 Task: Look for space in Kilifi, Kenya from 2nd September, 2023 to 10th September, 2023 for 1 adult in price range Rs.5000 to Rs.16000. Place can be private room with 1  bedroom having 1 bed and 1 bathroom. Property type can be house, flat, guest house, hotel. Amenities needed are: washing machine. Booking option can be shelf check-in. Required host language is English.
Action: Mouse moved to (582, 148)
Screenshot: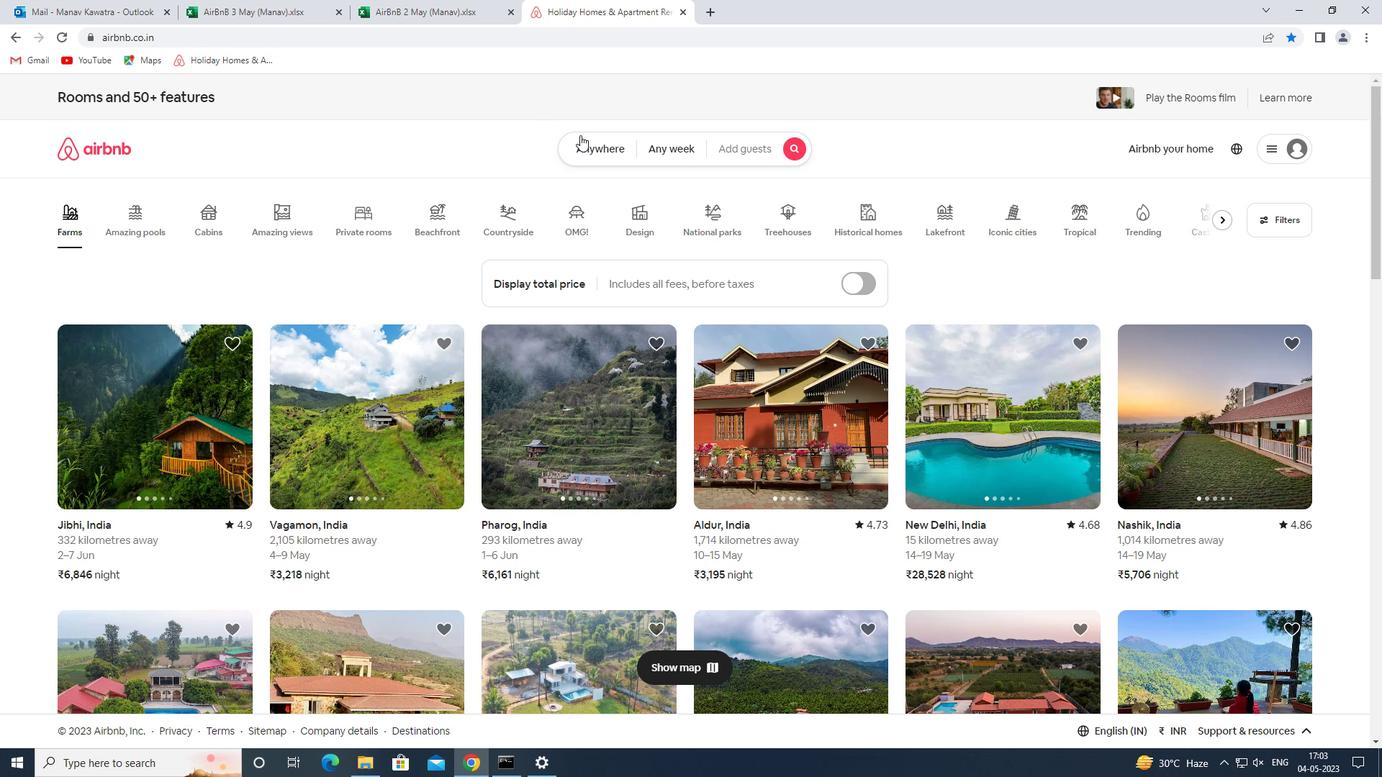 
Action: Mouse pressed left at (582, 148)
Screenshot: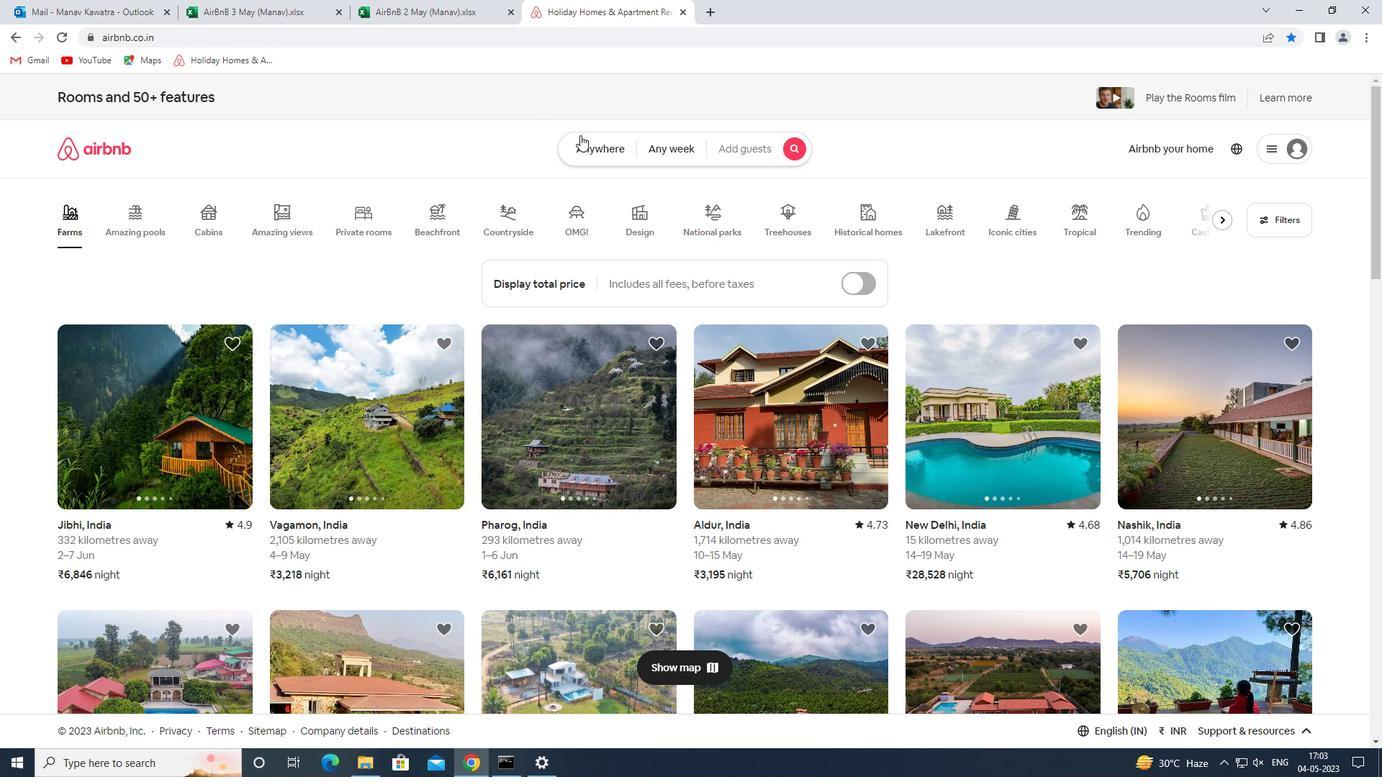 
Action: Mouse moved to (540, 205)
Screenshot: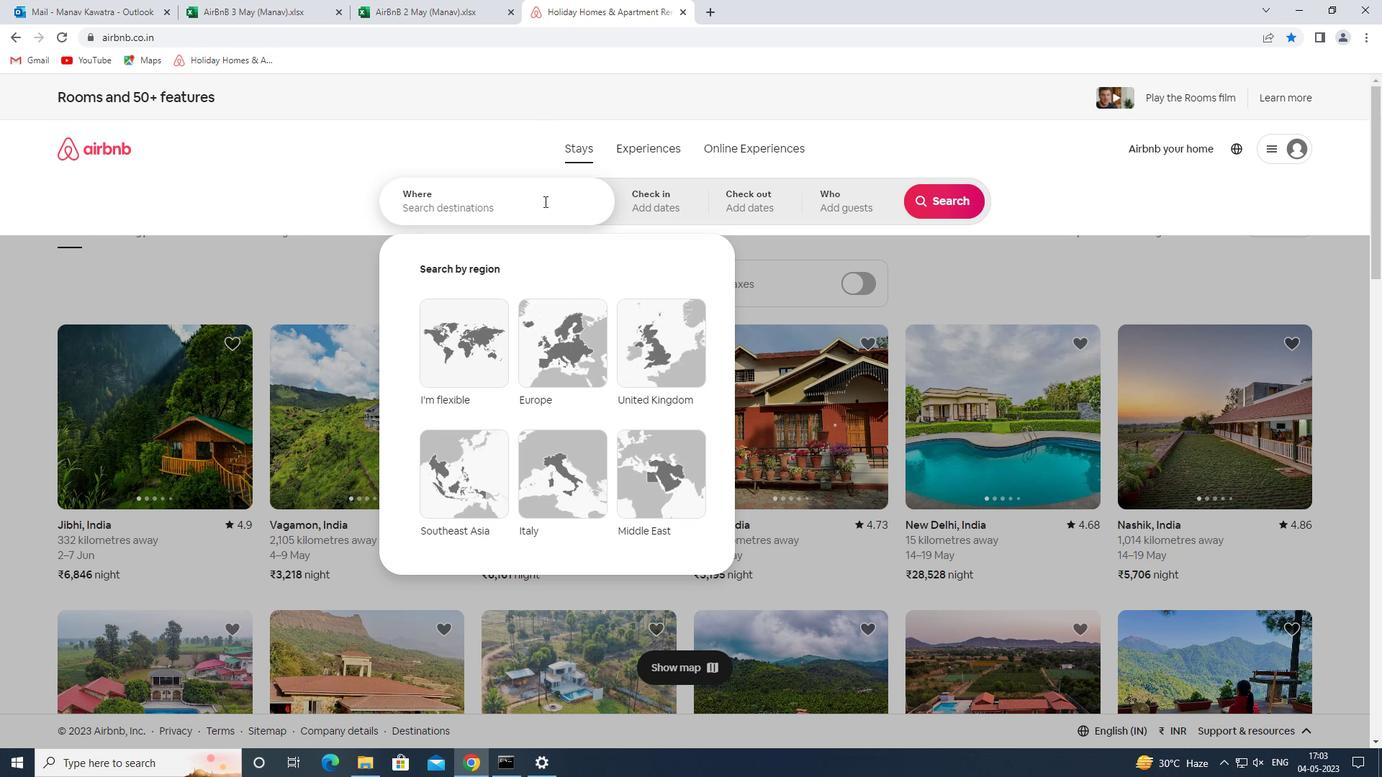 
Action: Mouse pressed left at (540, 205)
Screenshot: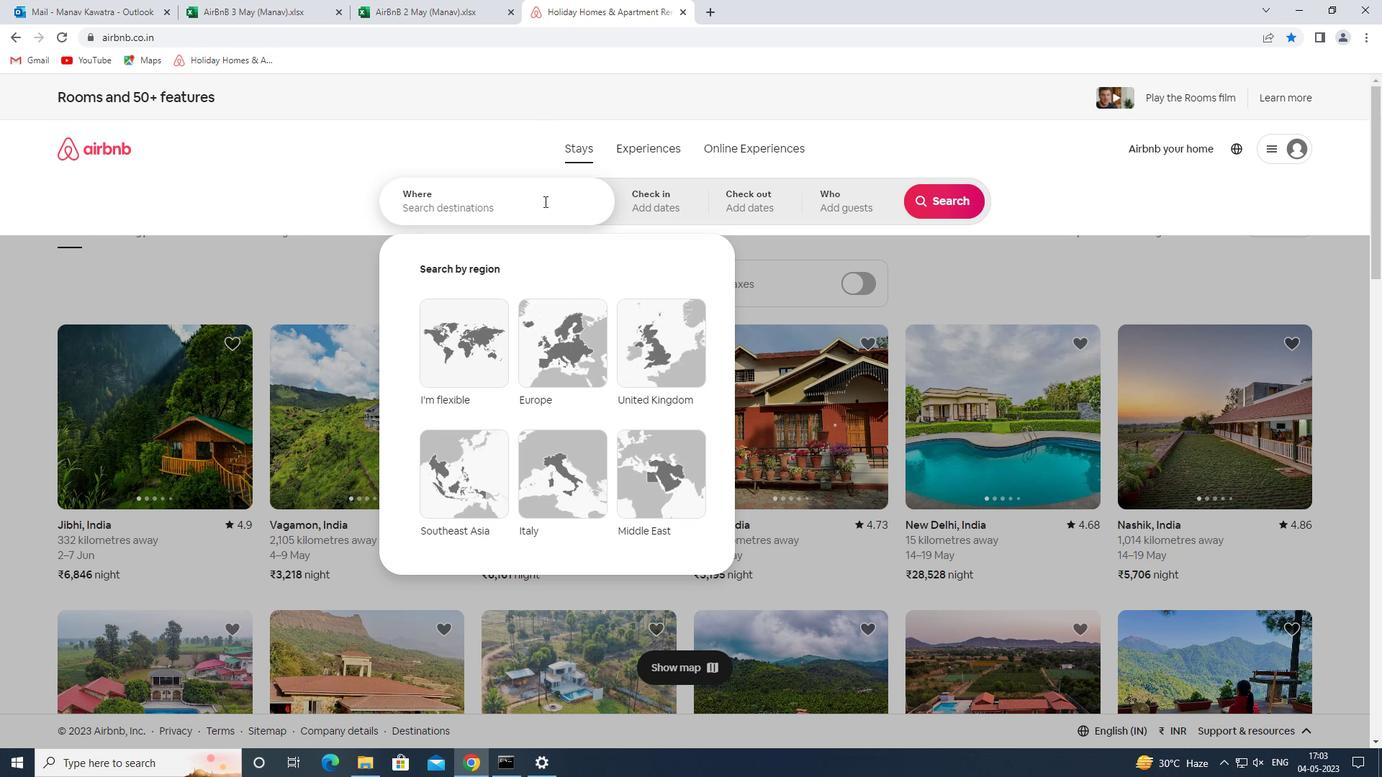 
Action: Key pressed li<Key.backspace><Key.backspace>kilifi<Key.space>kenya<Key.space>
Screenshot: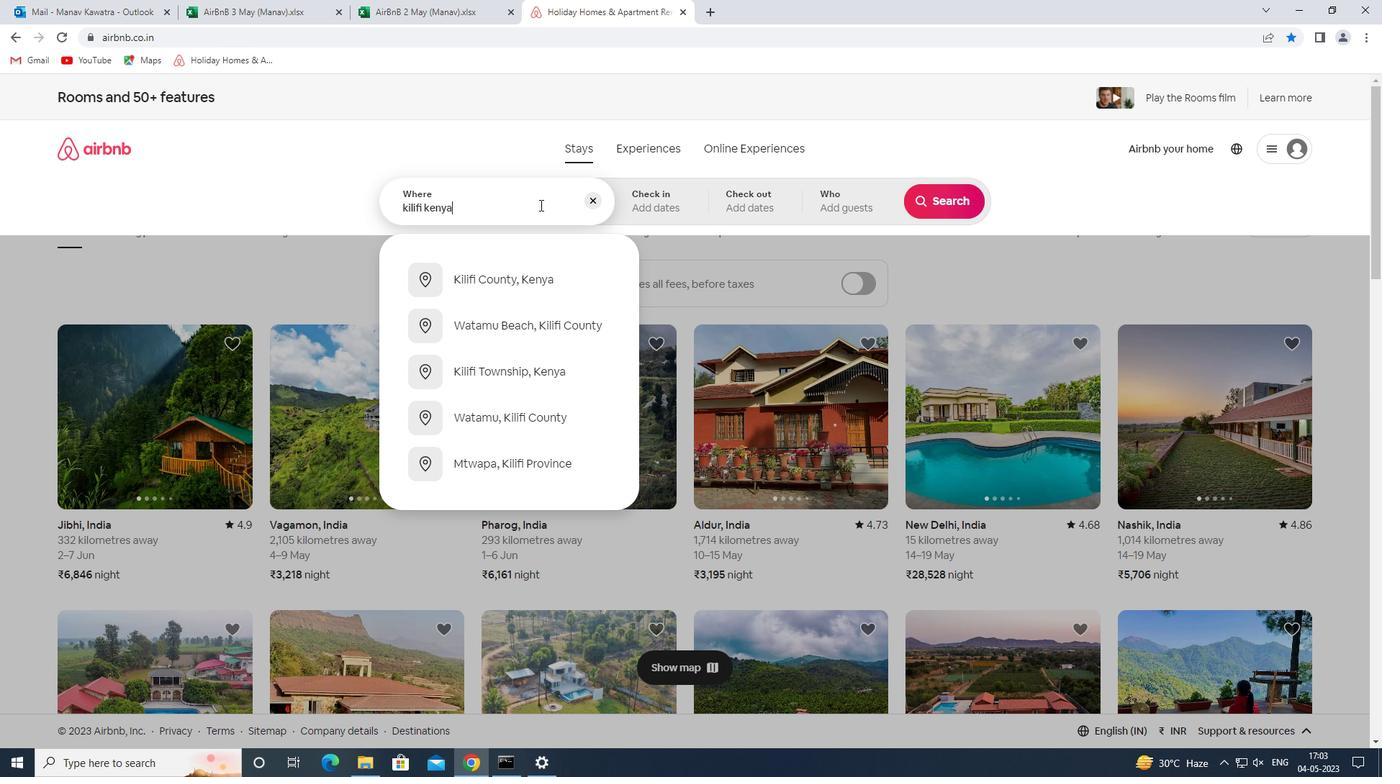 
Action: Mouse moved to (665, 203)
Screenshot: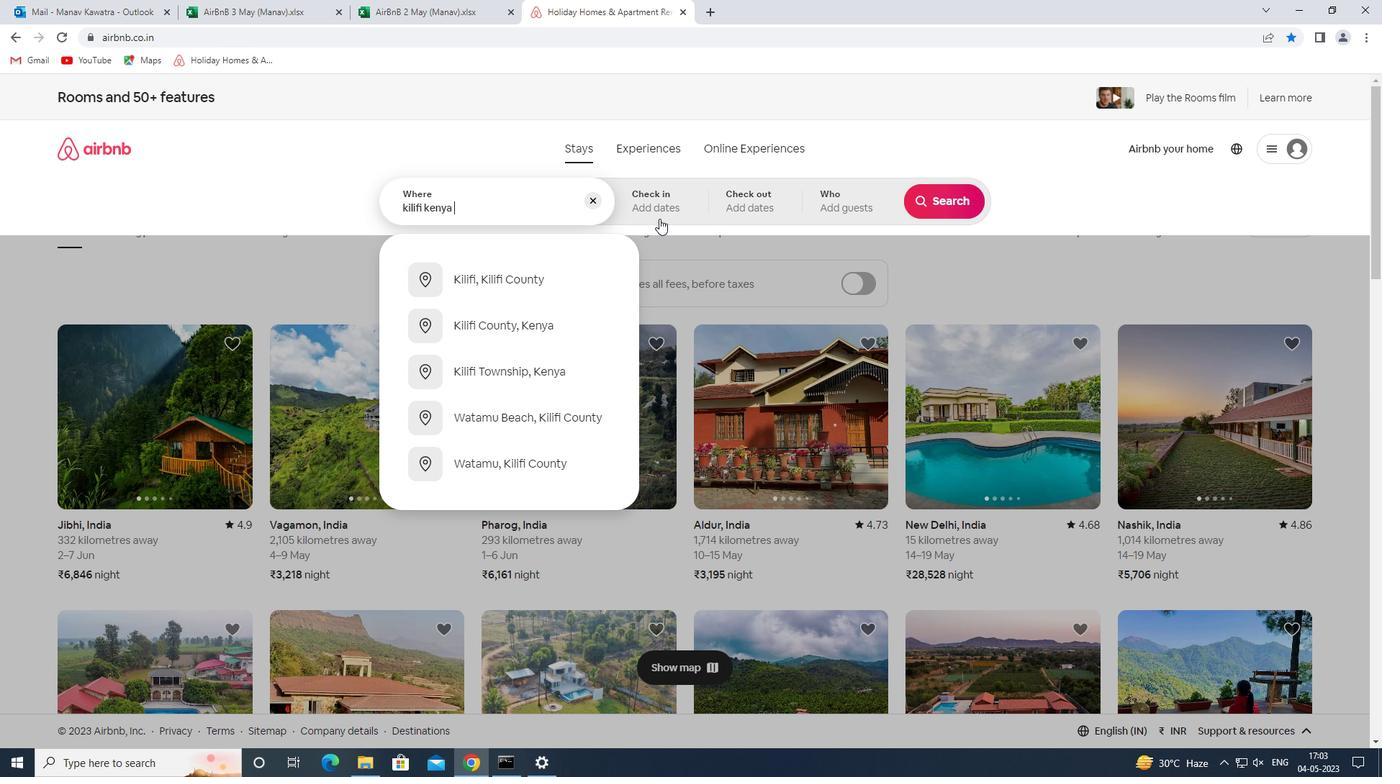 
Action: Mouse pressed left at (665, 203)
Screenshot: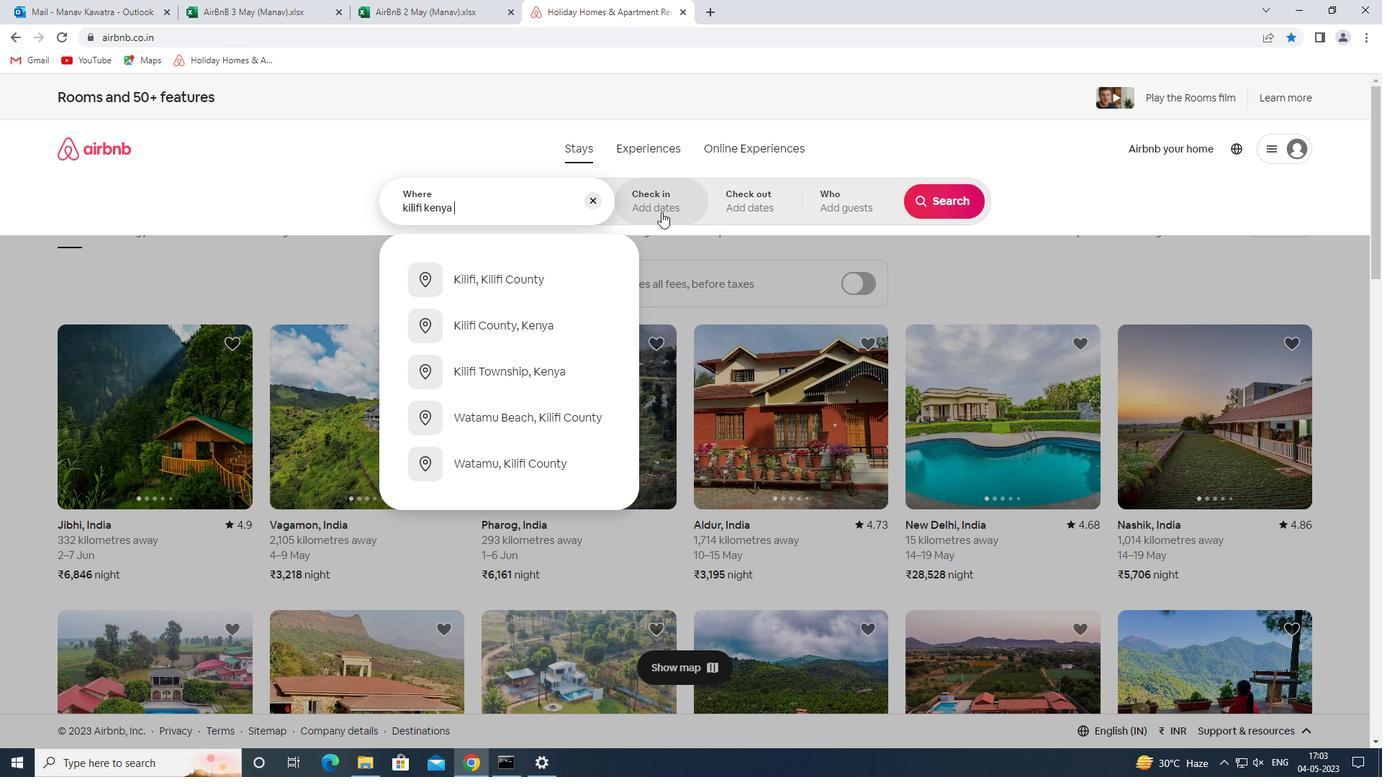 
Action: Mouse moved to (934, 315)
Screenshot: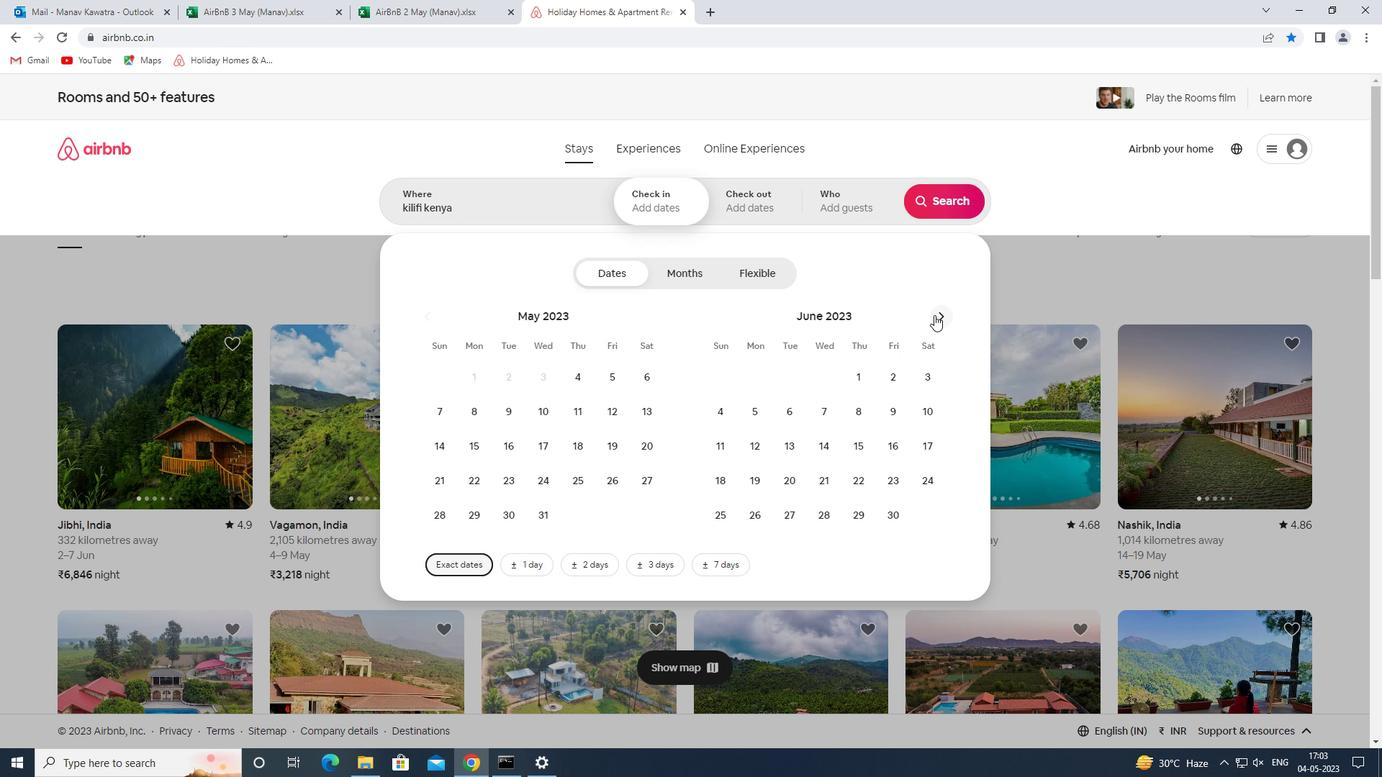 
Action: Mouse pressed left at (934, 315)
Screenshot: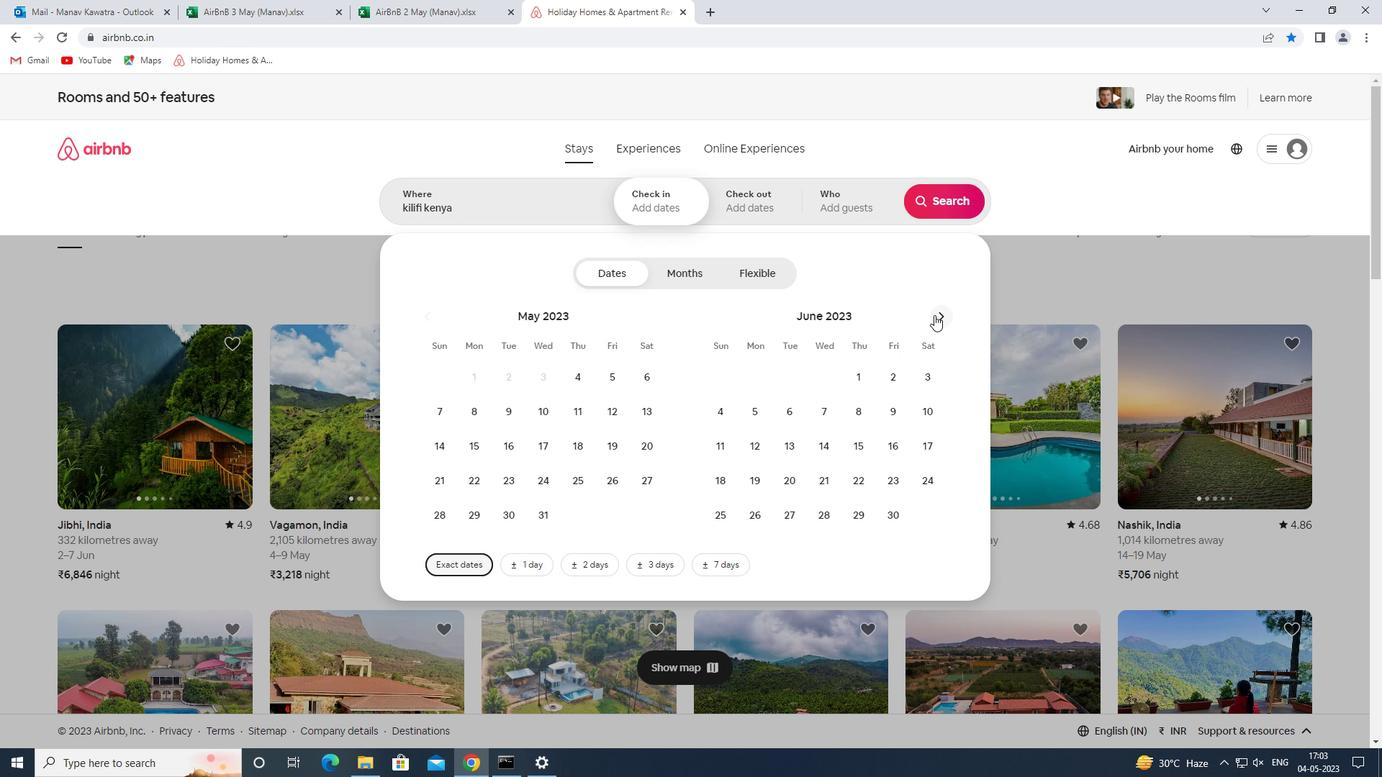 
Action: Mouse moved to (937, 315)
Screenshot: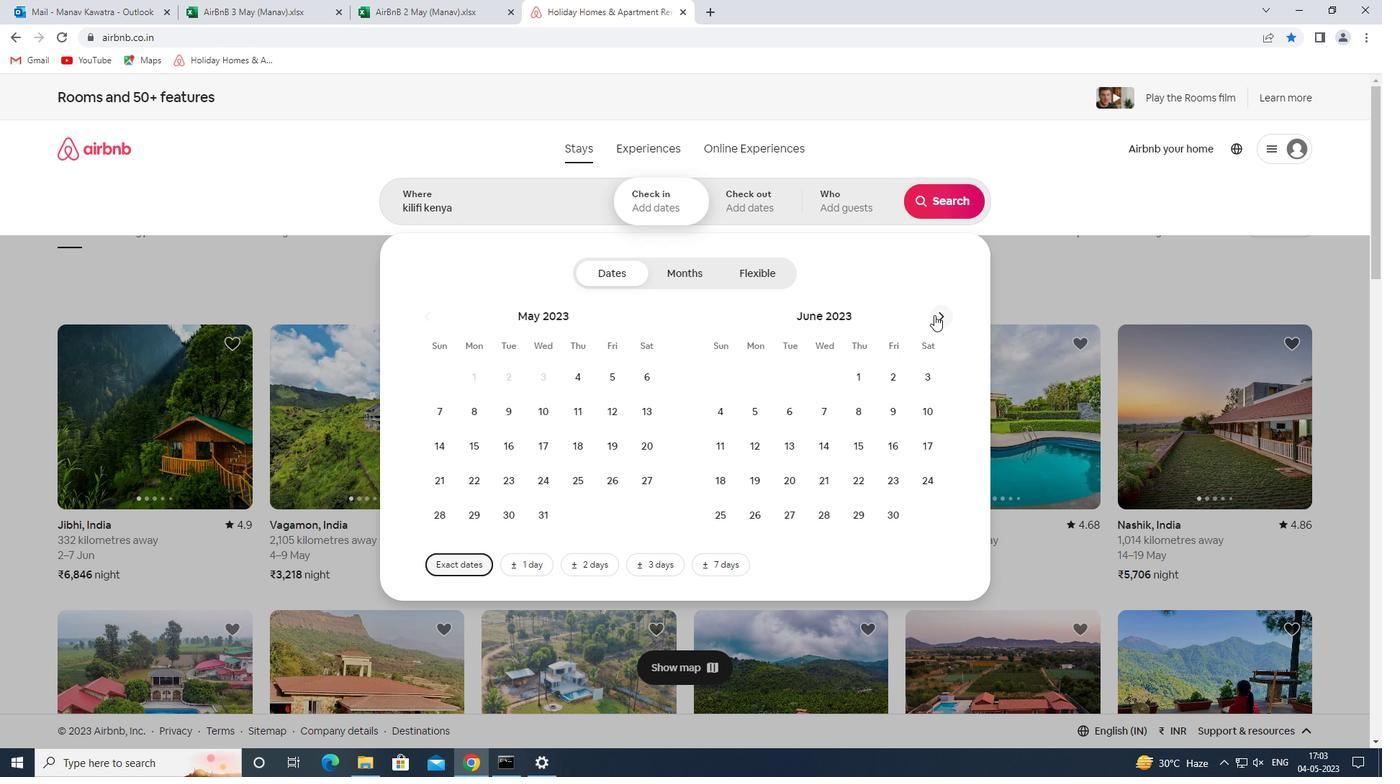 
Action: Mouse pressed left at (937, 315)
Screenshot: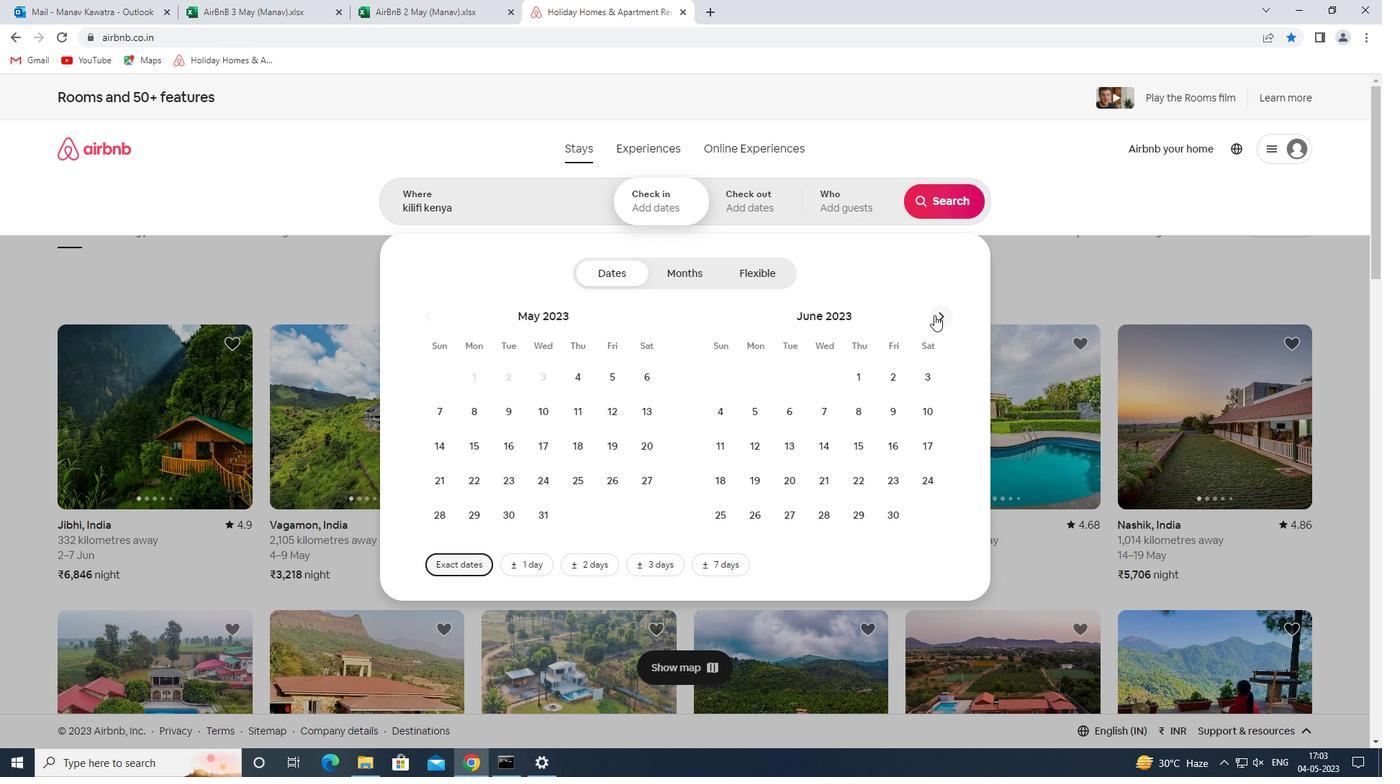 
Action: Mouse pressed left at (937, 315)
Screenshot: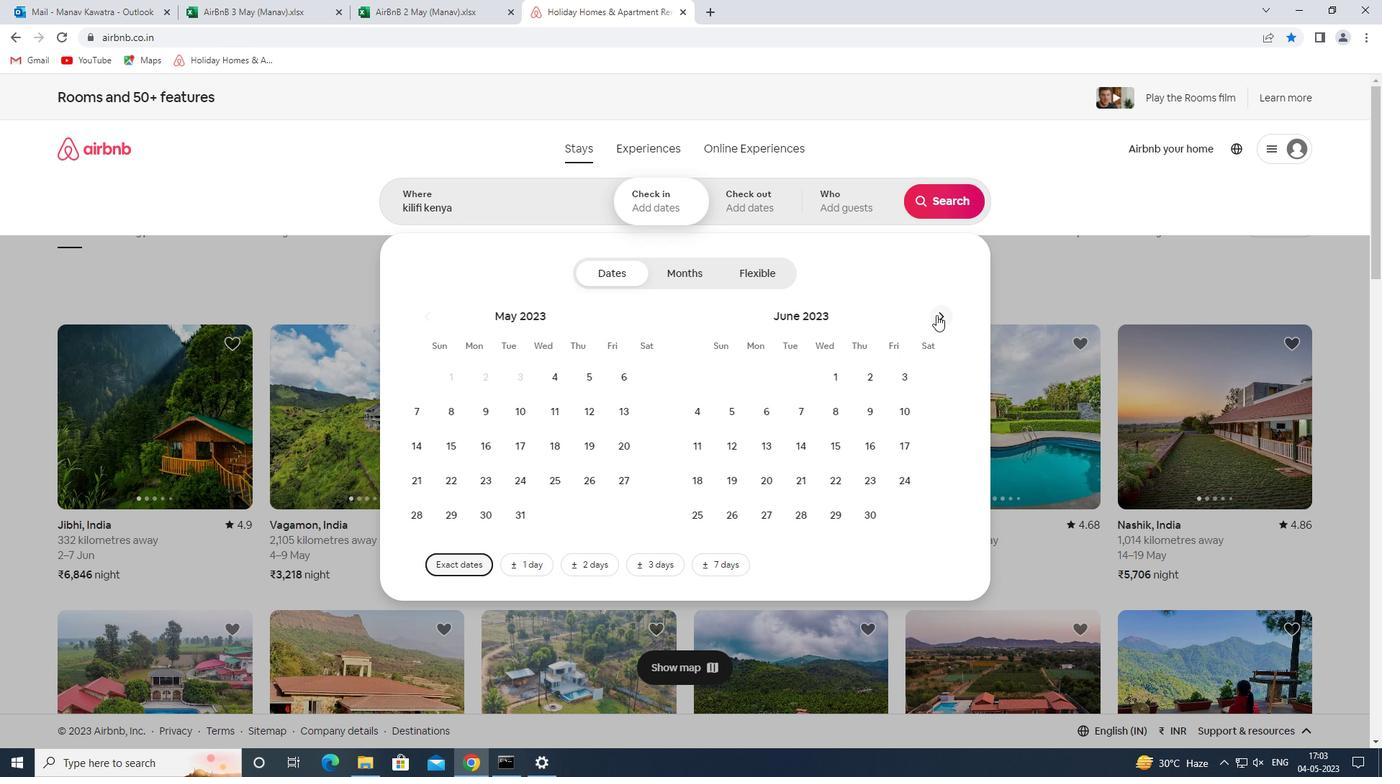 
Action: Mouse pressed left at (937, 315)
Screenshot: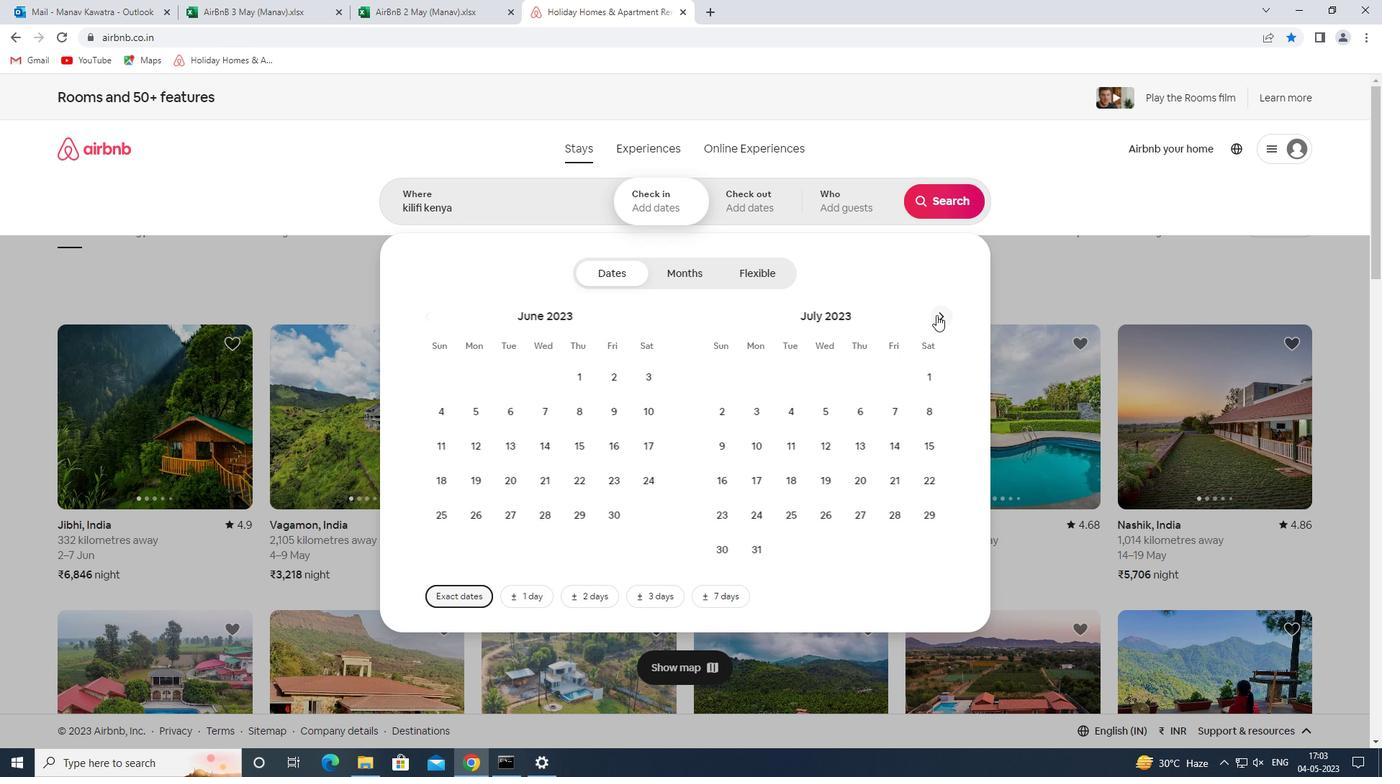 
Action: Mouse moved to (937, 315)
Screenshot: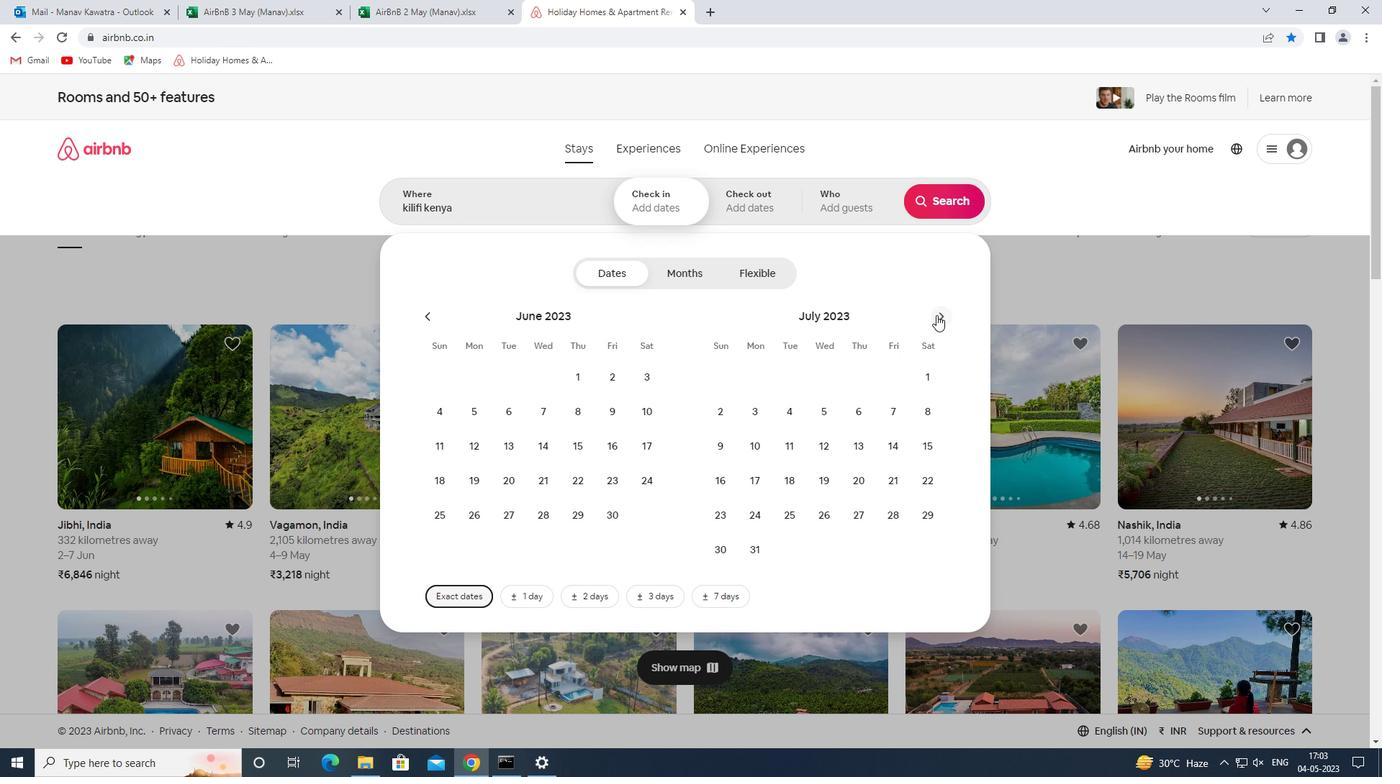 
Action: Mouse pressed left at (937, 315)
Screenshot: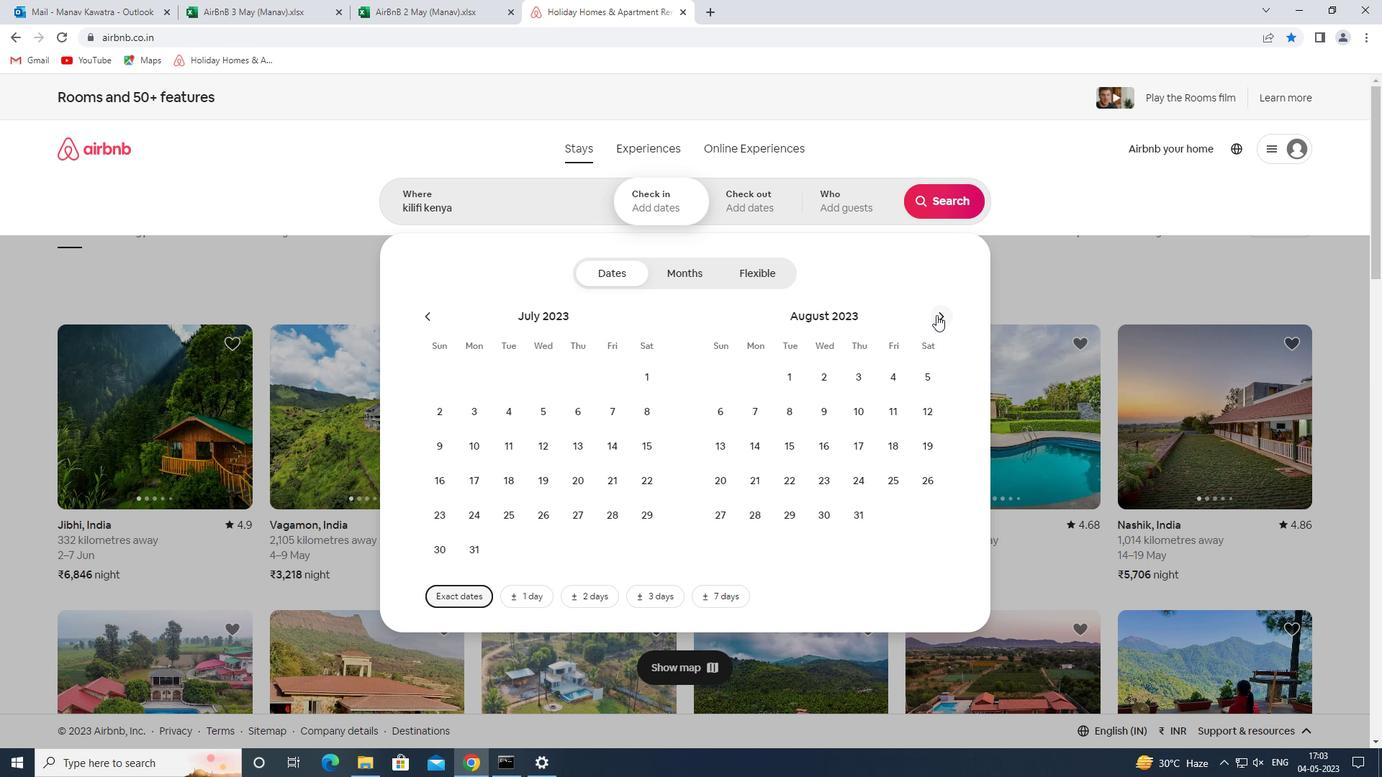 
Action: Mouse moved to (929, 383)
Screenshot: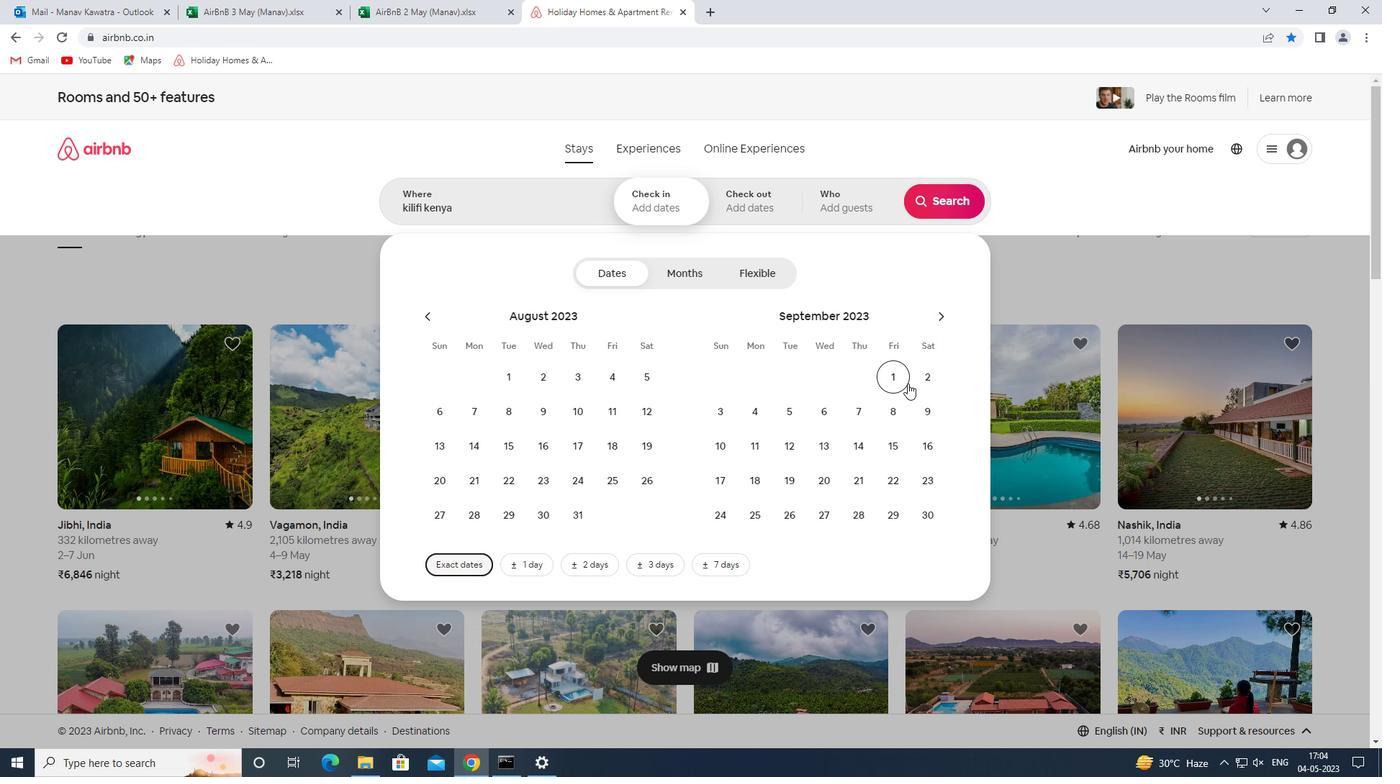 
Action: Mouse pressed left at (929, 383)
Screenshot: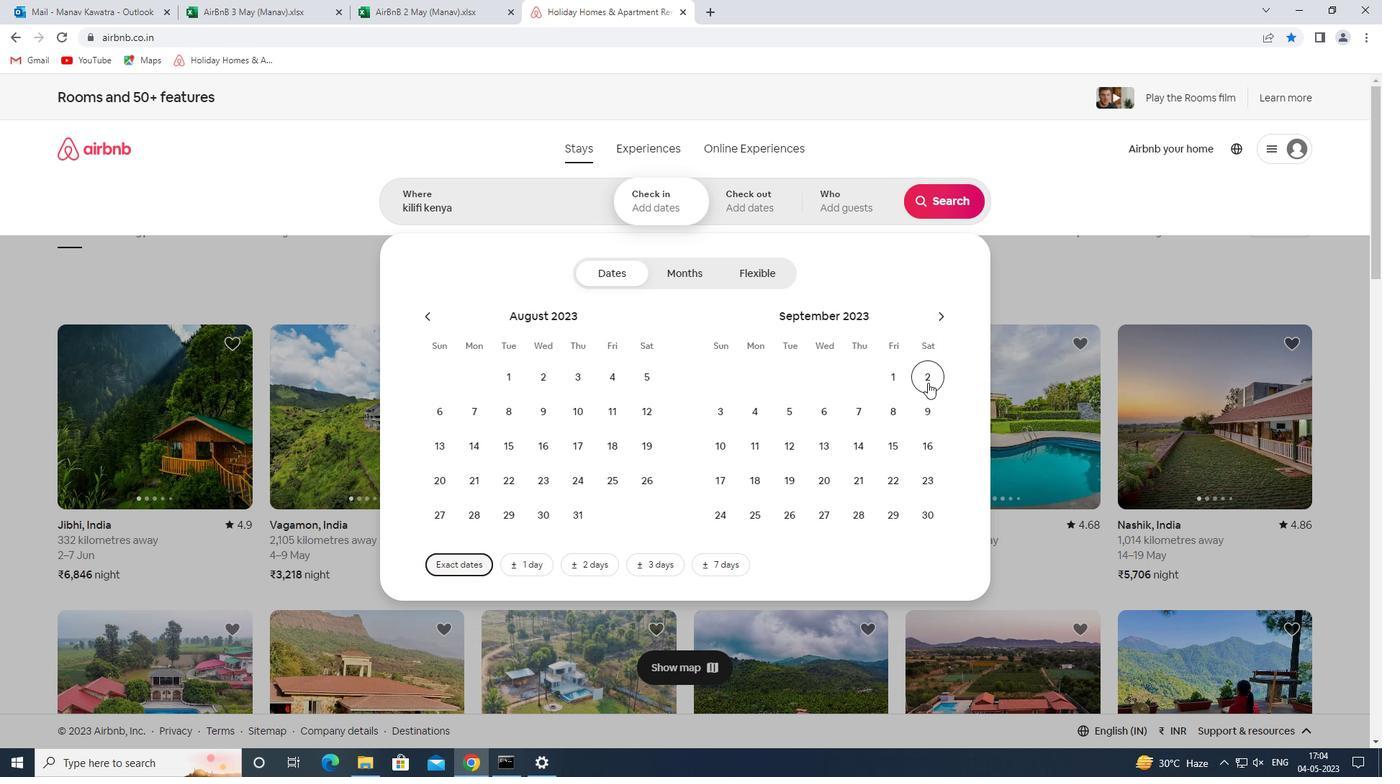 
Action: Mouse moved to (723, 451)
Screenshot: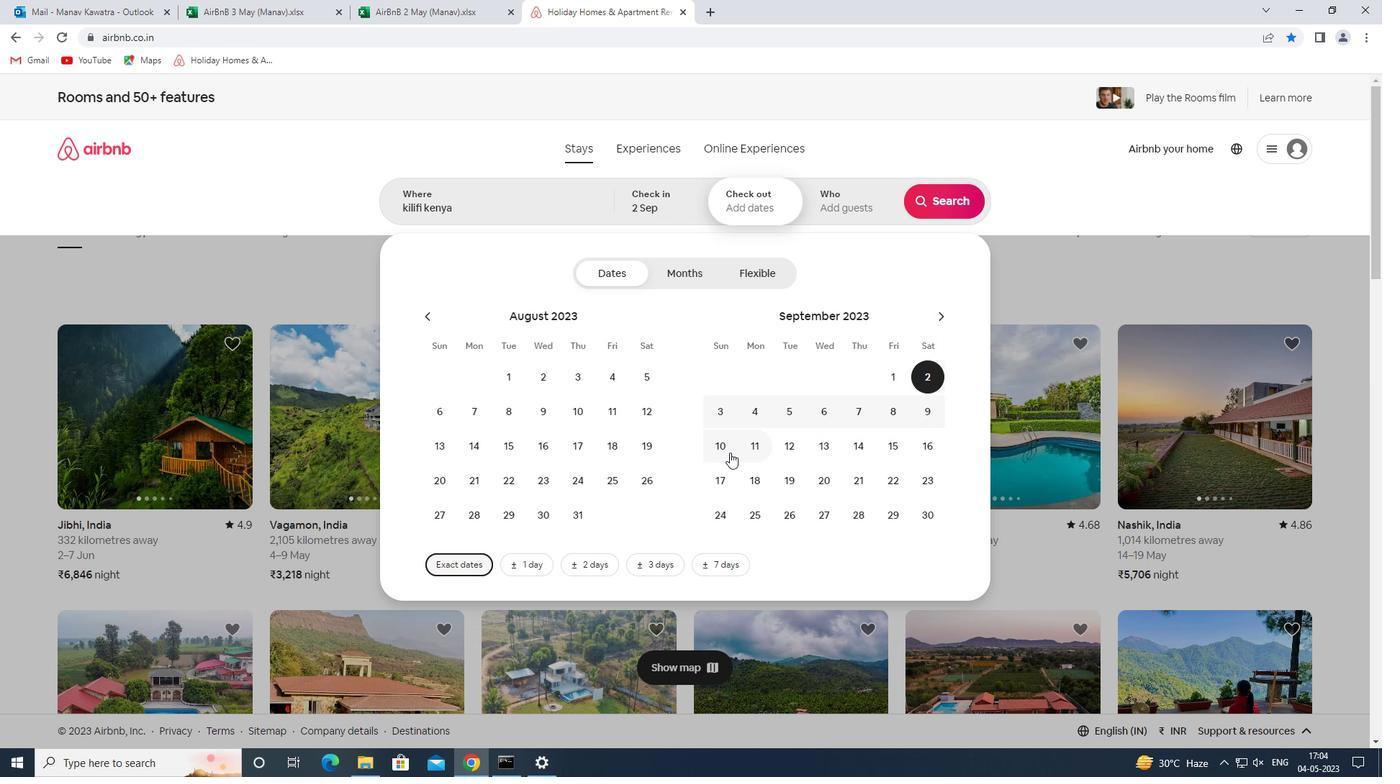 
Action: Mouse pressed left at (723, 451)
Screenshot: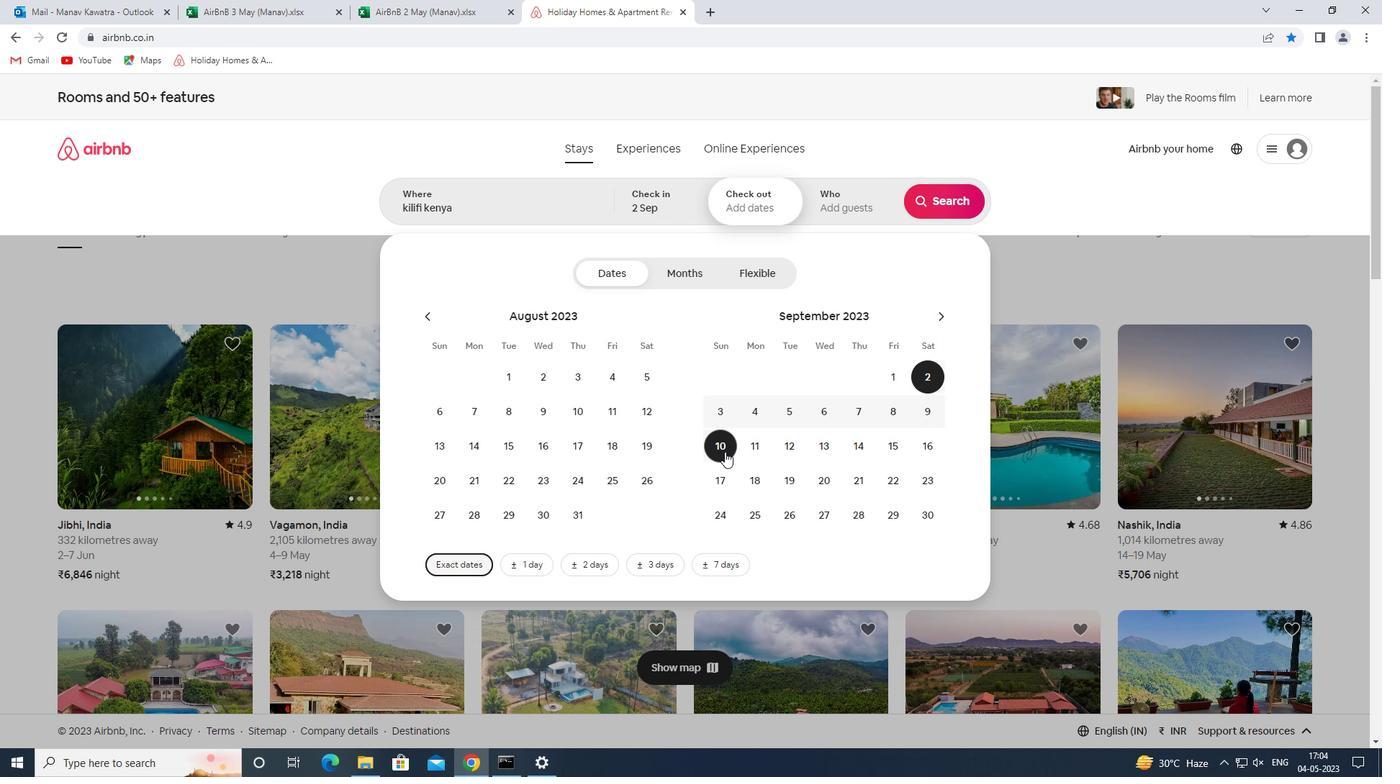 
Action: Mouse moved to (860, 204)
Screenshot: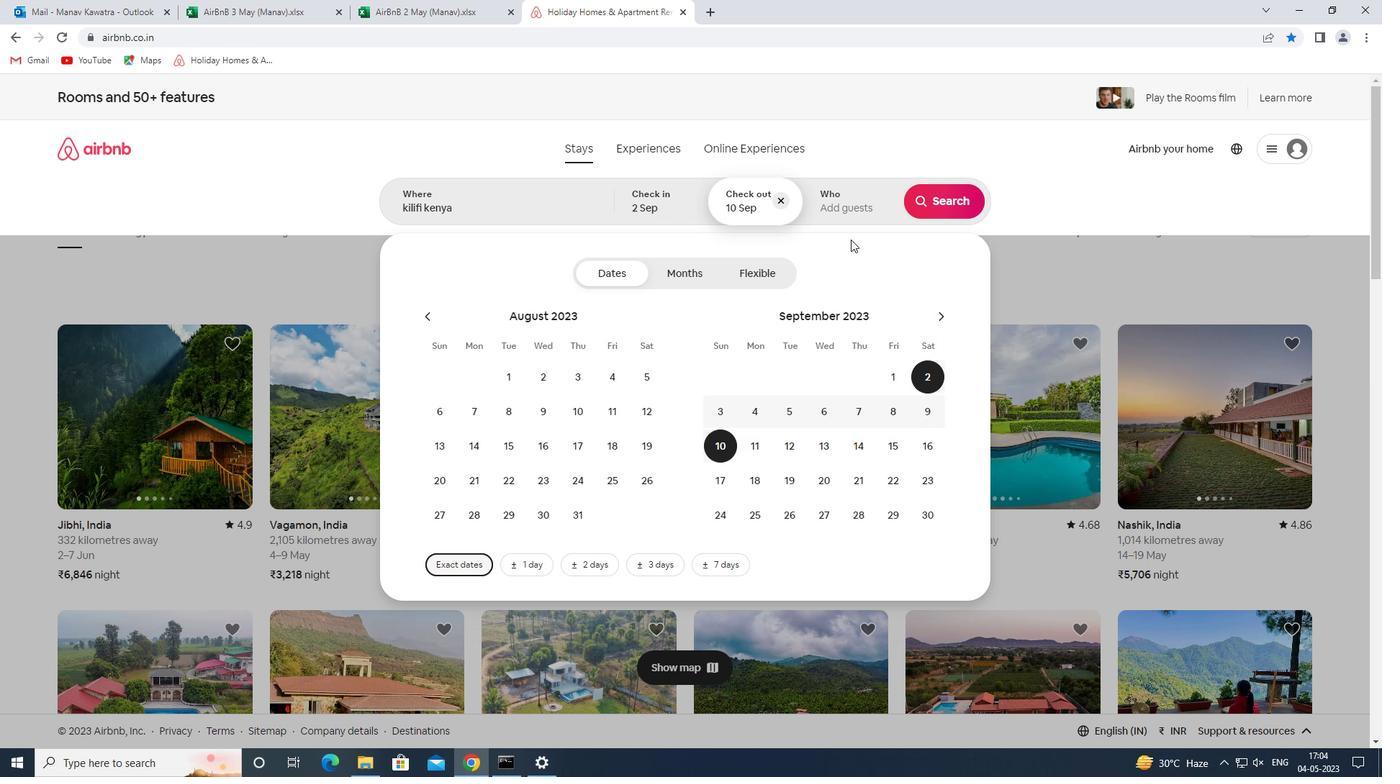 
Action: Mouse pressed left at (860, 204)
Screenshot: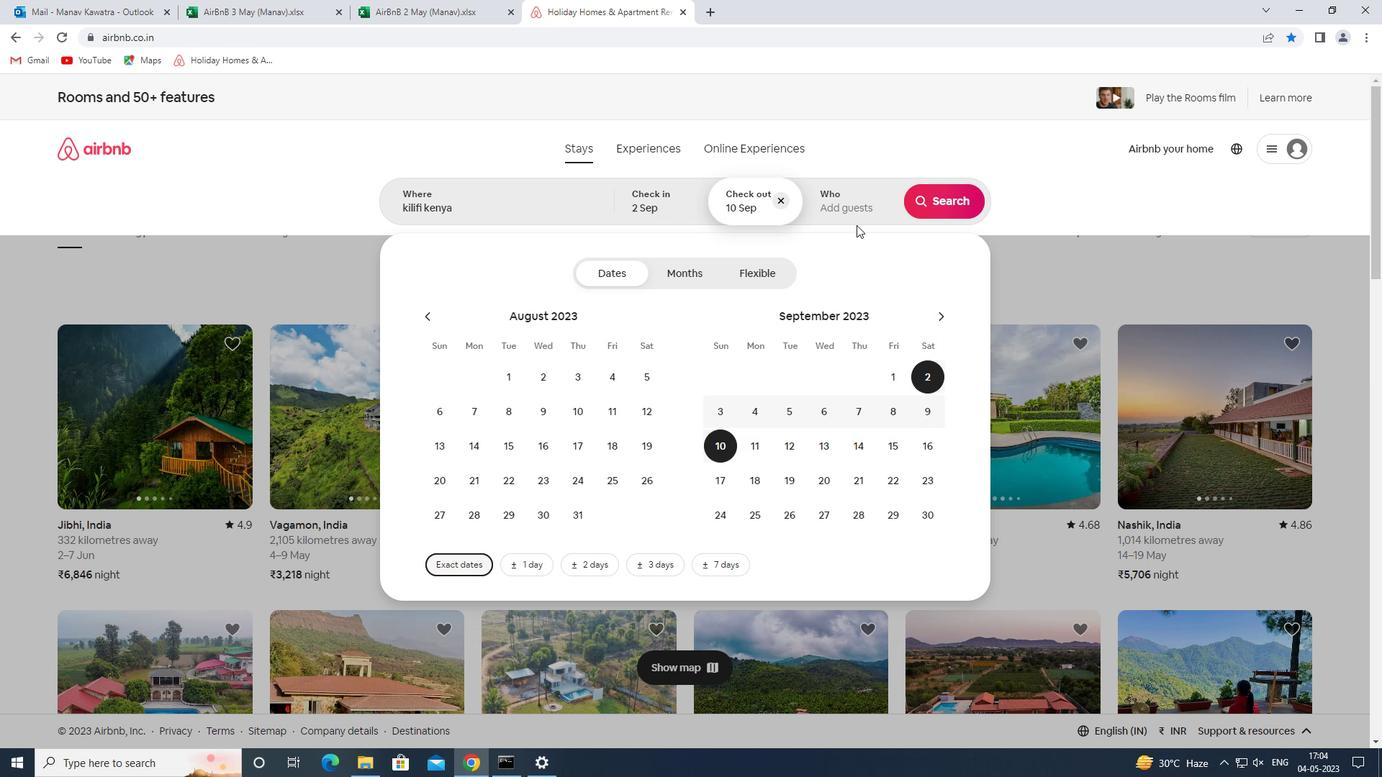 
Action: Mouse moved to (945, 275)
Screenshot: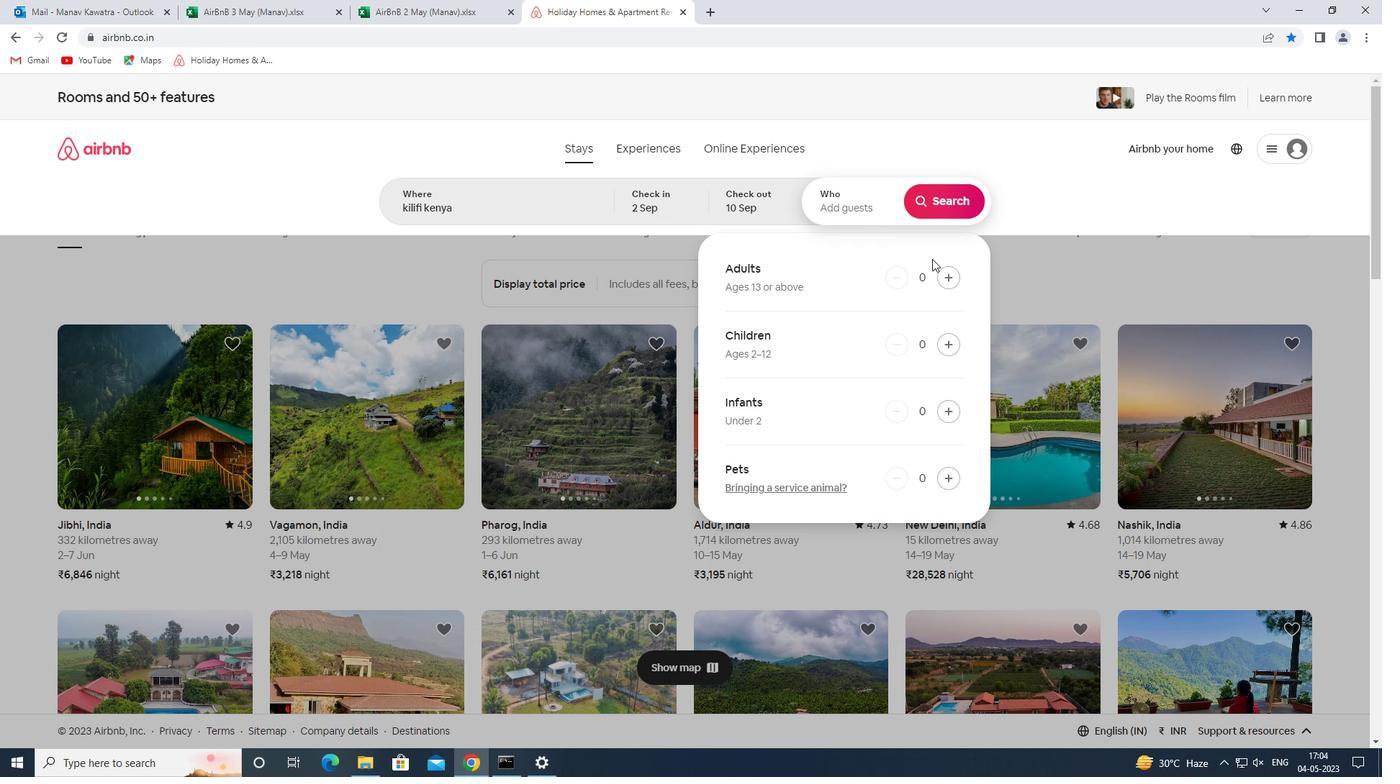 
Action: Mouse pressed left at (945, 275)
Screenshot: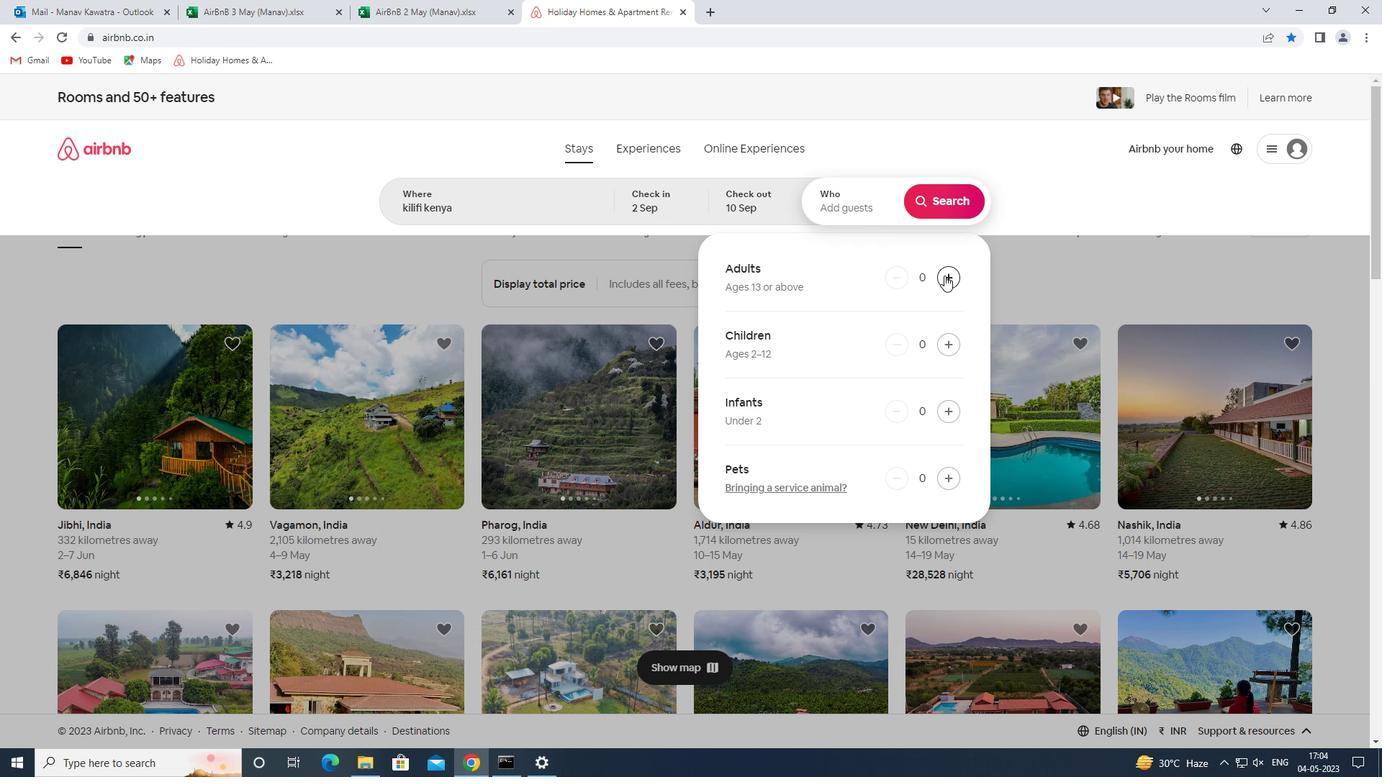 
Action: Mouse pressed left at (945, 275)
Screenshot: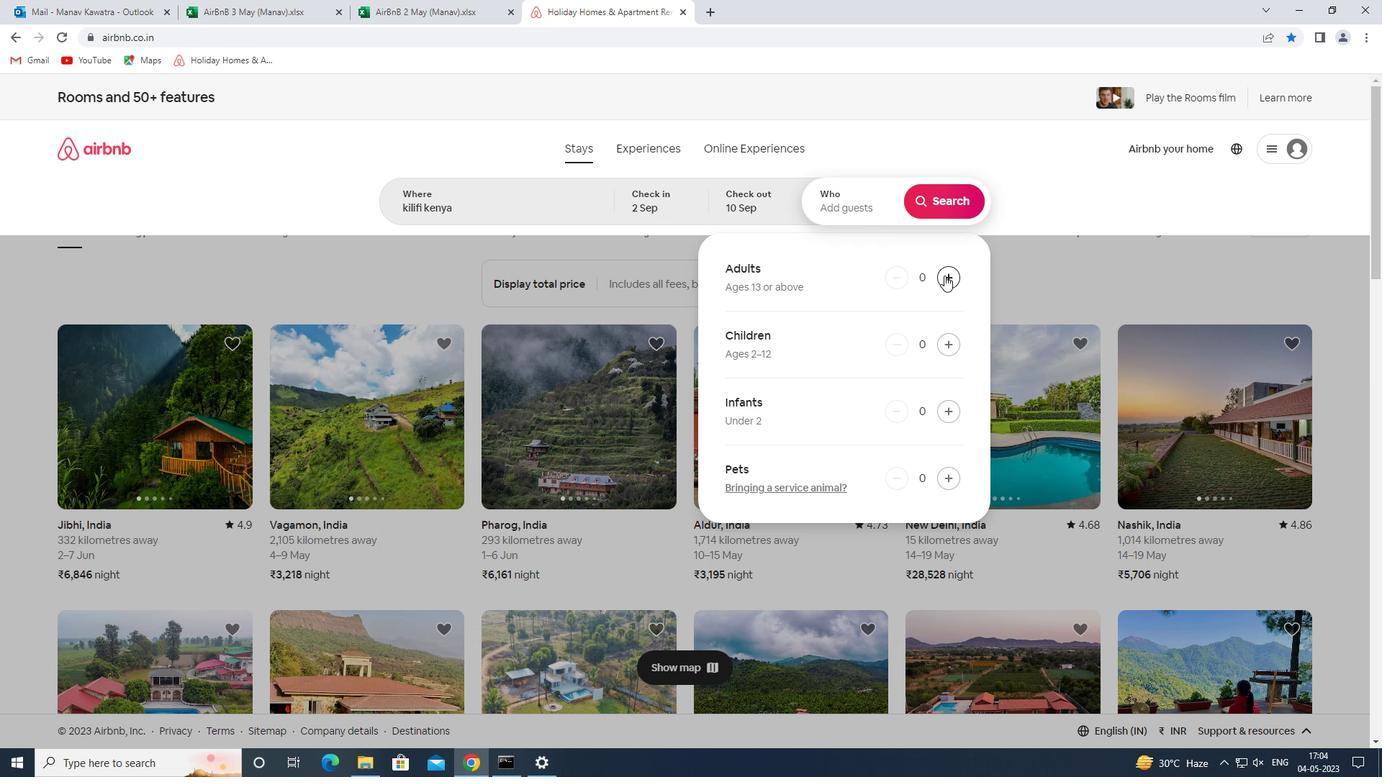 
Action: Mouse moved to (901, 279)
Screenshot: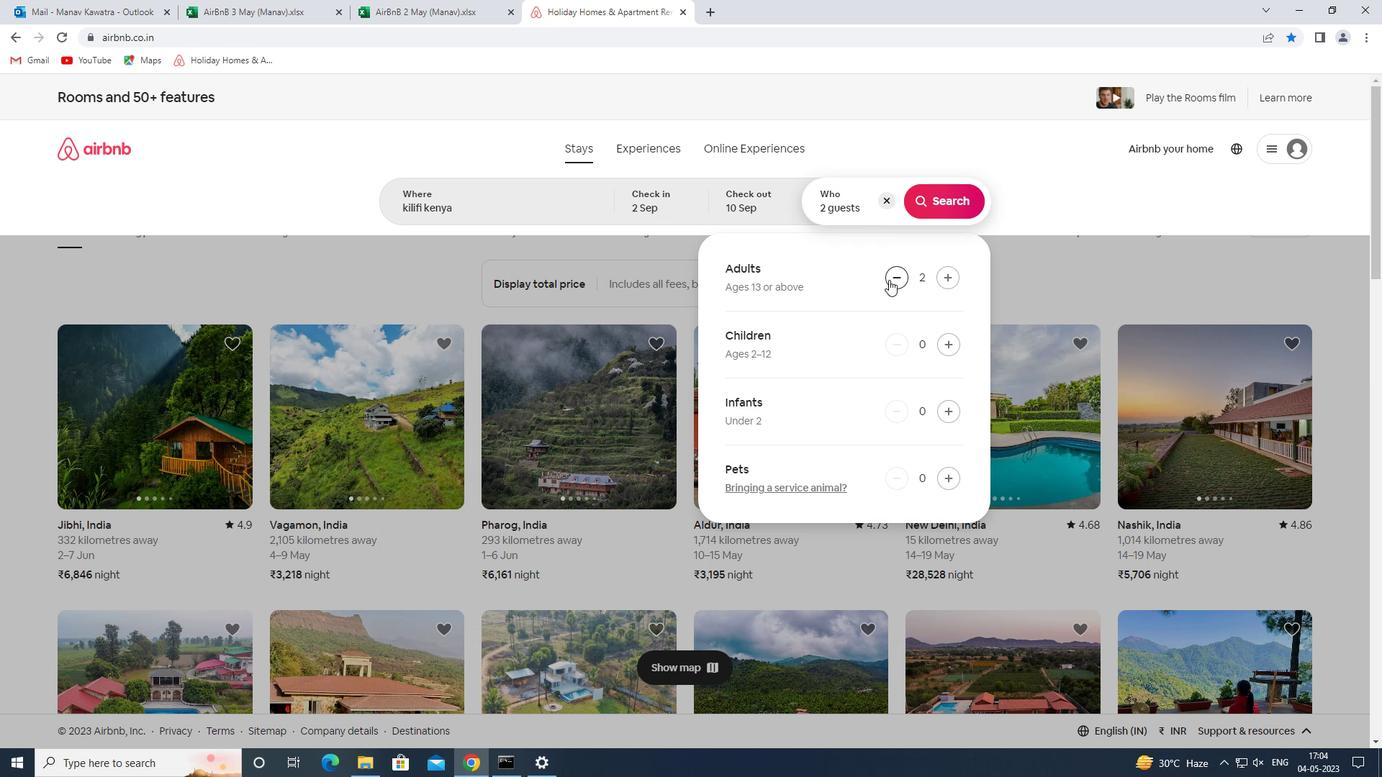 
Action: Mouse pressed left at (901, 279)
Screenshot: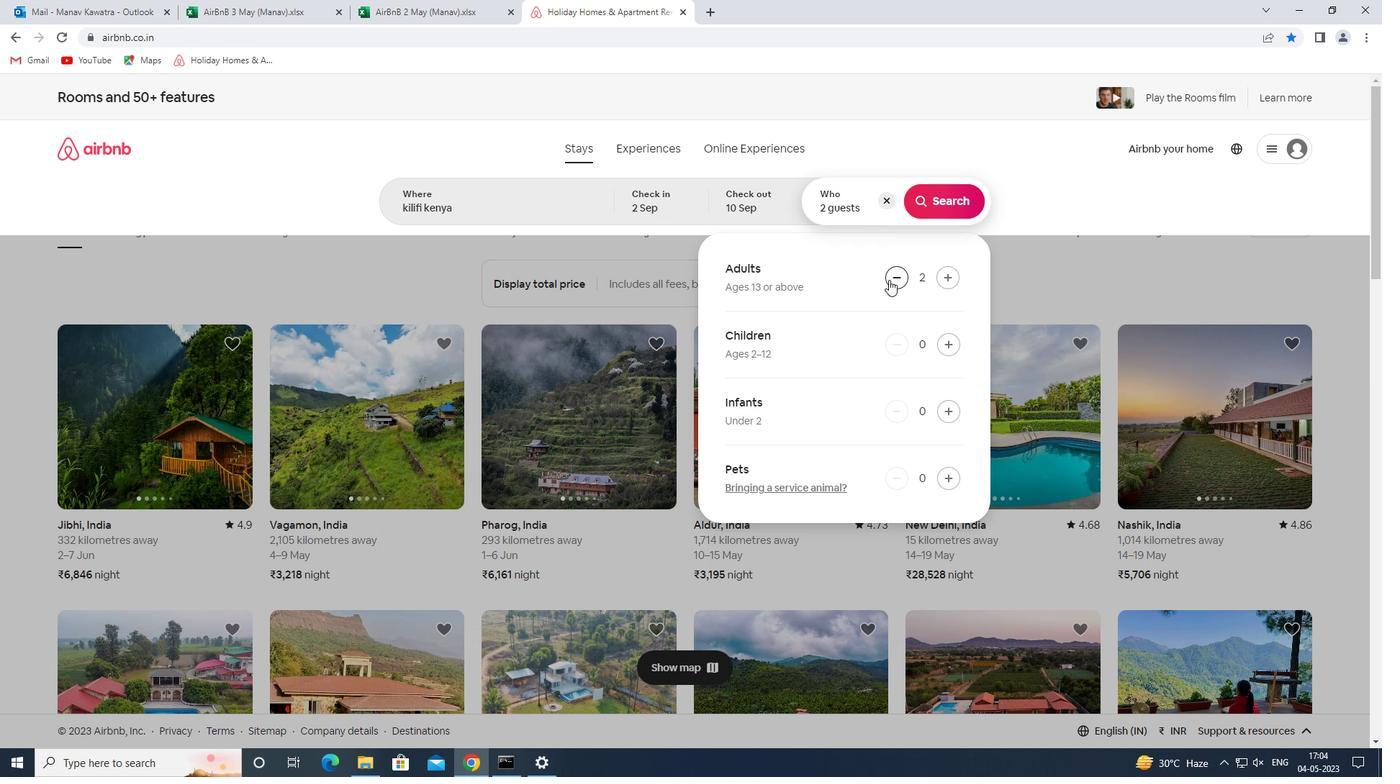 
Action: Mouse moved to (950, 206)
Screenshot: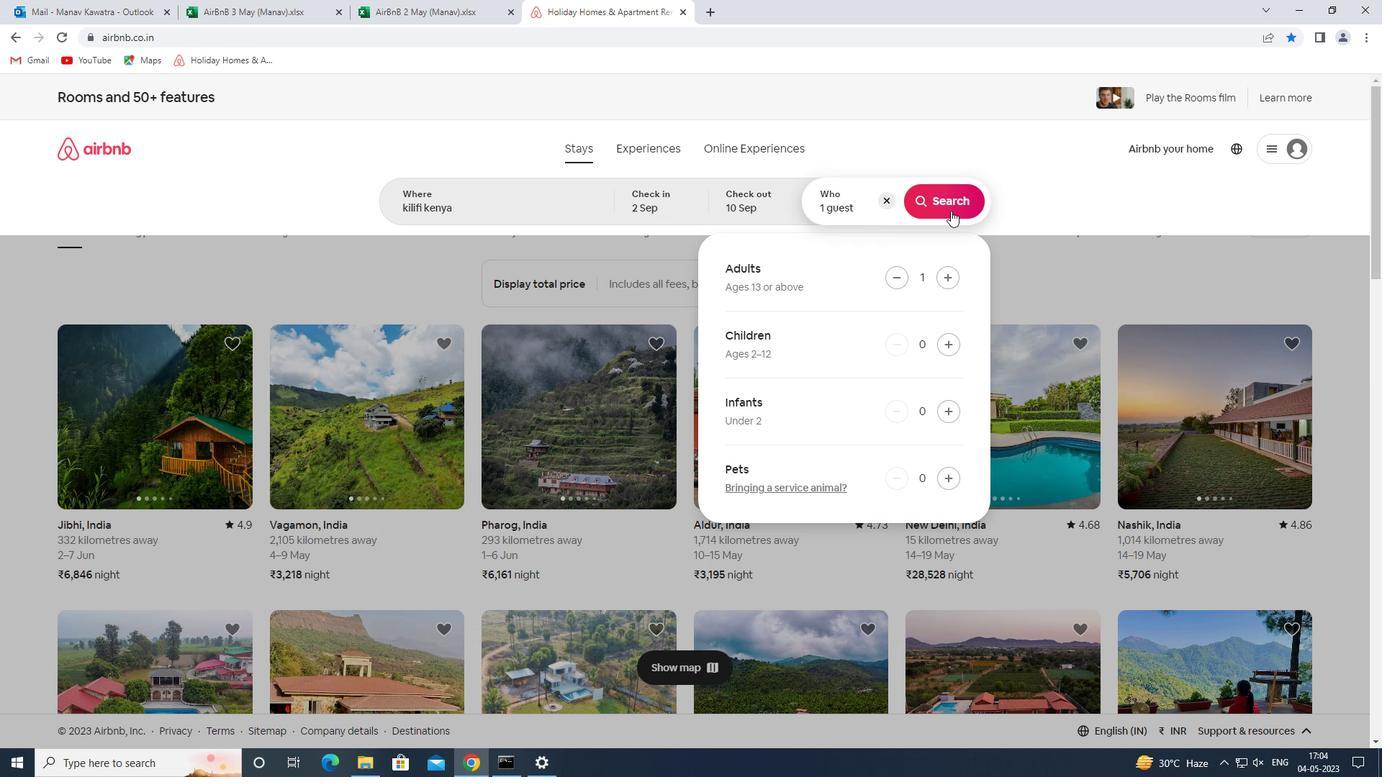 
Action: Mouse pressed left at (950, 206)
Screenshot: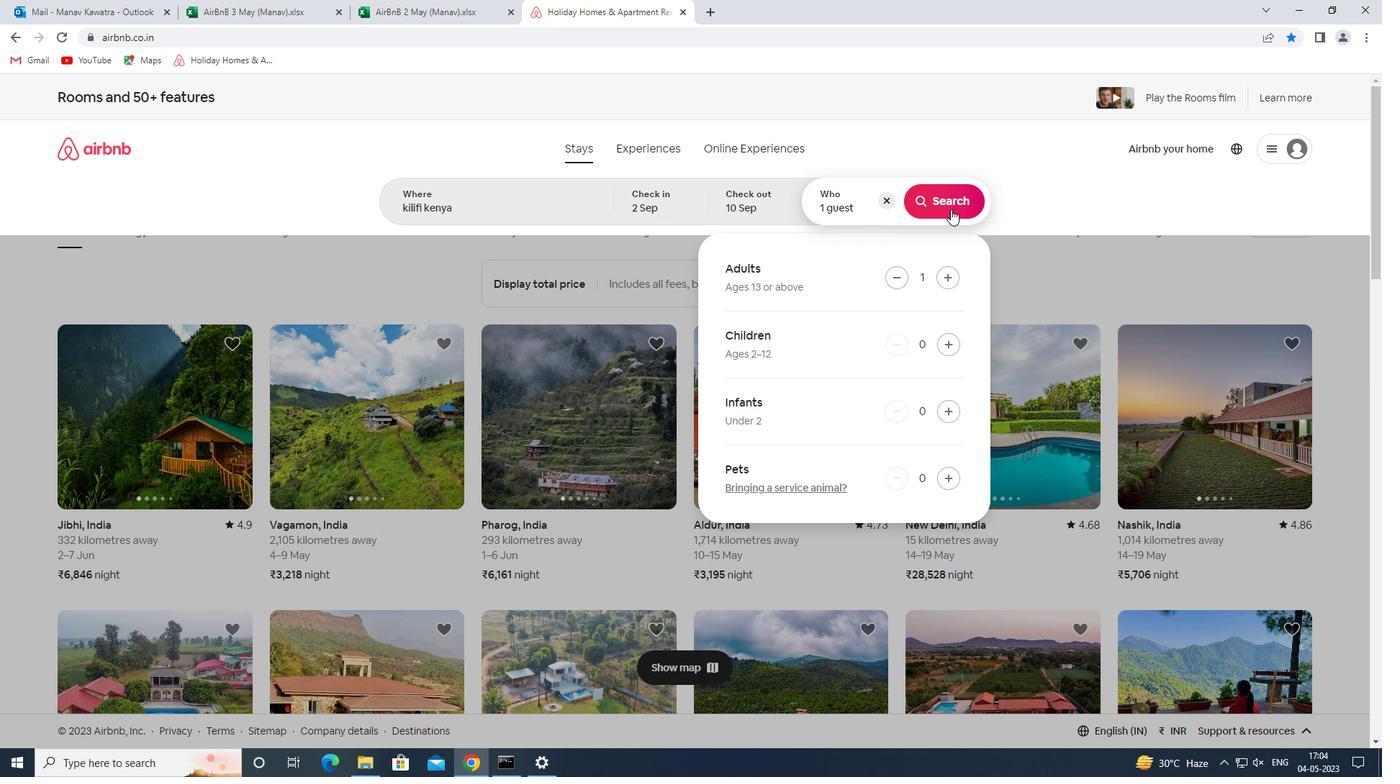 
Action: Mouse moved to (1308, 170)
Screenshot: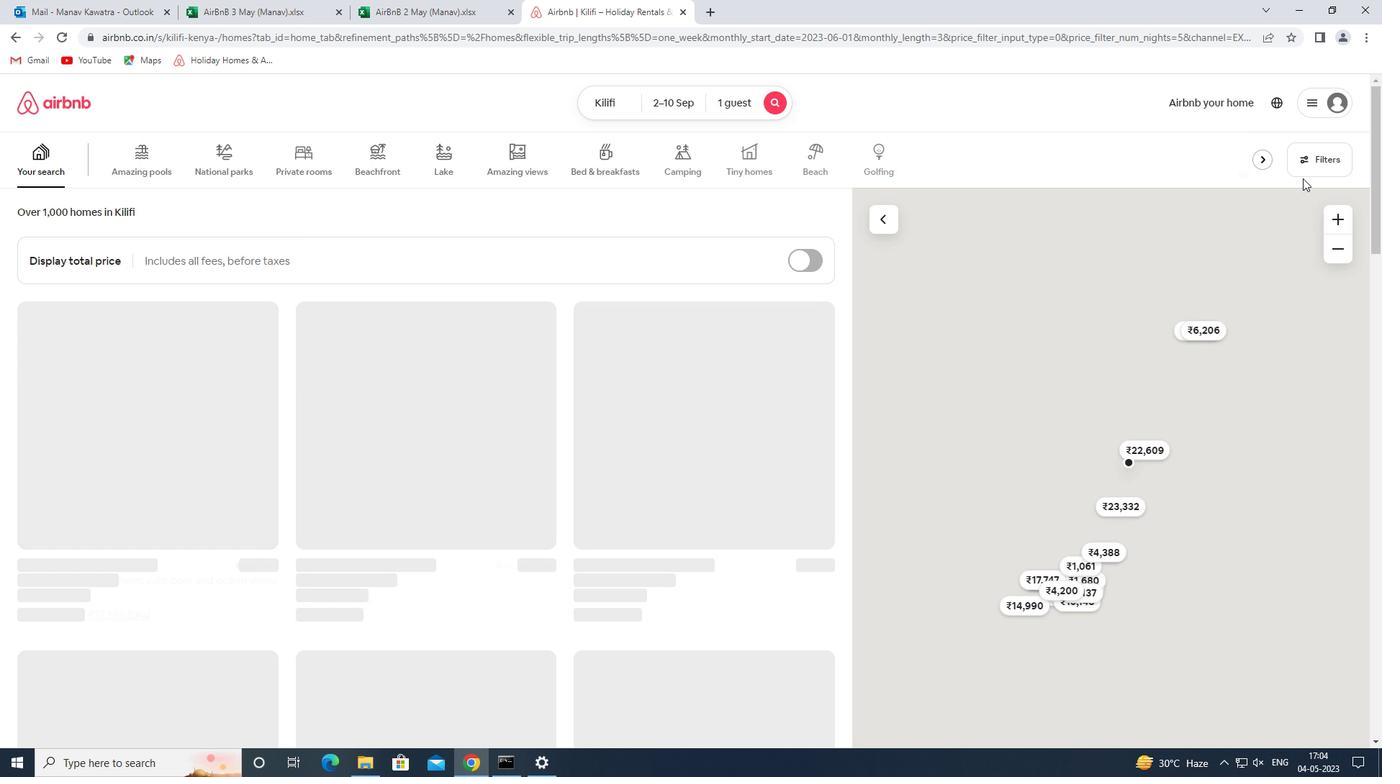 
Action: Mouse pressed left at (1308, 170)
Screenshot: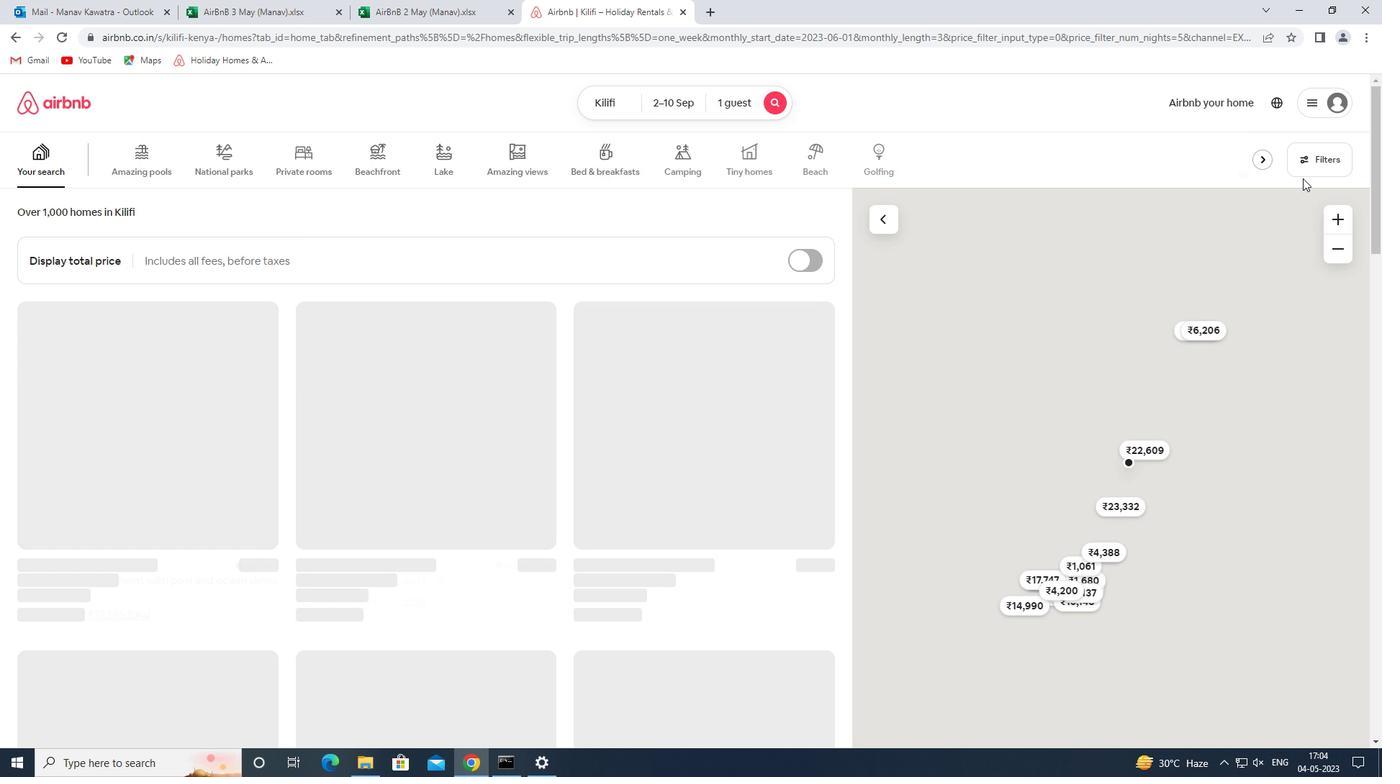 
Action: Mouse moved to (540, 345)
Screenshot: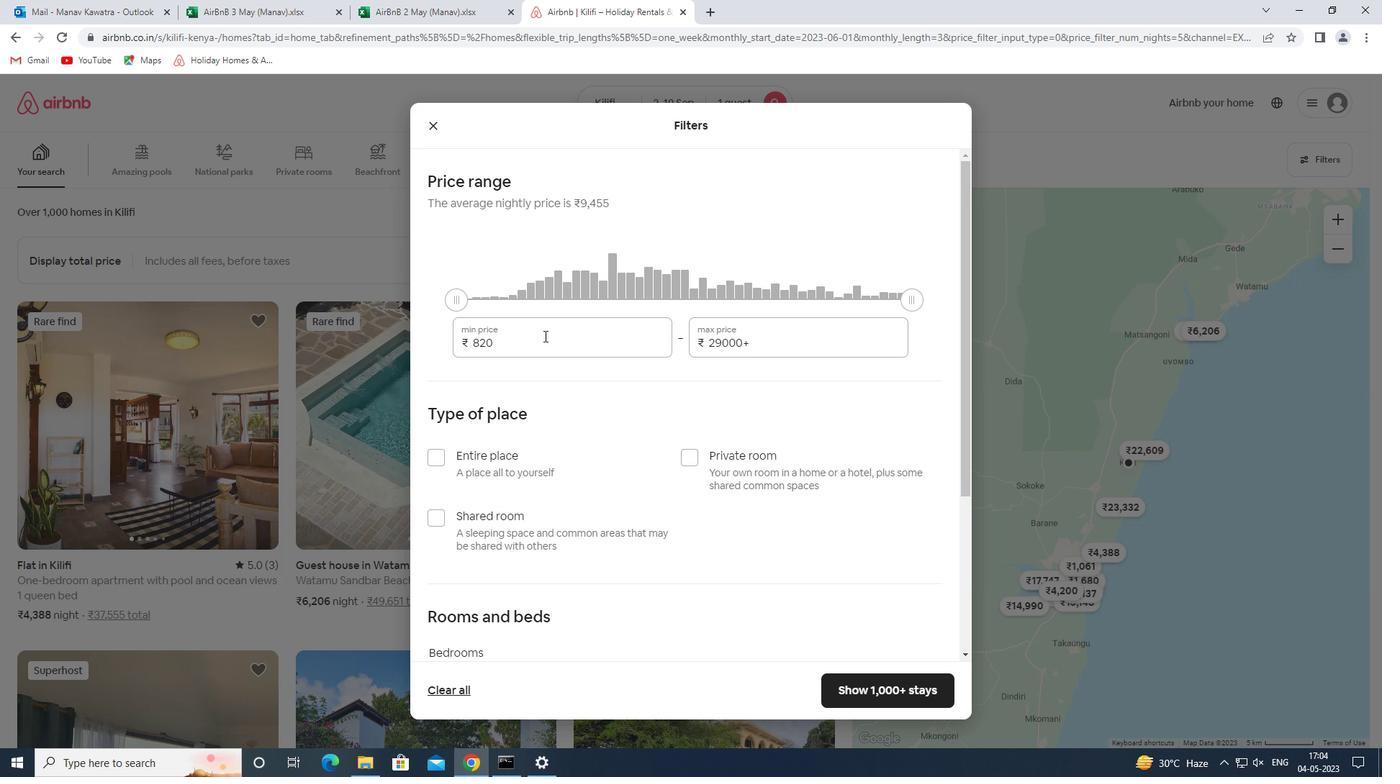 
Action: Mouse pressed left at (540, 345)
Screenshot: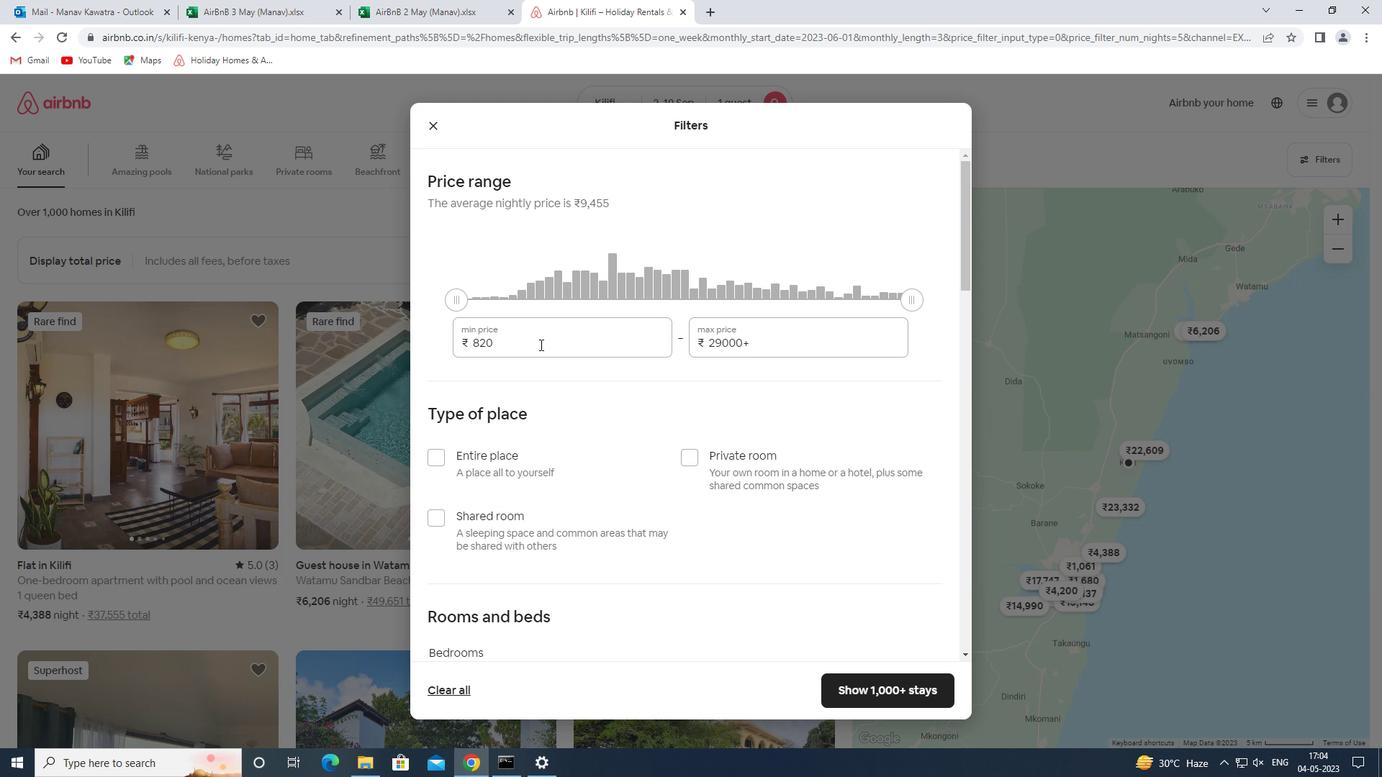 
Action: Mouse pressed left at (540, 345)
Screenshot: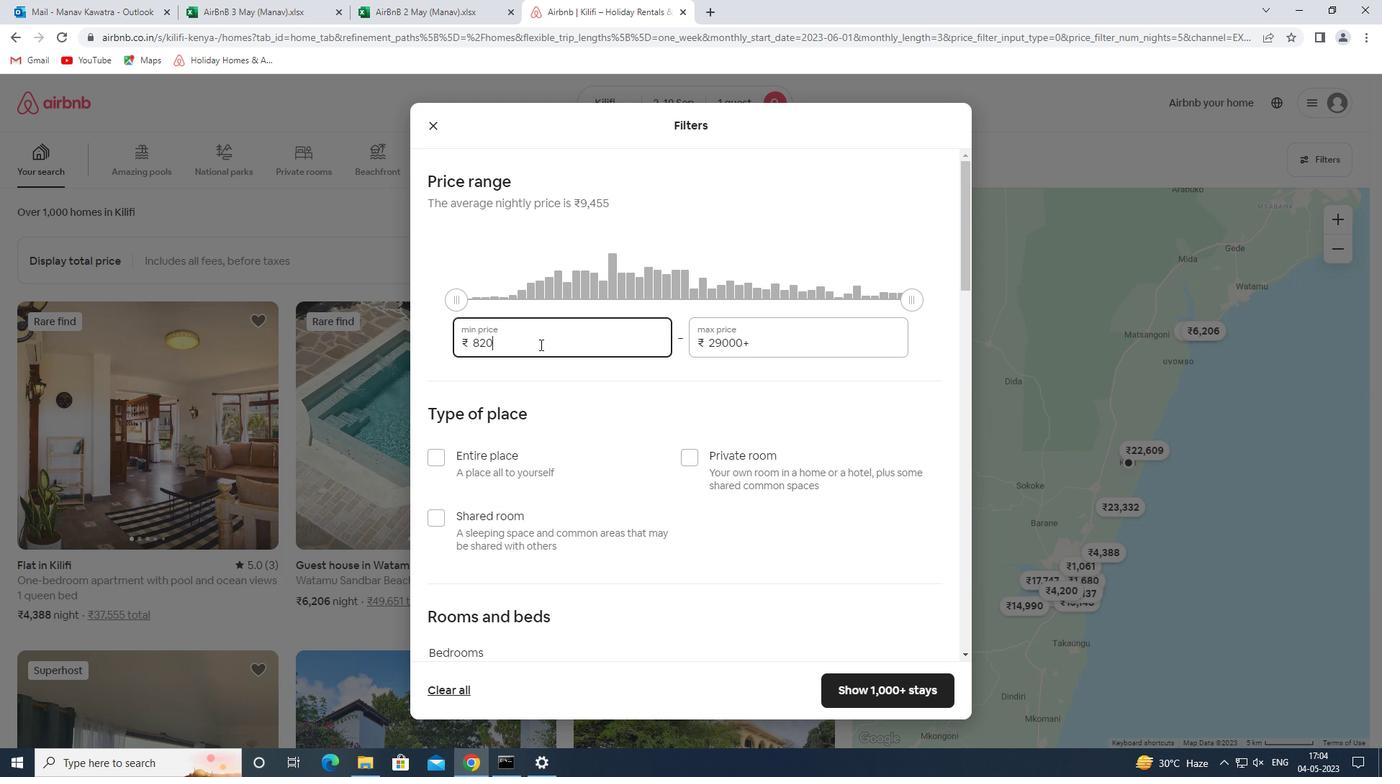 
Action: Key pressed 5000<Key.tab>16000
Screenshot: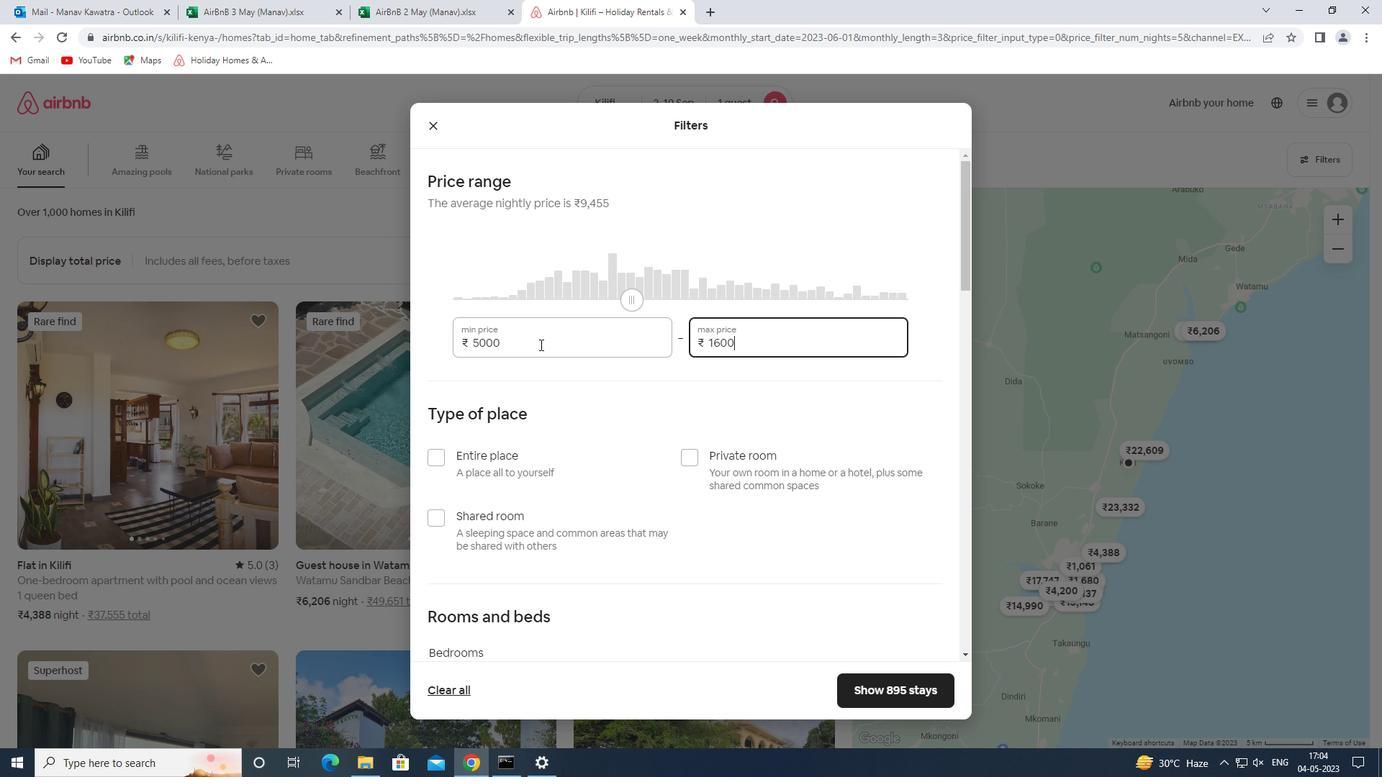 
Action: Mouse moved to (736, 464)
Screenshot: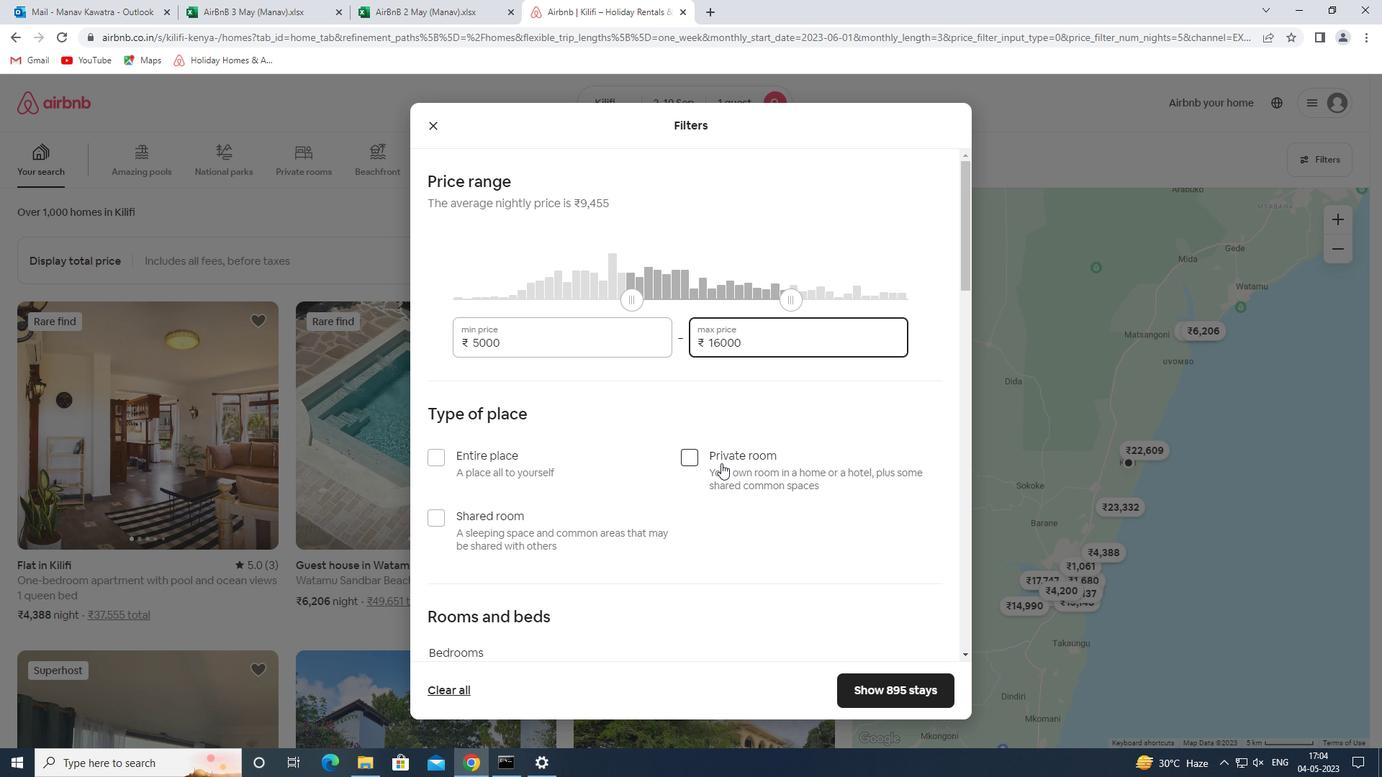 
Action: Mouse pressed left at (736, 464)
Screenshot: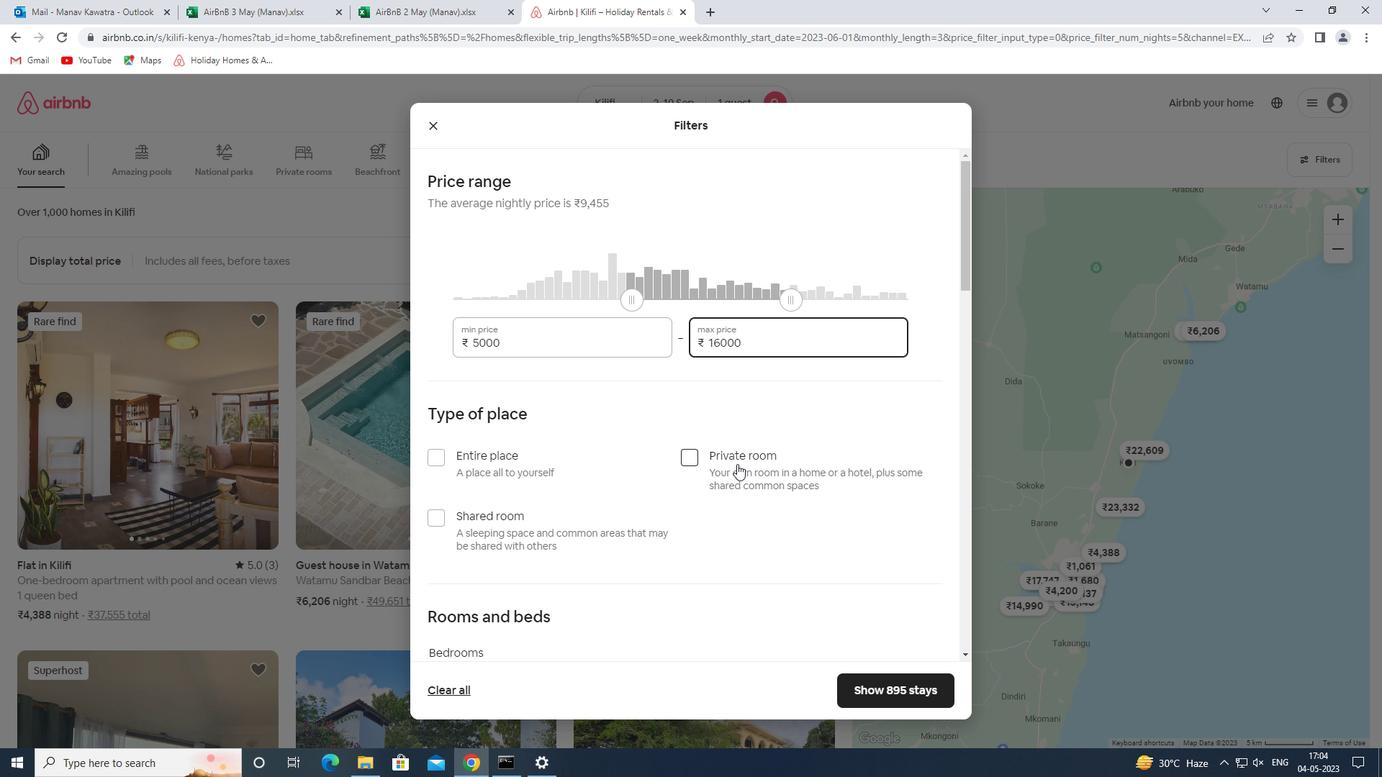 
Action: Mouse moved to (748, 419)
Screenshot: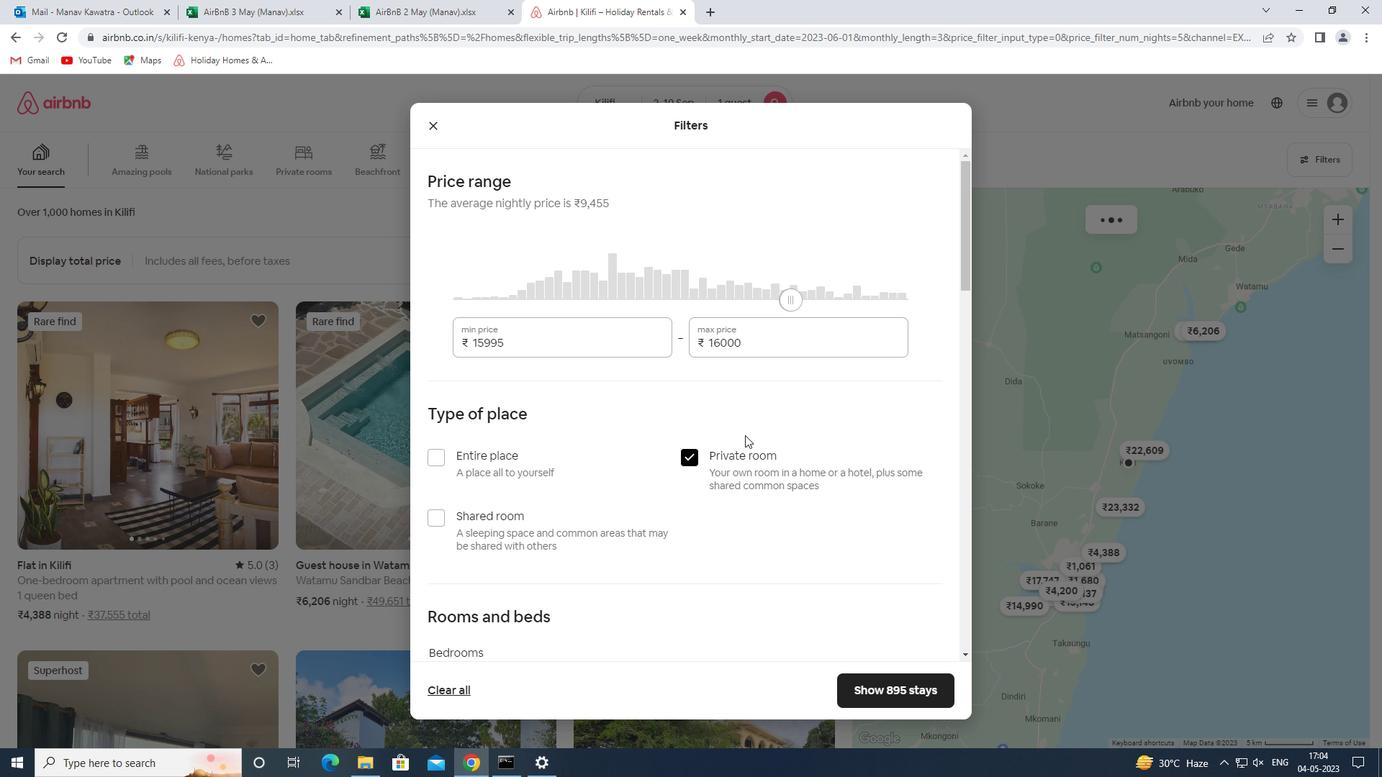 
Action: Mouse scrolled (748, 418) with delta (0, 0)
Screenshot: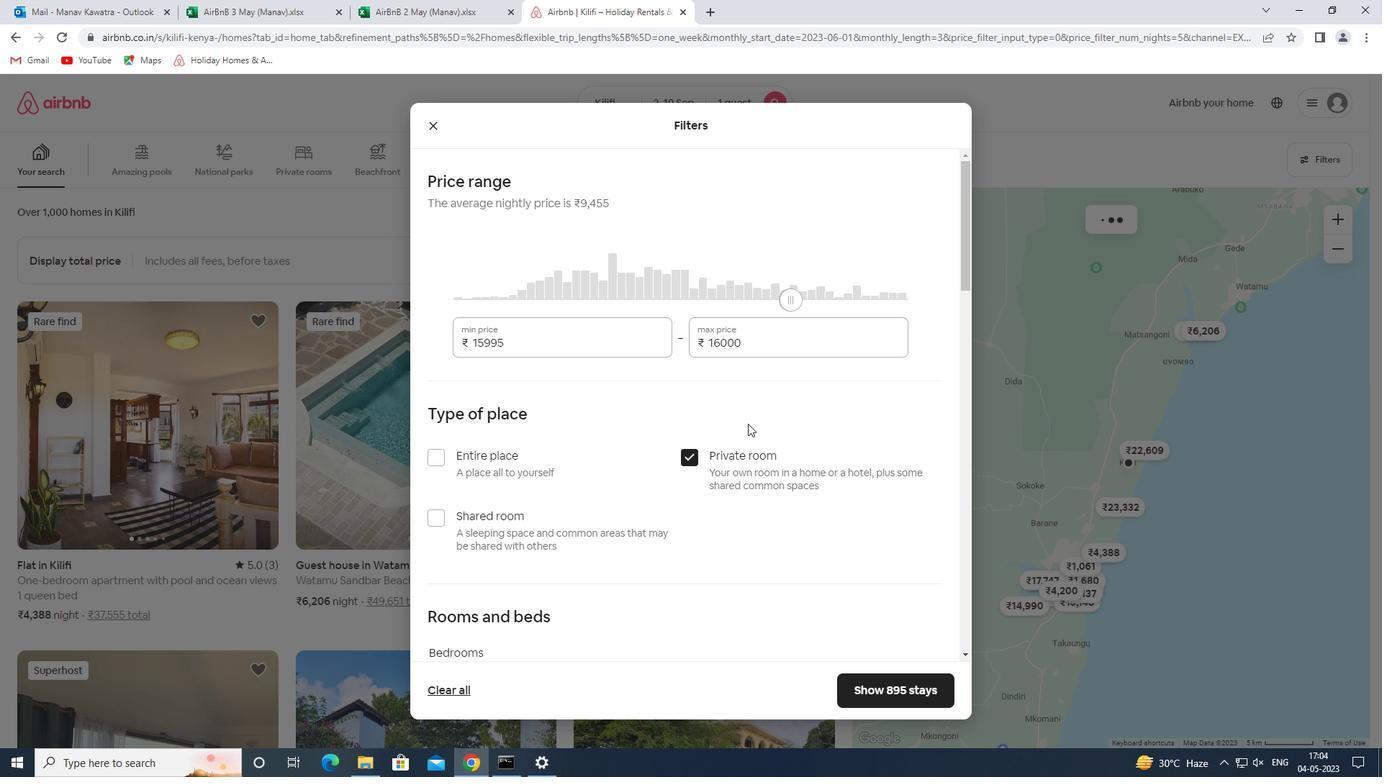 
Action: Mouse scrolled (748, 418) with delta (0, 0)
Screenshot: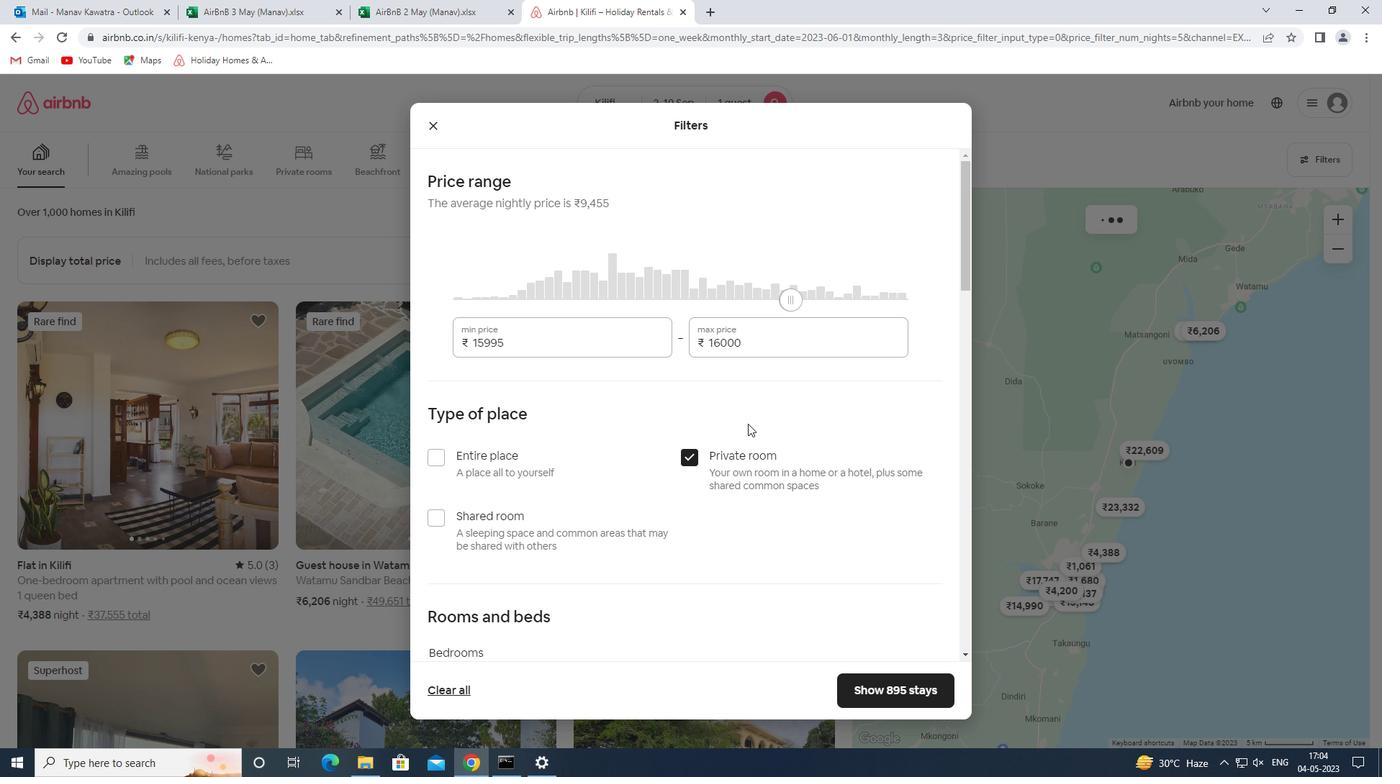 
Action: Mouse scrolled (748, 418) with delta (0, 0)
Screenshot: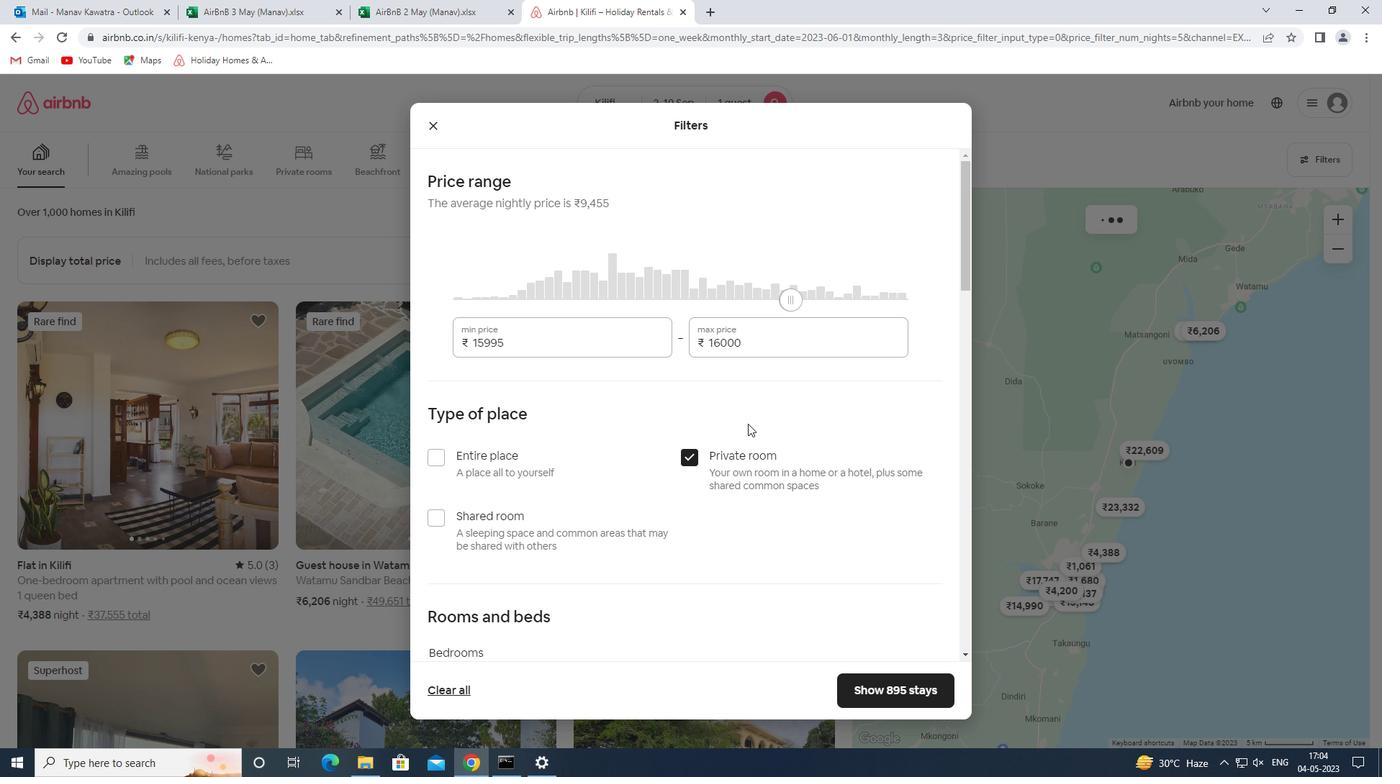 
Action: Mouse scrolled (748, 418) with delta (0, 0)
Screenshot: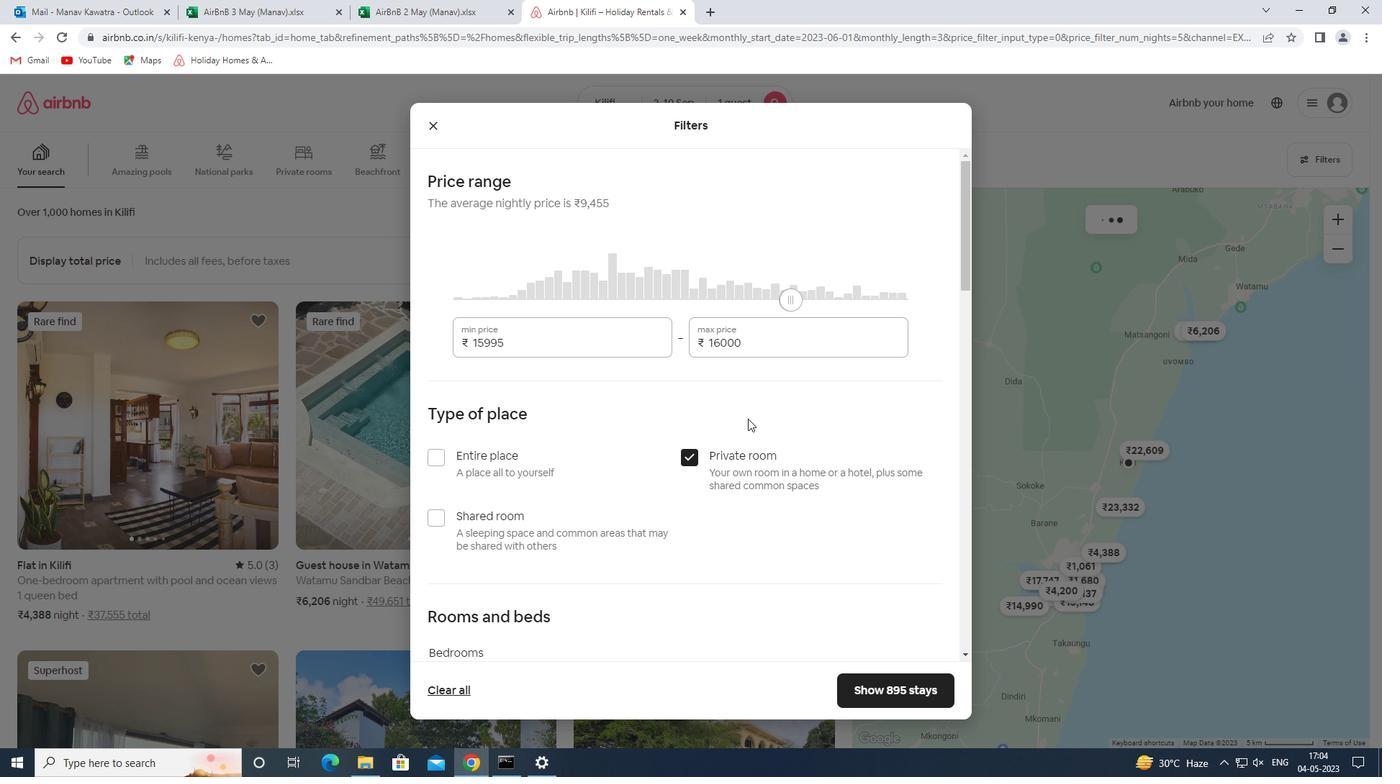 
Action: Mouse scrolled (748, 418) with delta (0, 0)
Screenshot: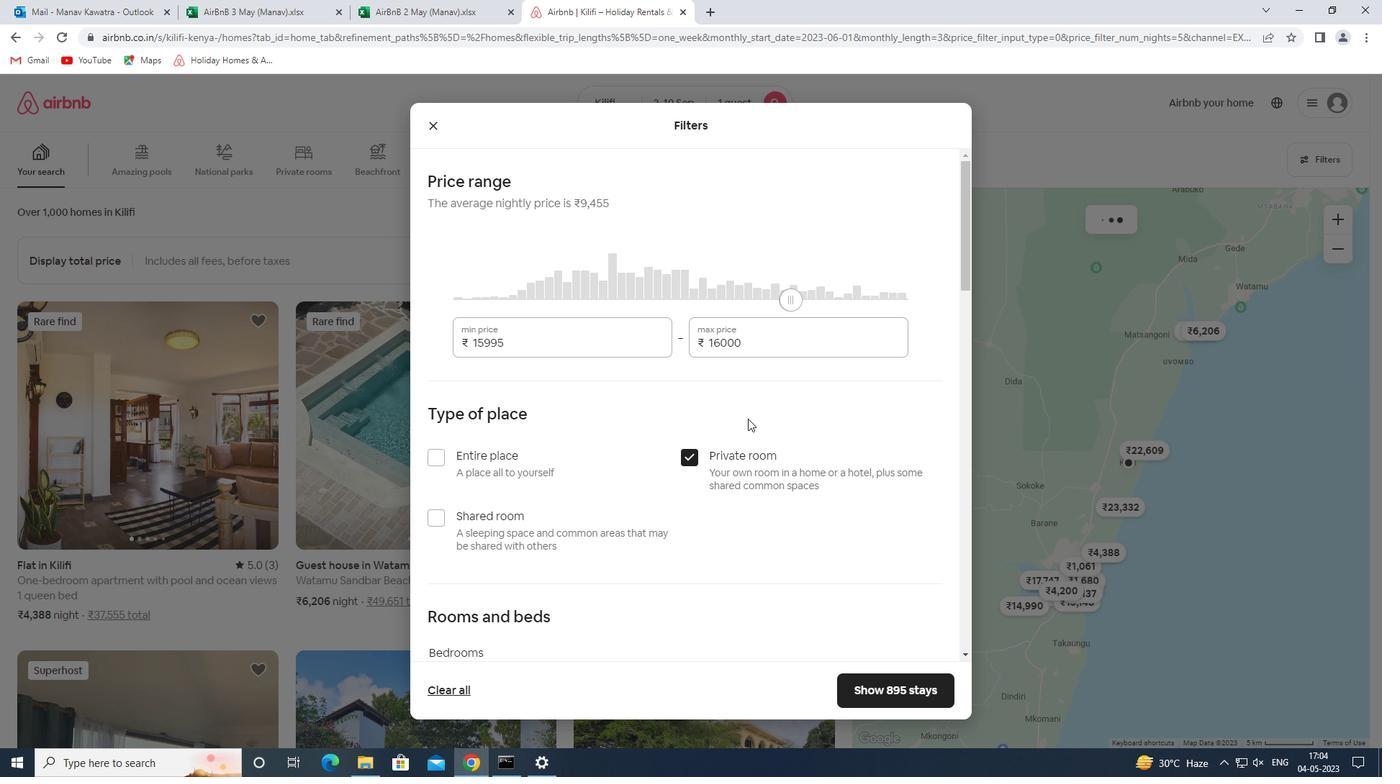 
Action: Mouse scrolled (748, 418) with delta (0, 0)
Screenshot: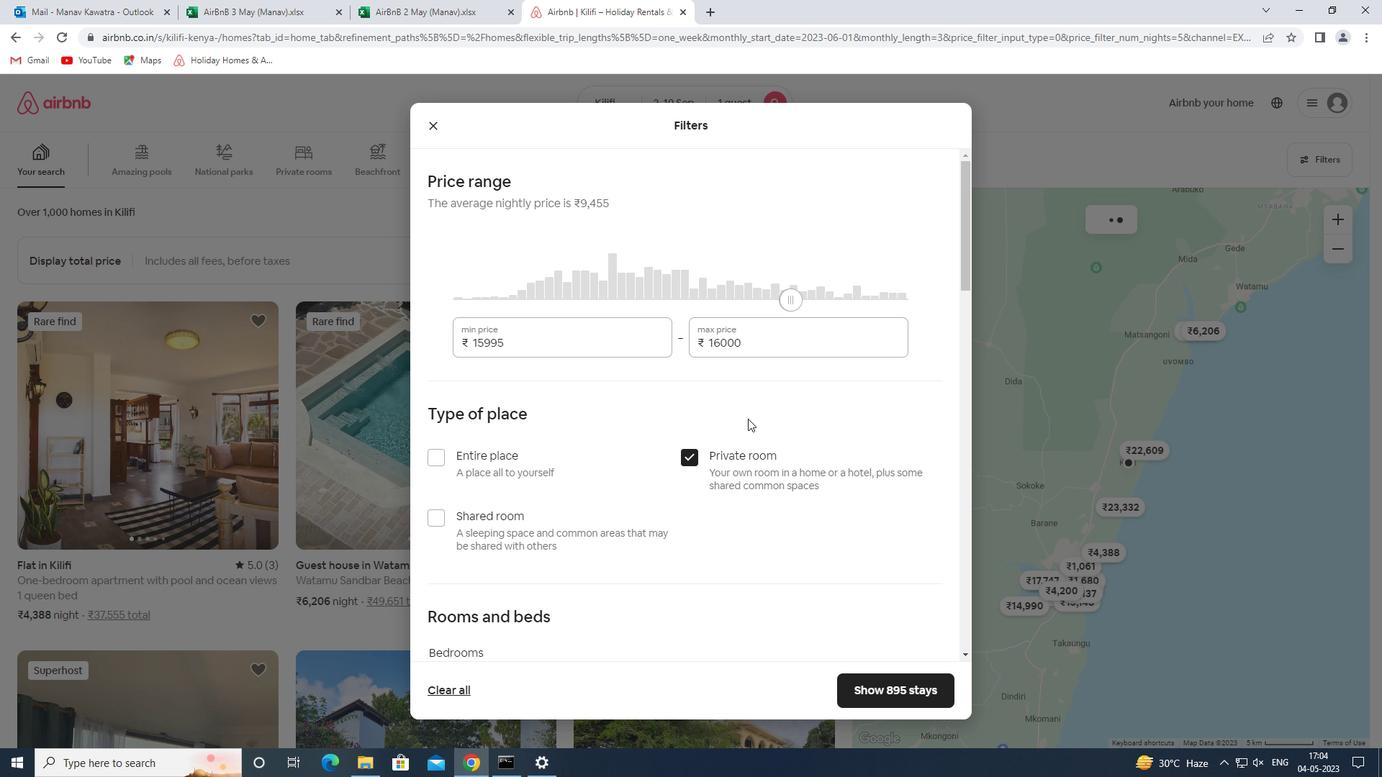
Action: Mouse scrolled (748, 418) with delta (0, 0)
Screenshot: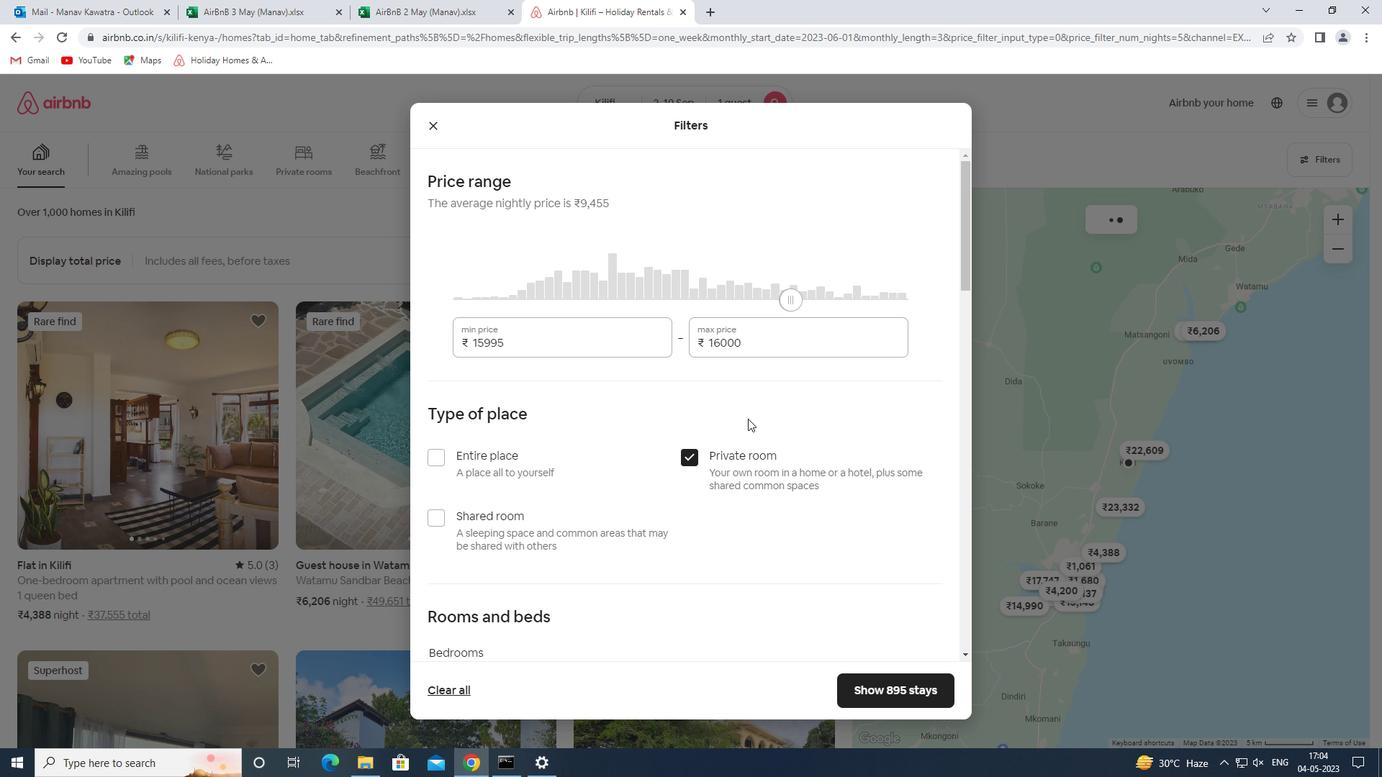 
Action: Mouse moved to (518, 196)
Screenshot: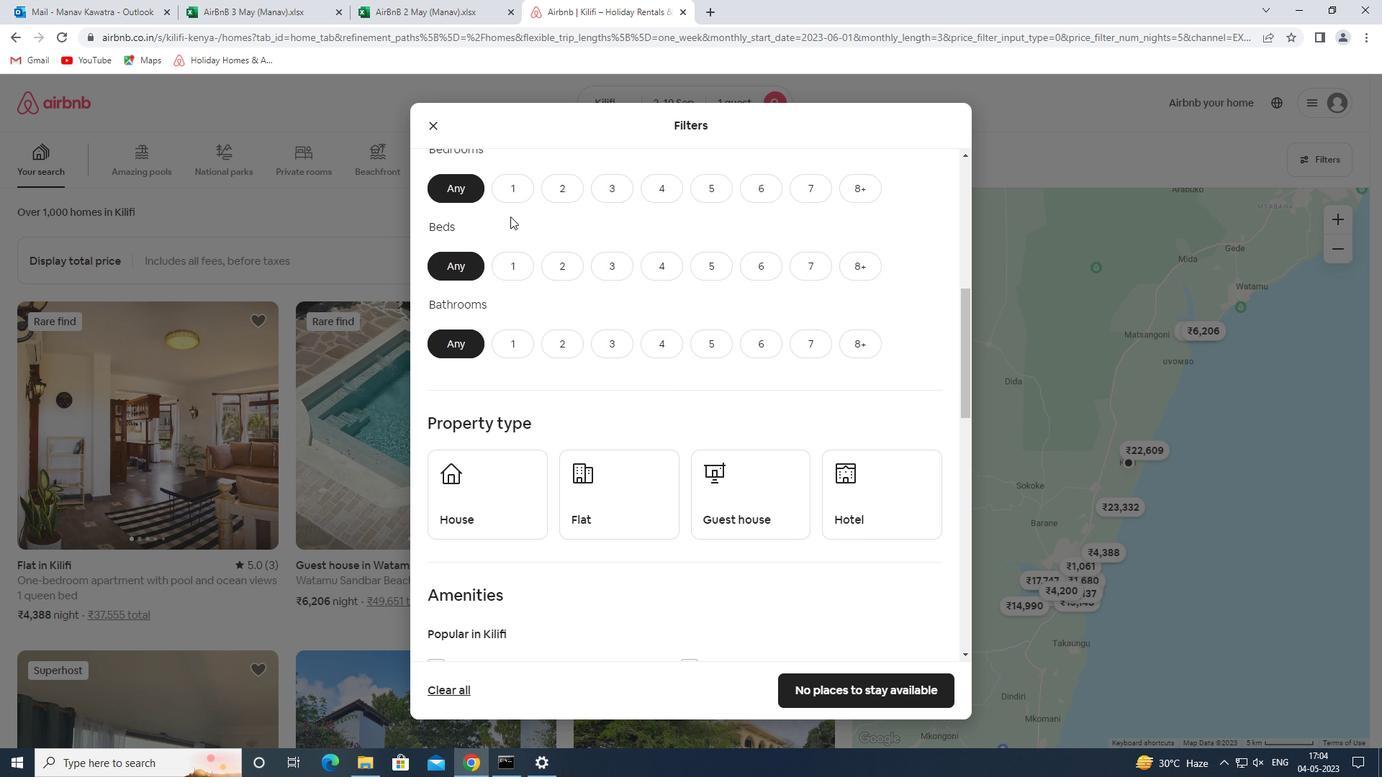 
Action: Mouse pressed left at (518, 196)
Screenshot: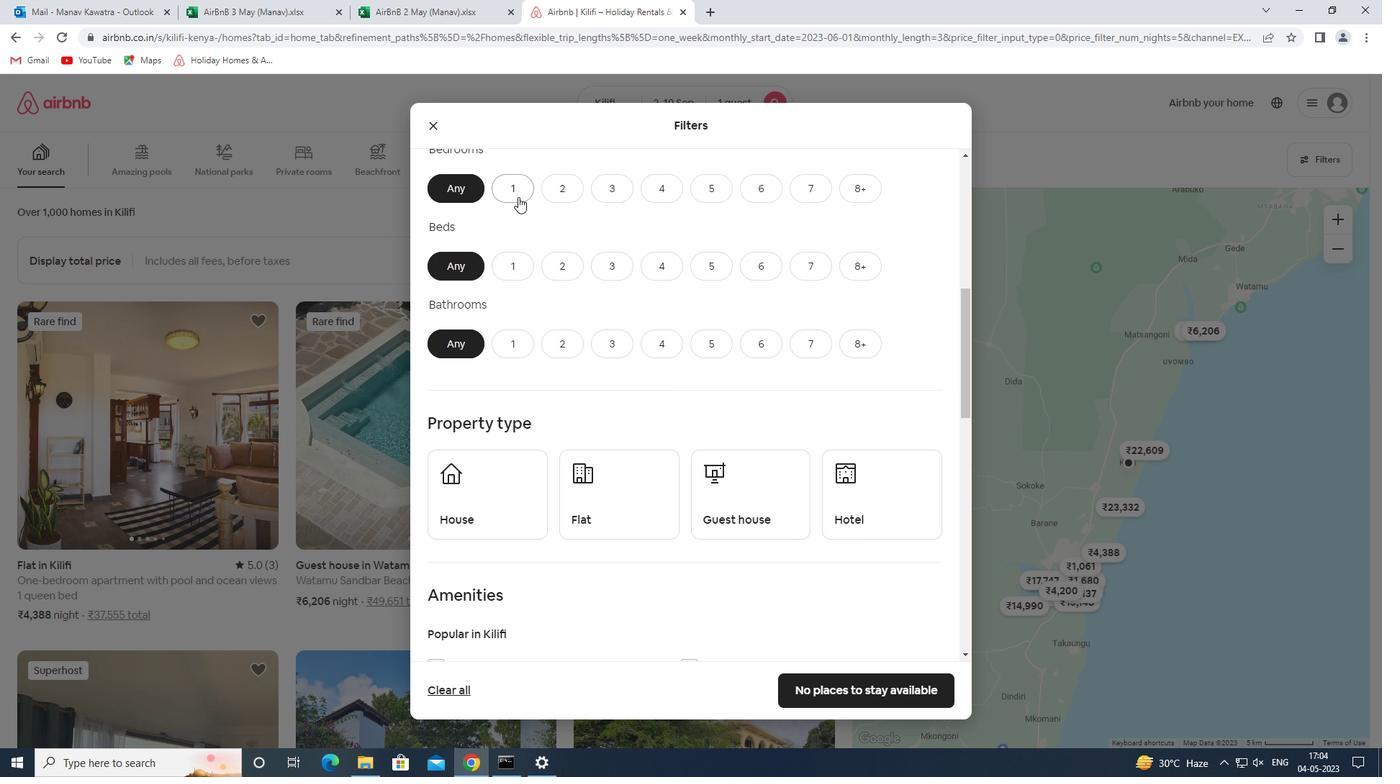 
Action: Mouse moved to (521, 259)
Screenshot: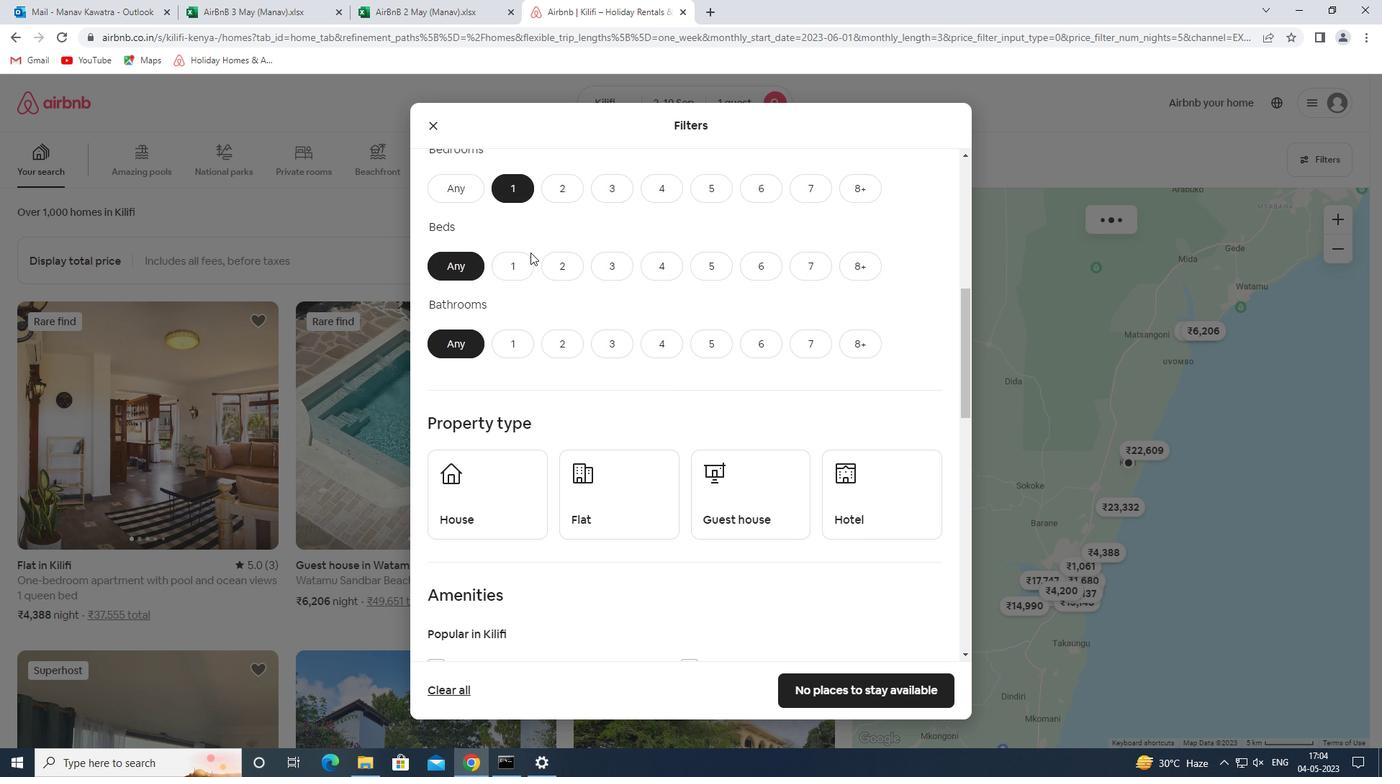 
Action: Mouse pressed left at (521, 259)
Screenshot: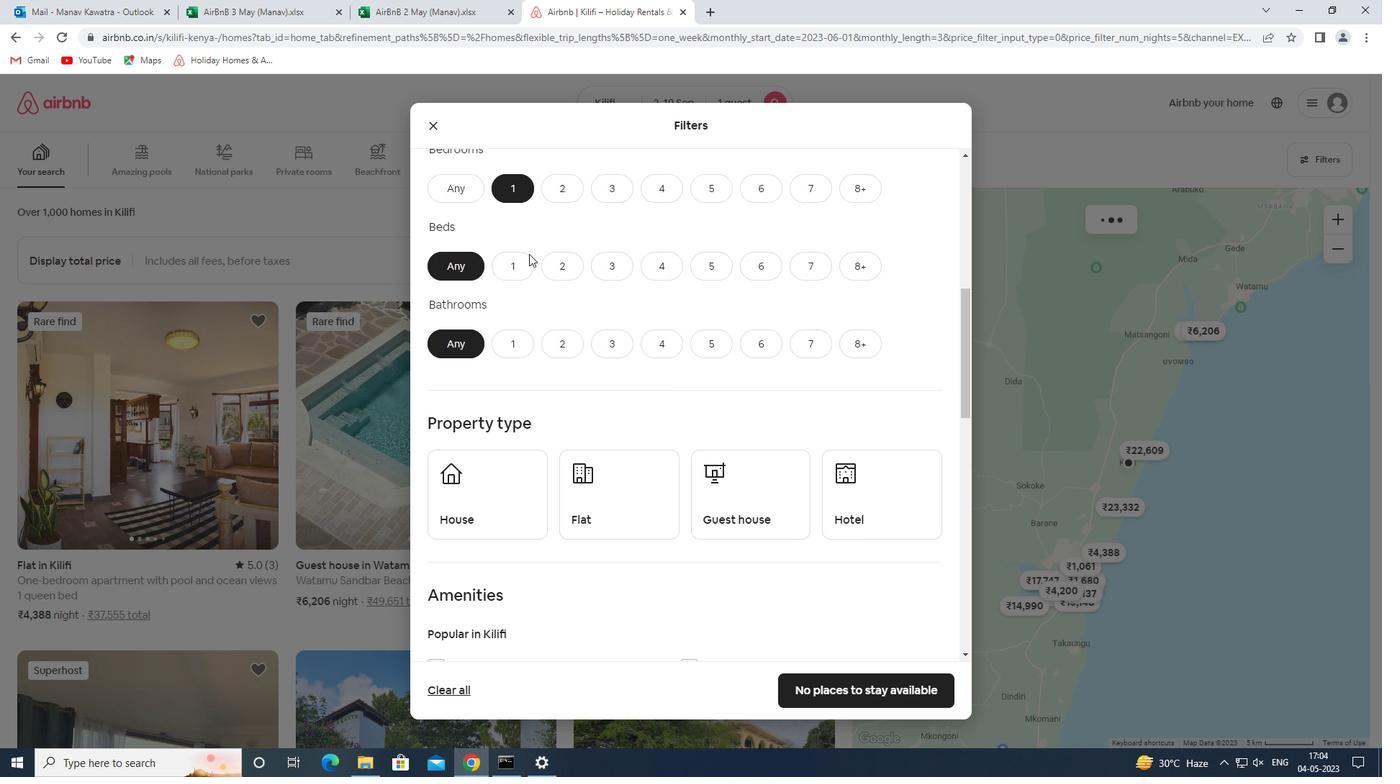 
Action: Mouse moved to (520, 352)
Screenshot: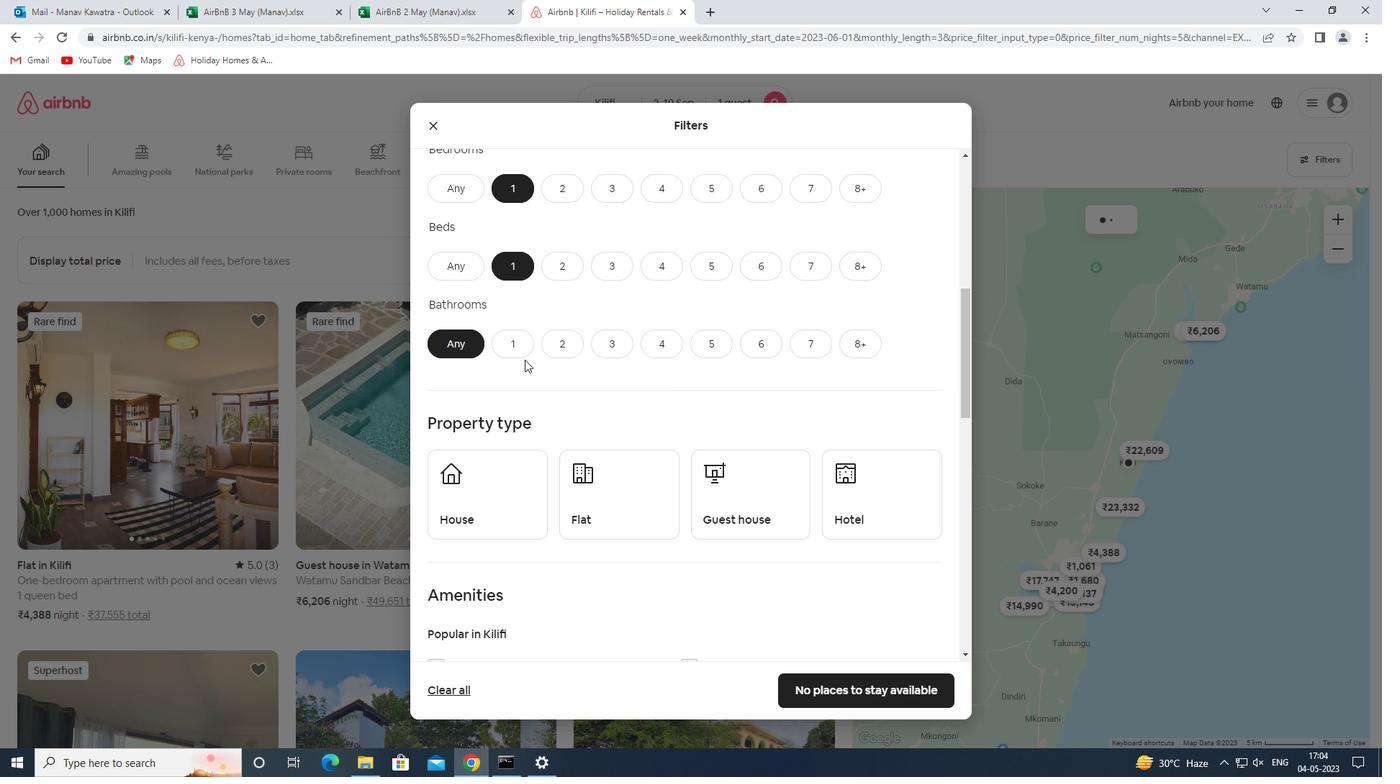 
Action: Mouse pressed left at (520, 352)
Screenshot: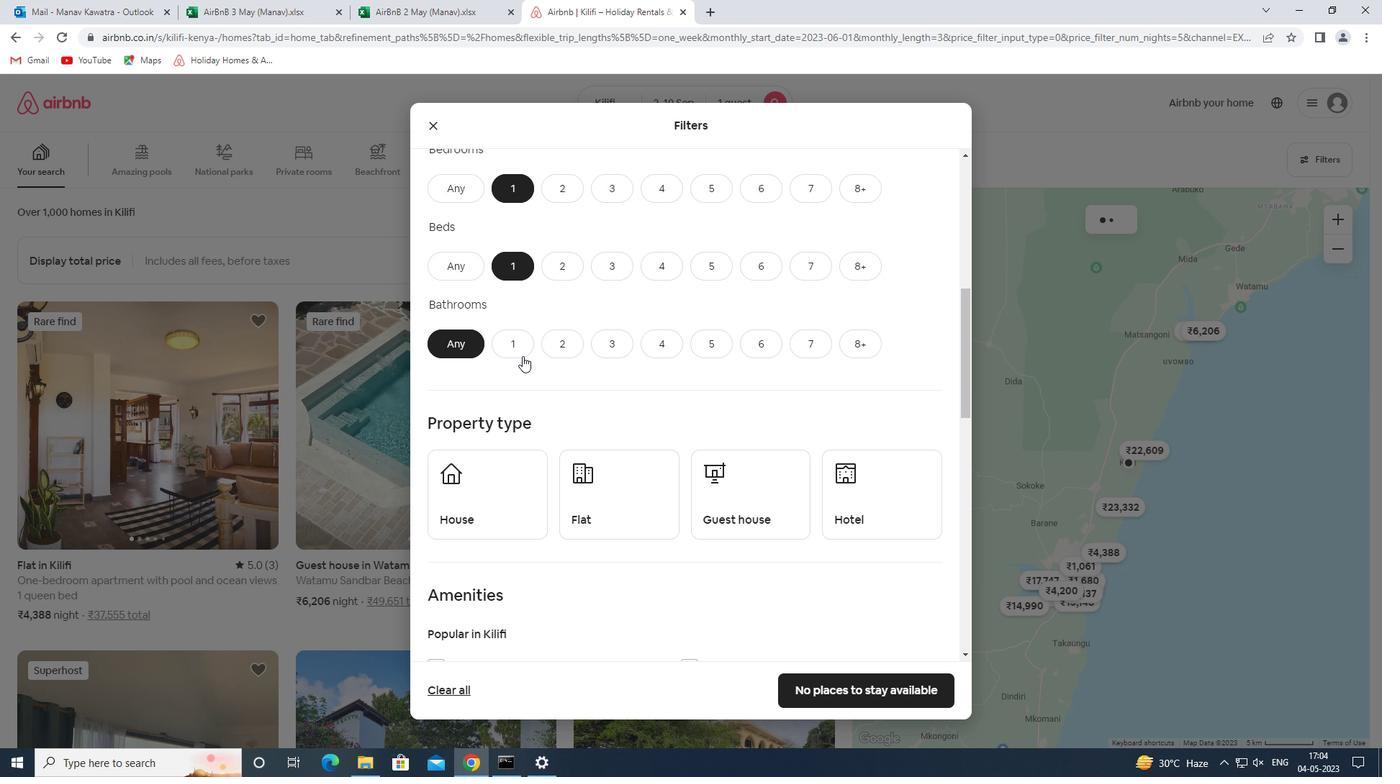 
Action: Mouse moved to (508, 461)
Screenshot: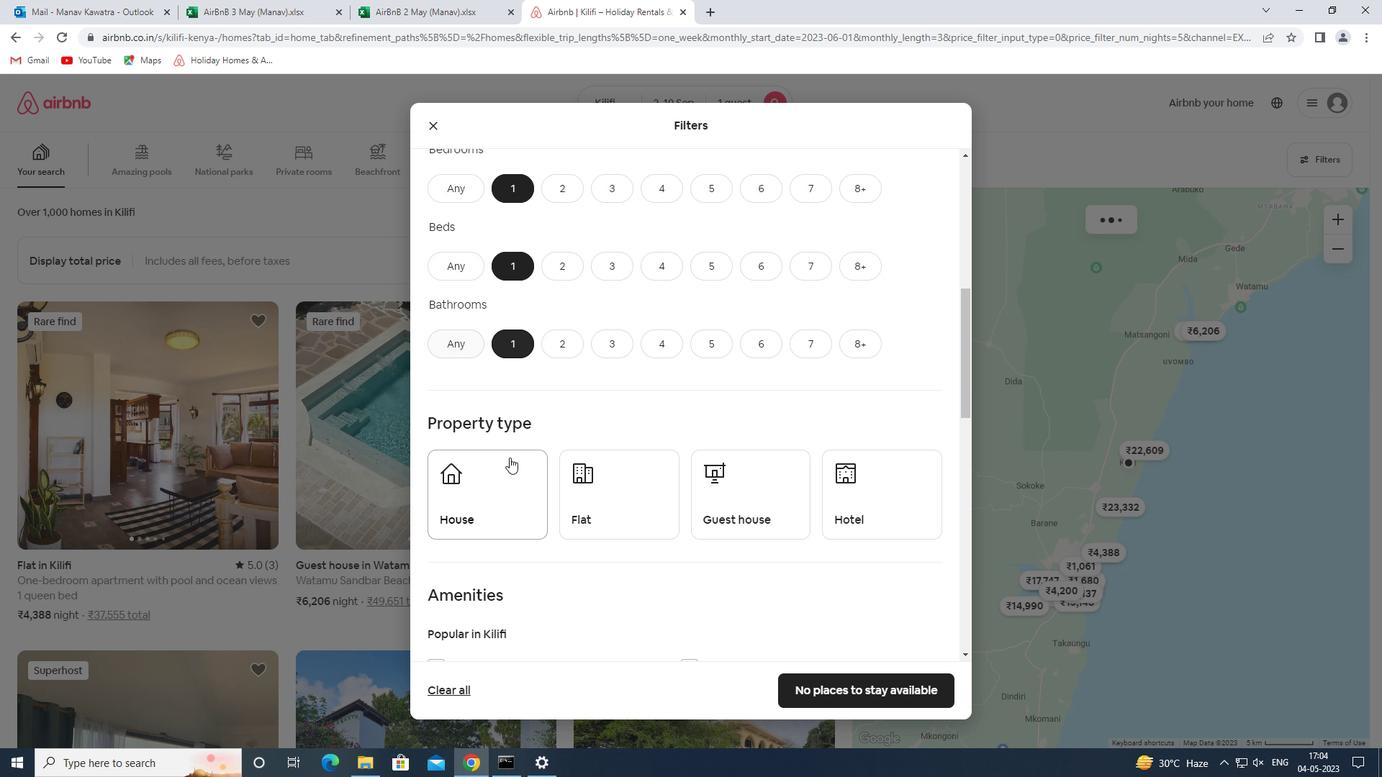
Action: Mouse pressed left at (508, 461)
Screenshot: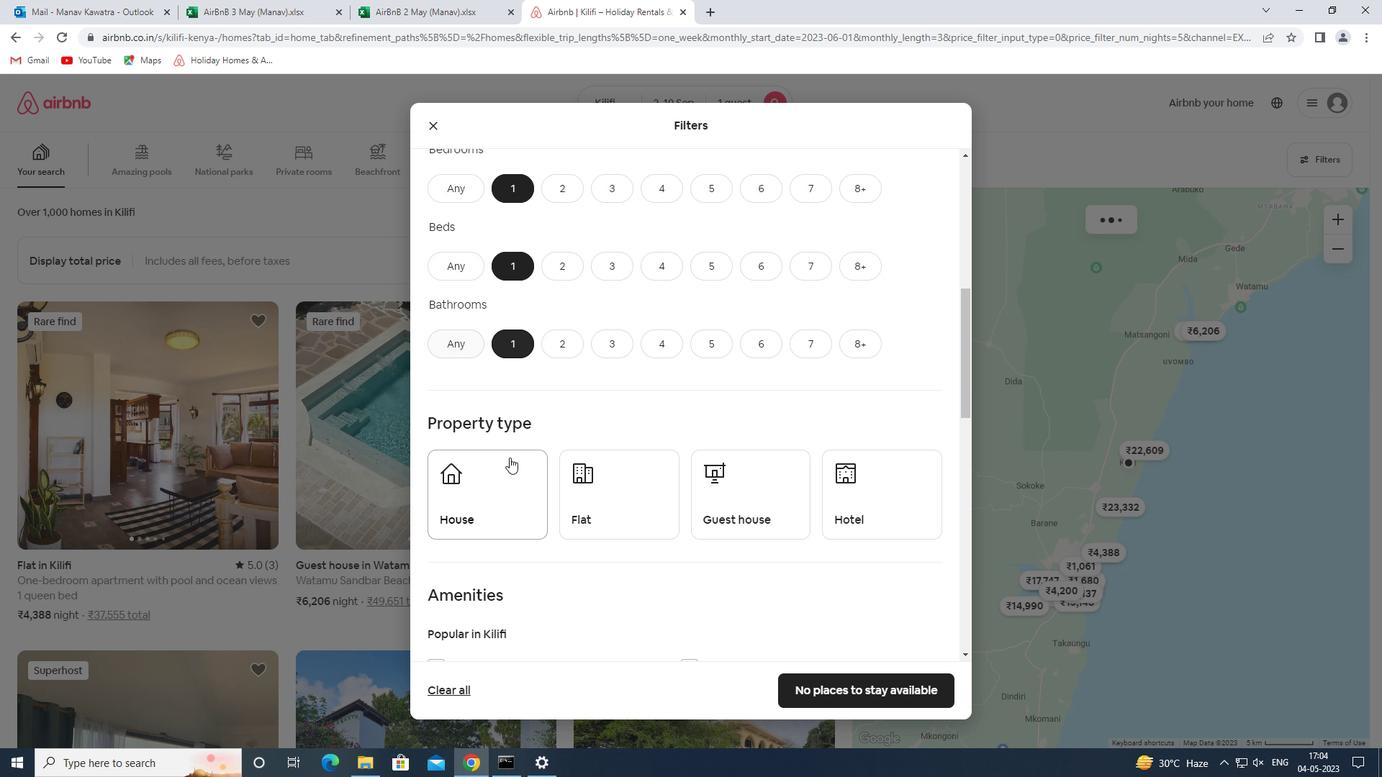 
Action: Mouse moved to (597, 473)
Screenshot: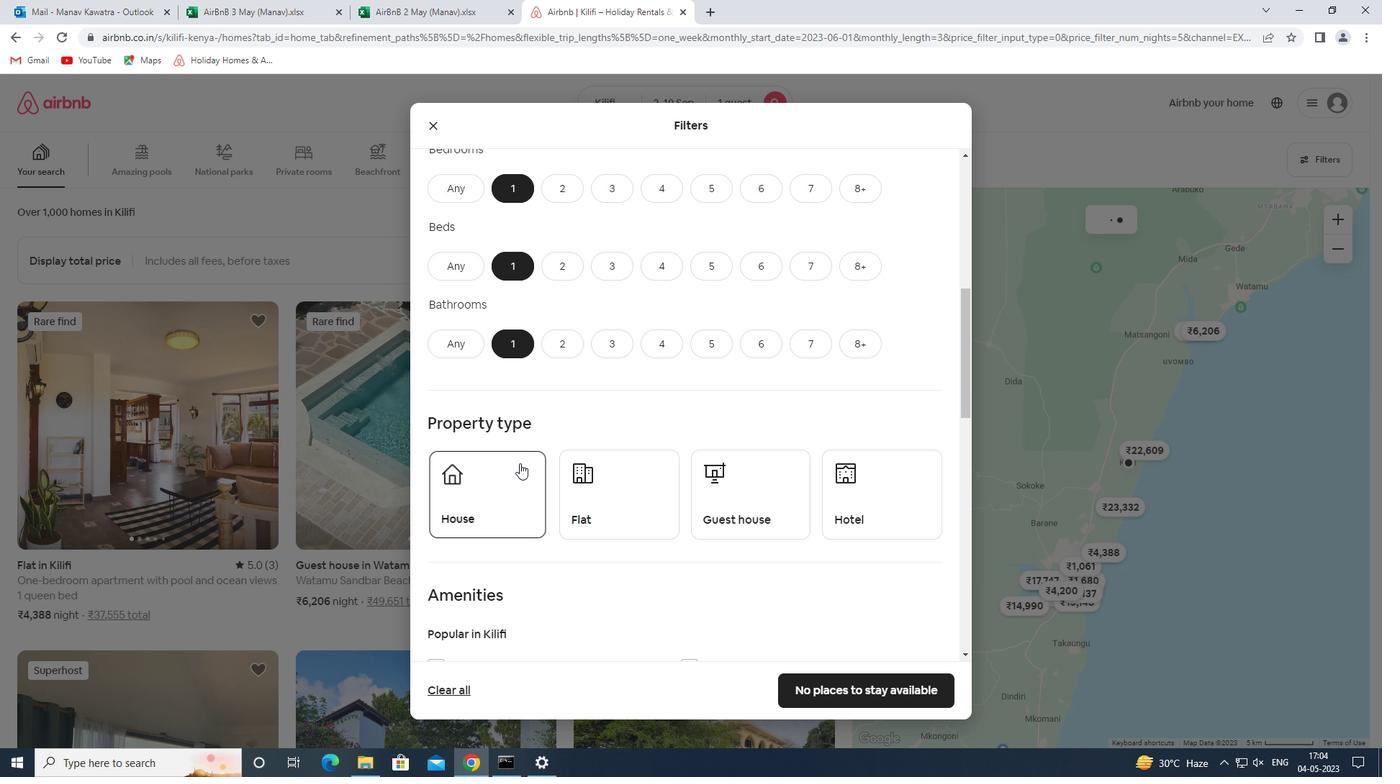 
Action: Mouse pressed left at (597, 473)
Screenshot: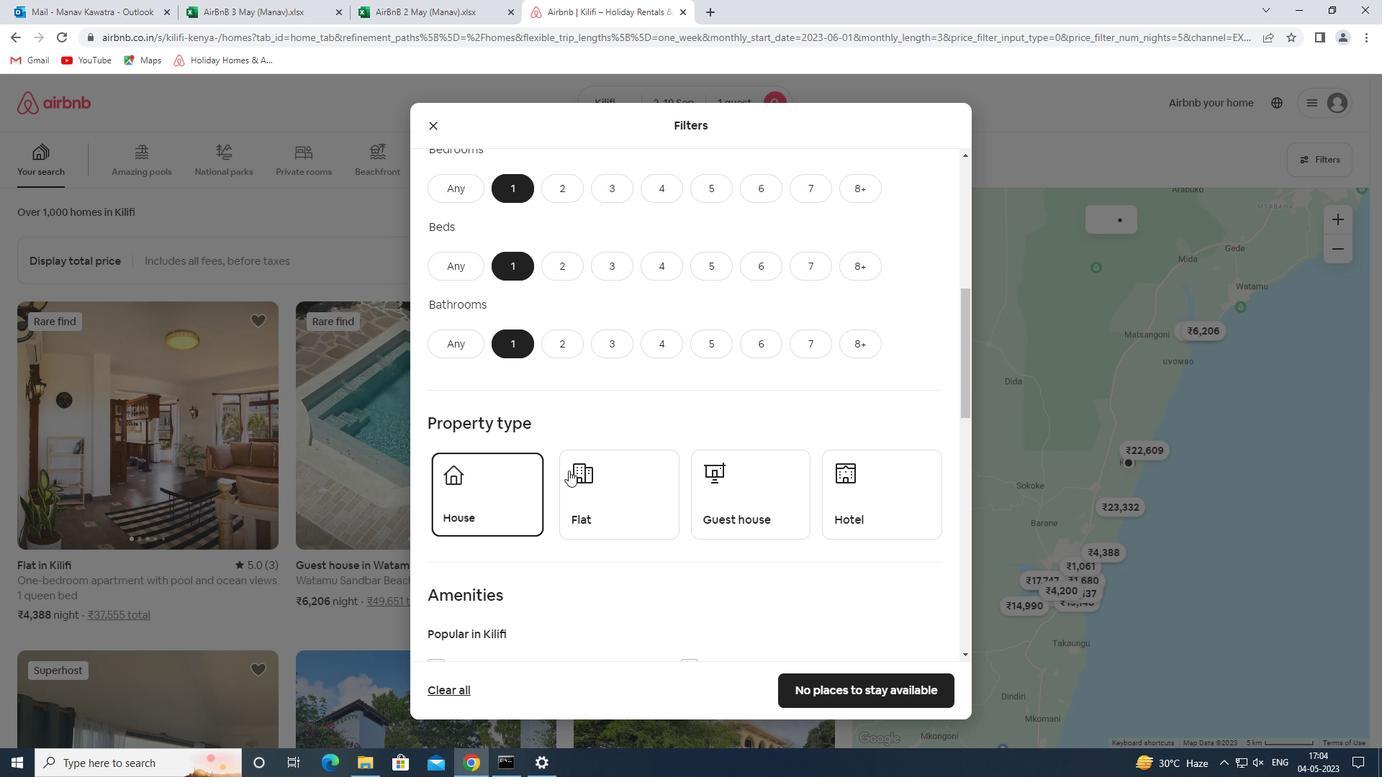 
Action: Mouse moved to (709, 485)
Screenshot: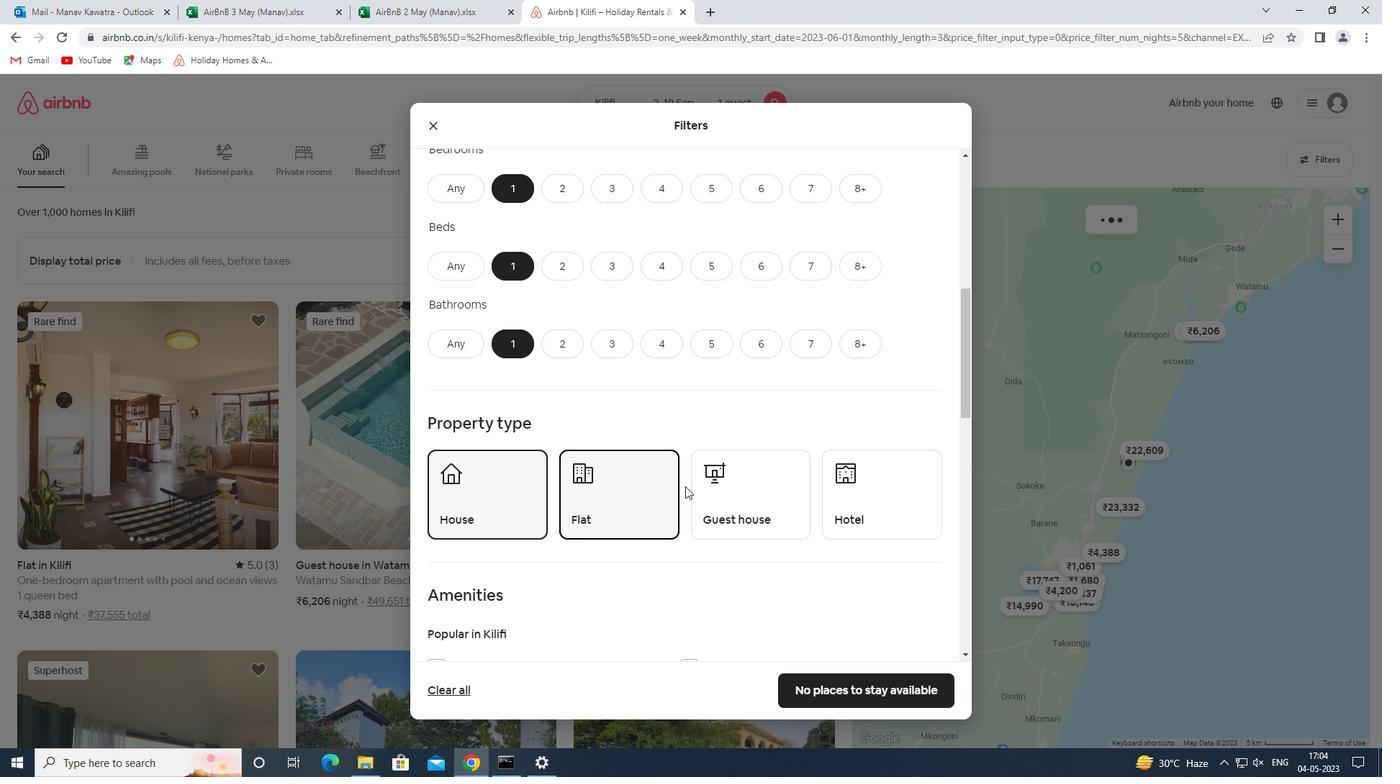 
Action: Mouse pressed left at (709, 485)
Screenshot: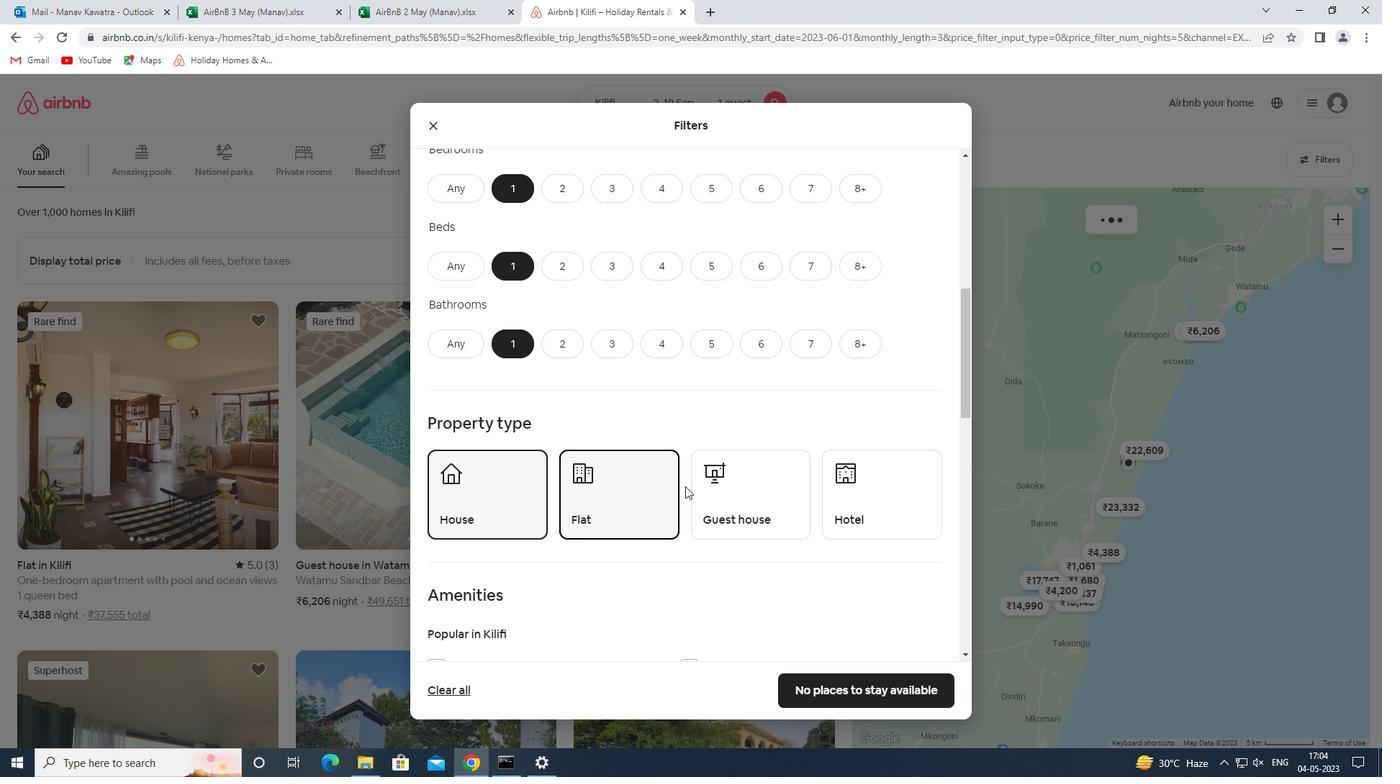 
Action: Mouse moved to (879, 502)
Screenshot: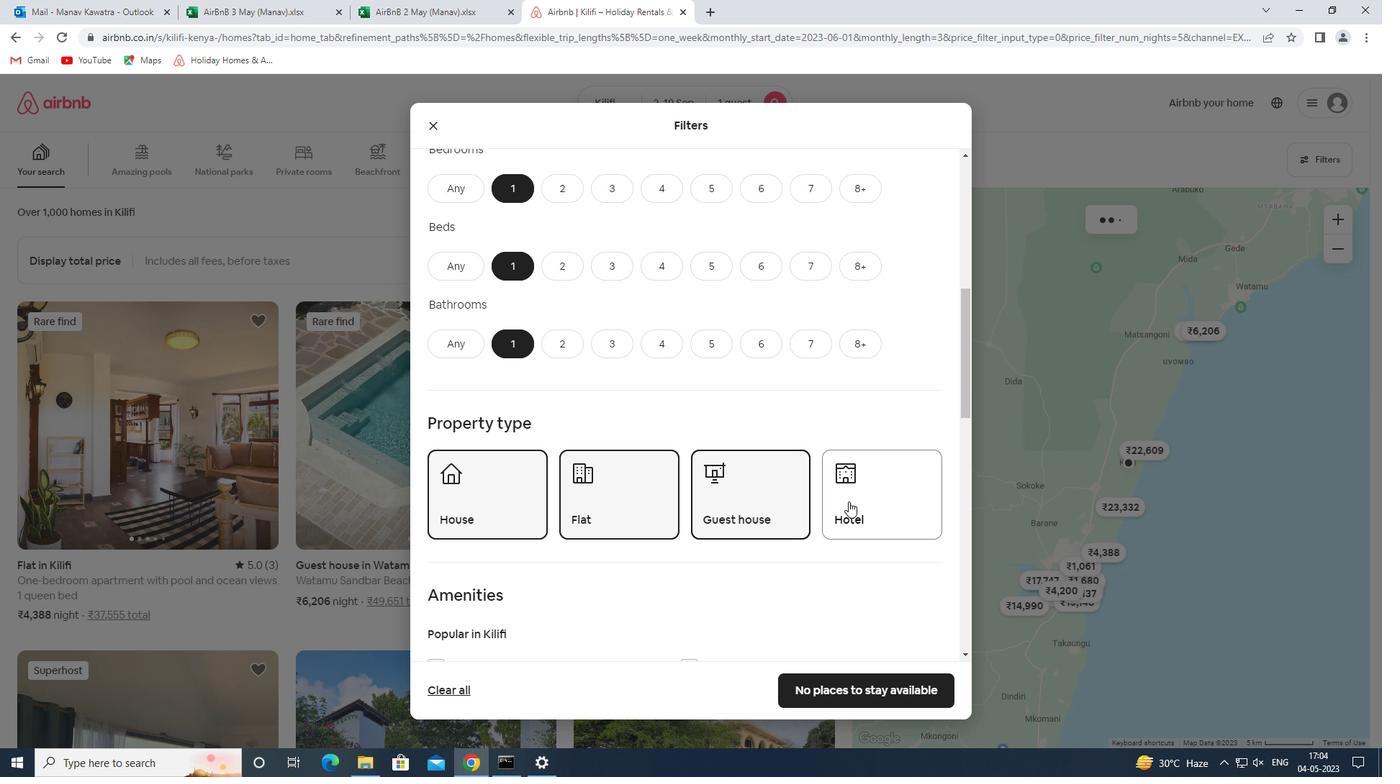 
Action: Mouse pressed left at (879, 502)
Screenshot: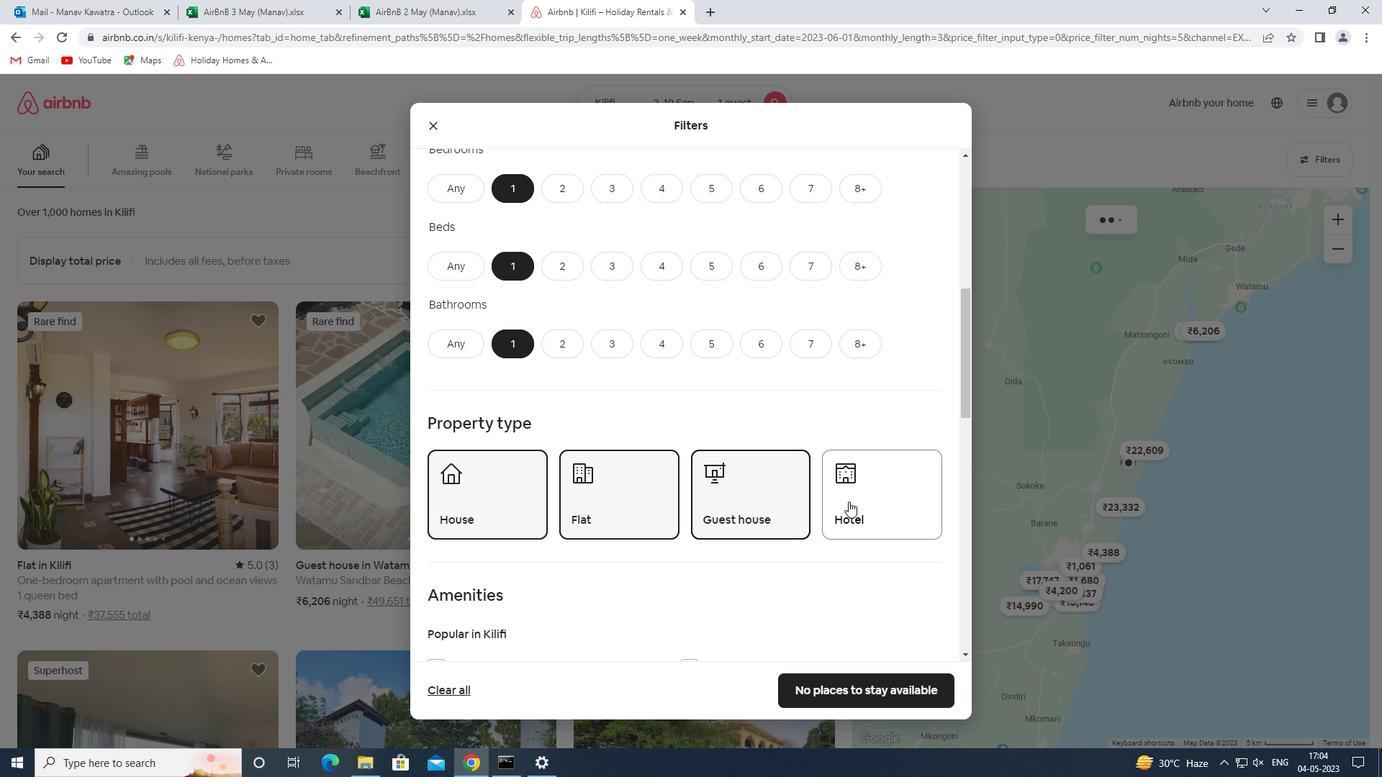 
Action: Mouse moved to (808, 560)
Screenshot: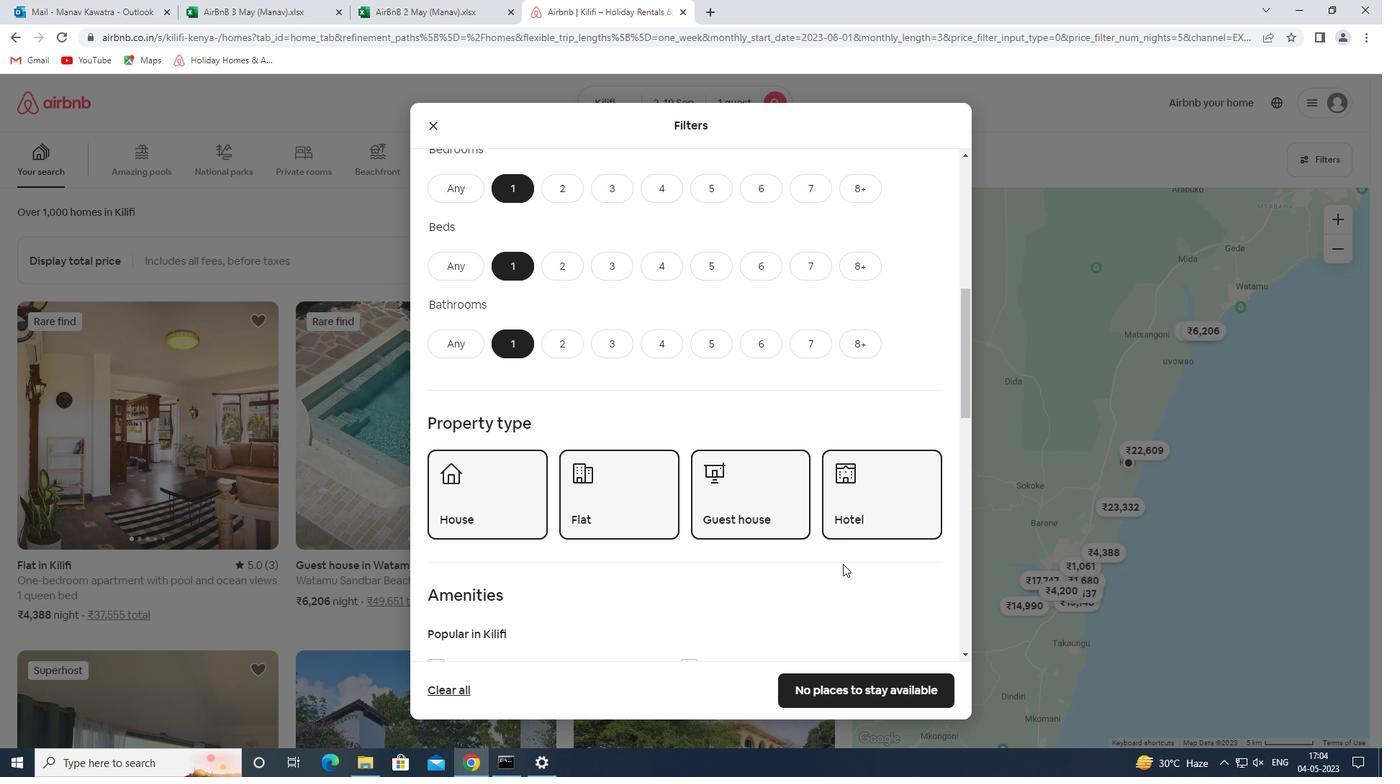 
Action: Mouse scrolled (808, 559) with delta (0, 0)
Screenshot: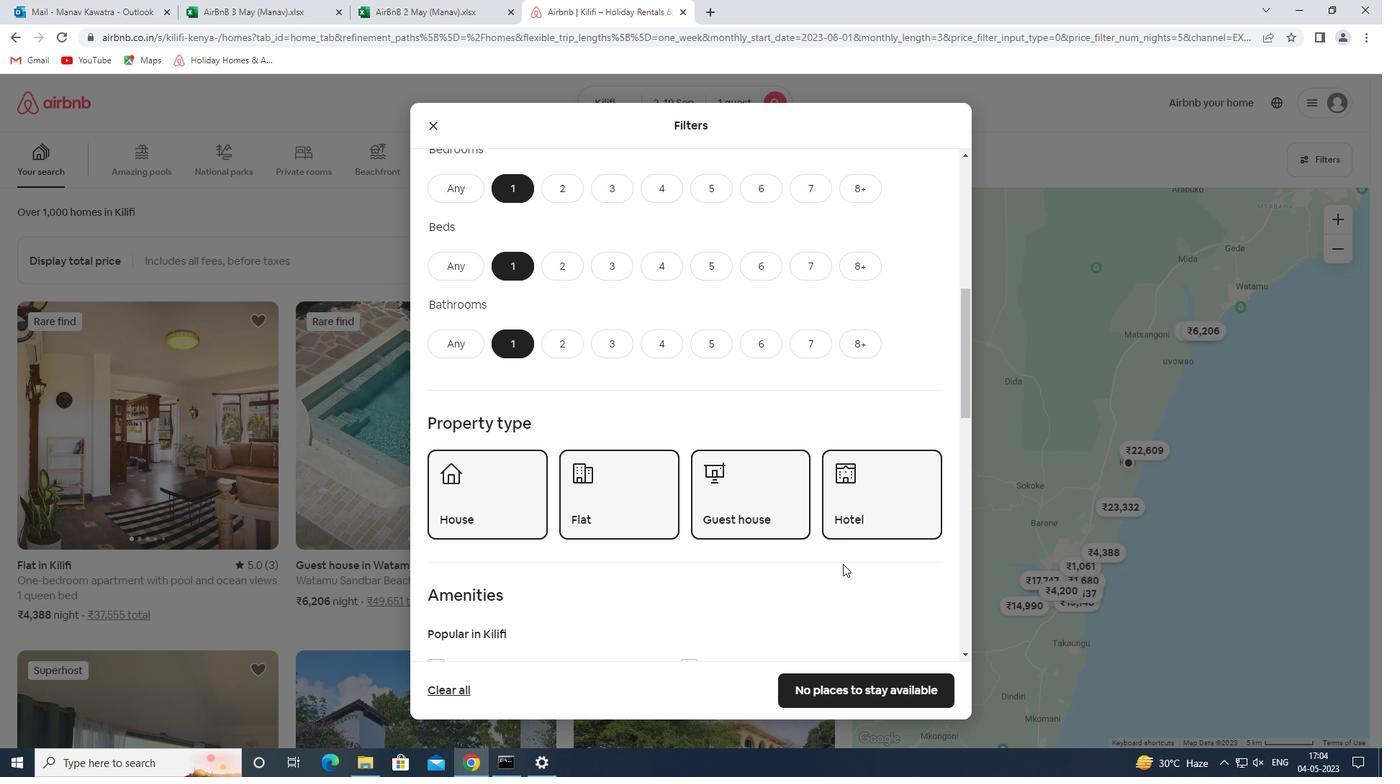 
Action: Mouse moved to (803, 559)
Screenshot: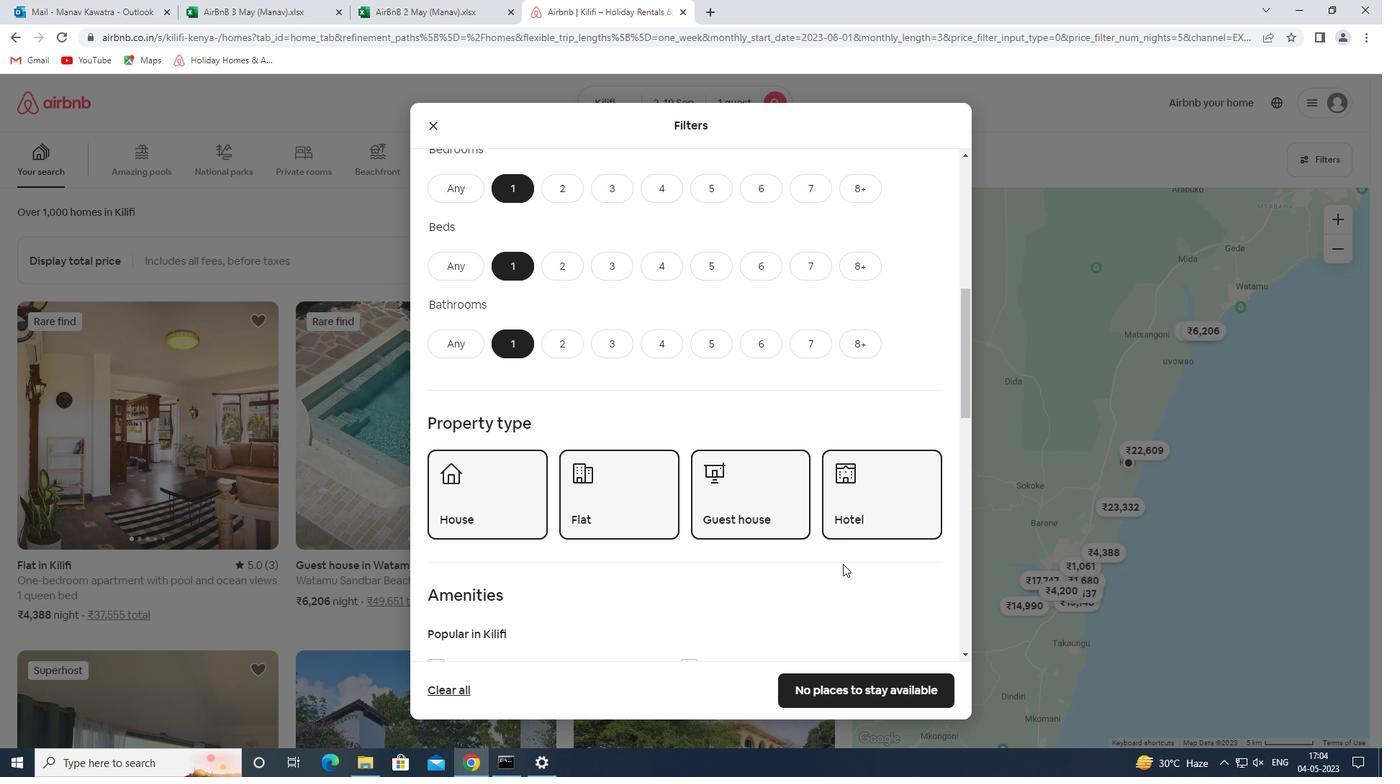 
Action: Mouse scrolled (803, 558) with delta (0, 0)
Screenshot: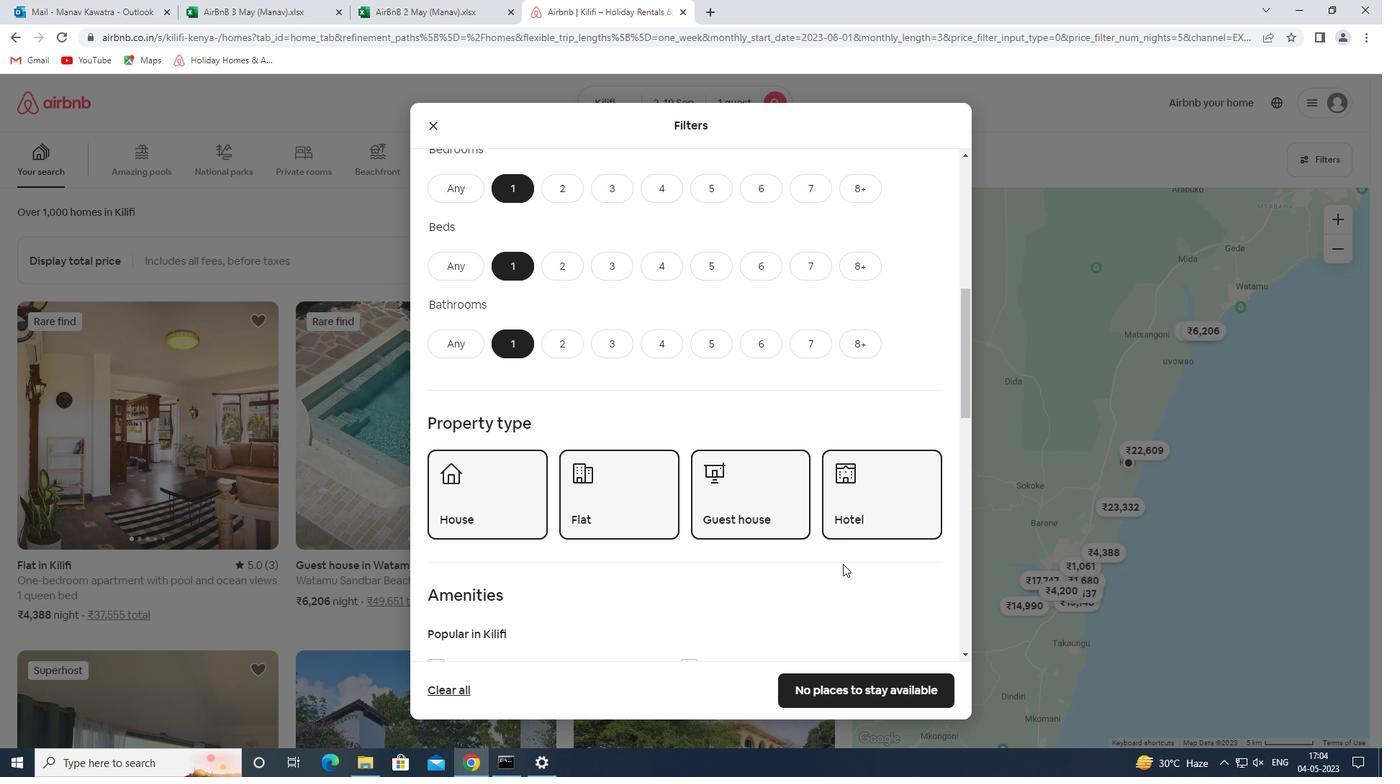
Action: Mouse moved to (801, 557)
Screenshot: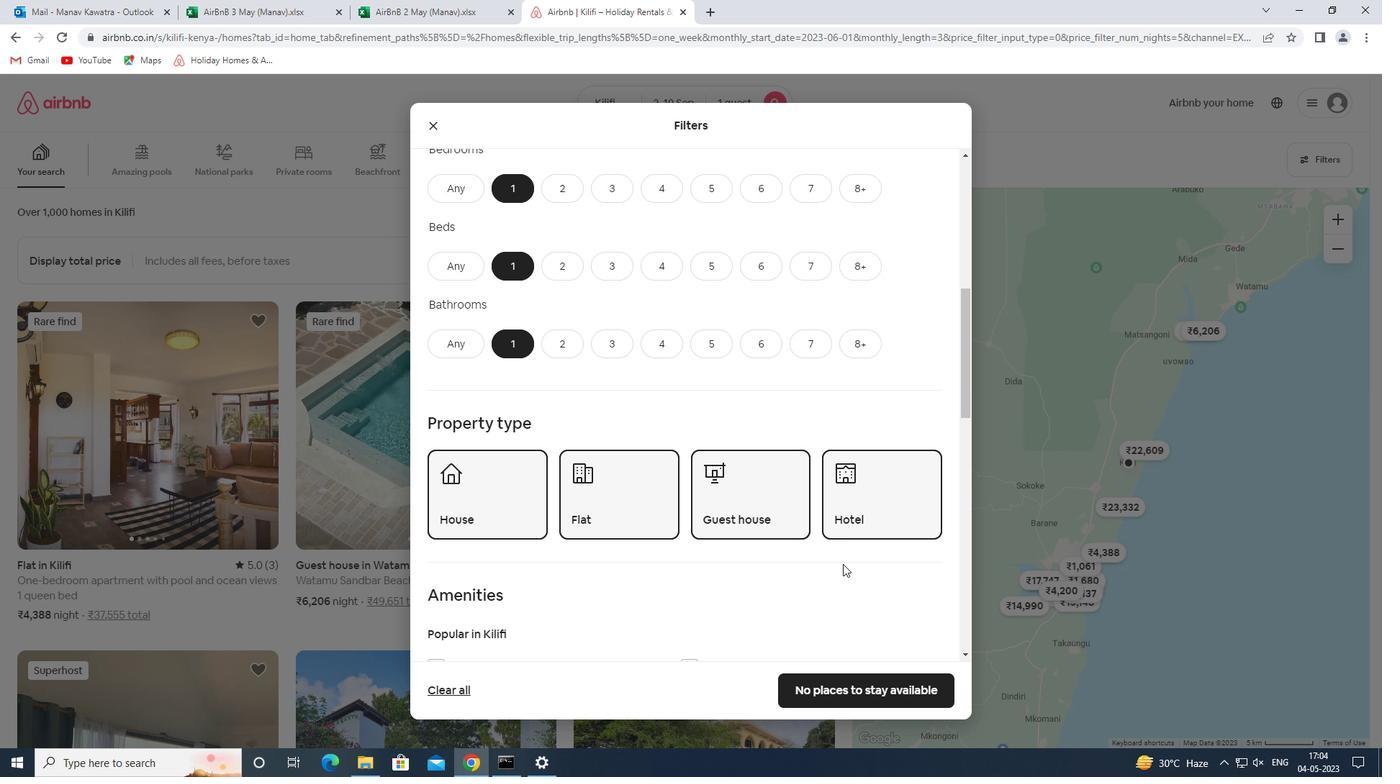 
Action: Mouse scrolled (801, 556) with delta (0, 0)
Screenshot: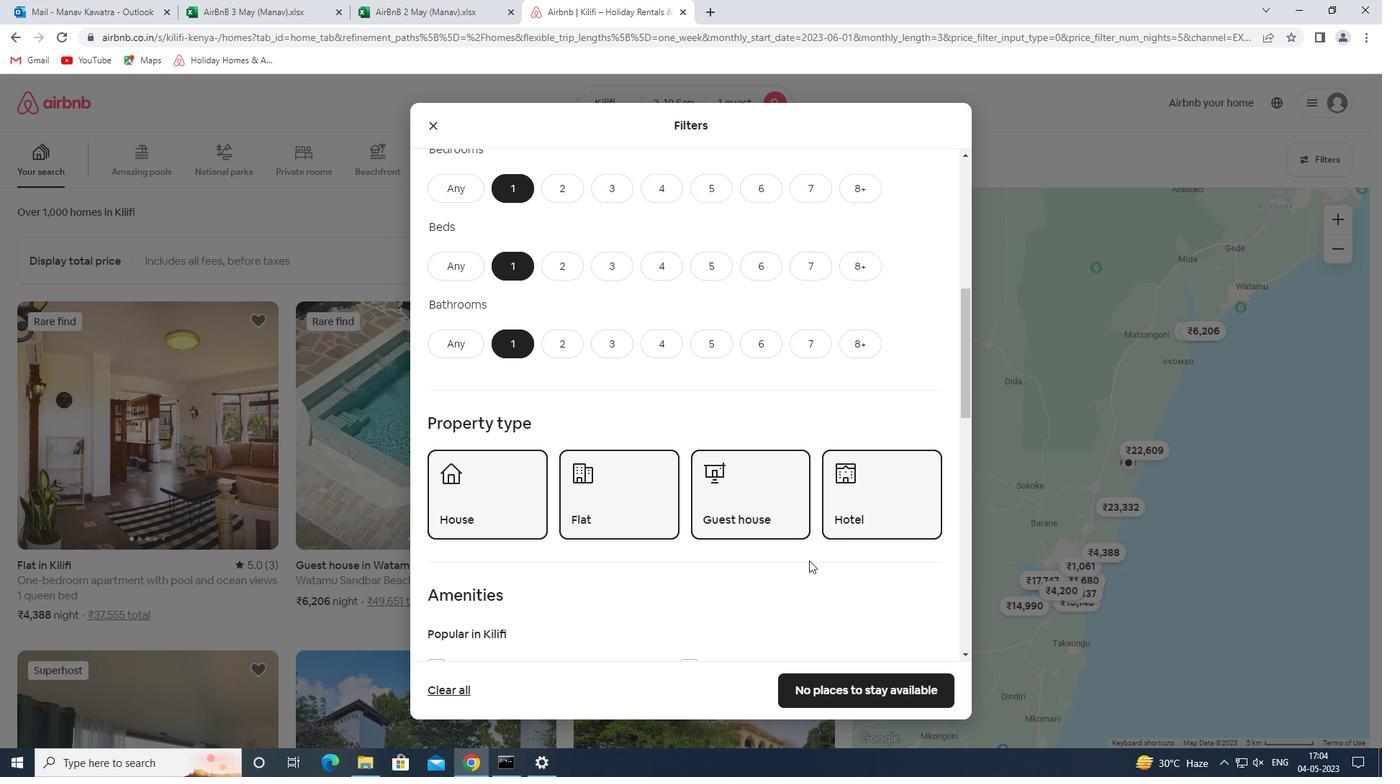 
Action: Mouse moved to (800, 557)
Screenshot: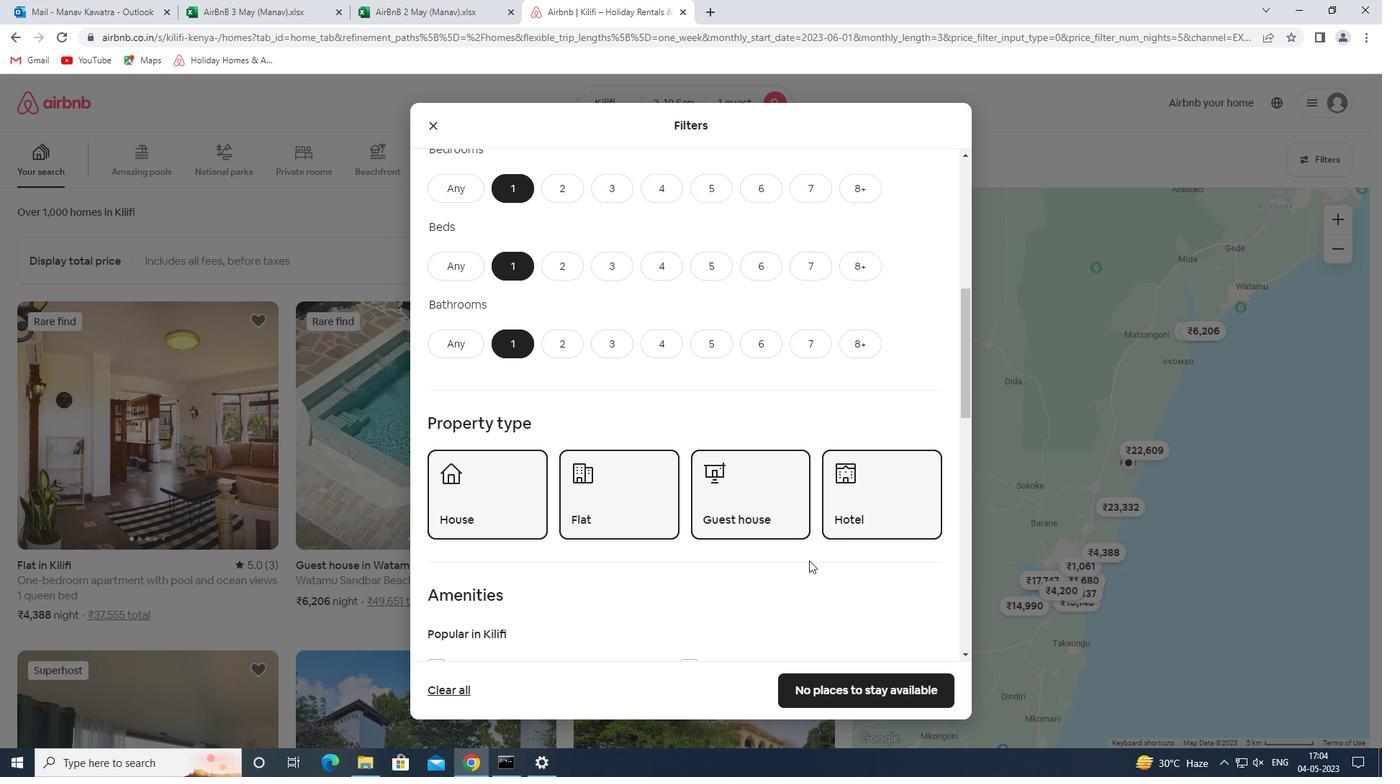 
Action: Mouse scrolled (800, 556) with delta (0, 0)
Screenshot: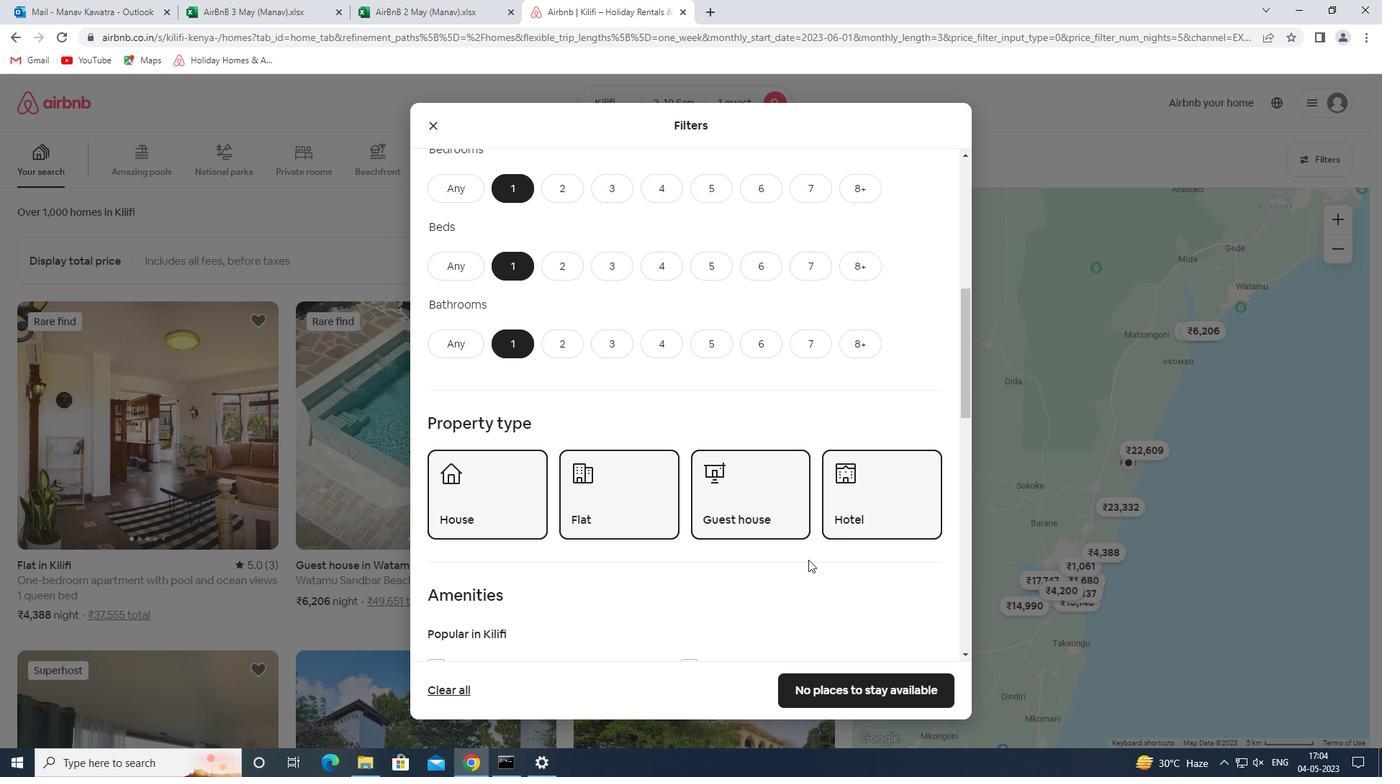 
Action: Mouse moved to (798, 553)
Screenshot: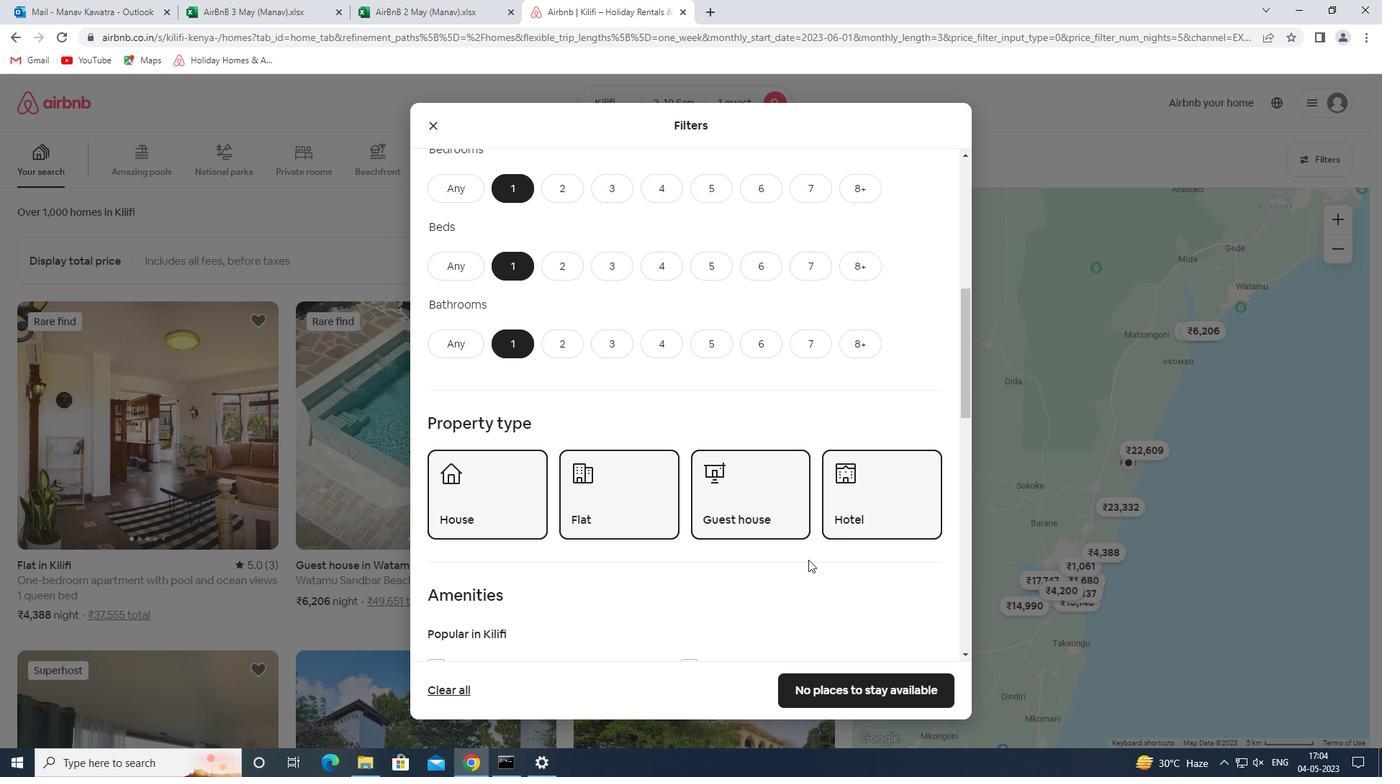 
Action: Mouse scrolled (798, 553) with delta (0, 0)
Screenshot: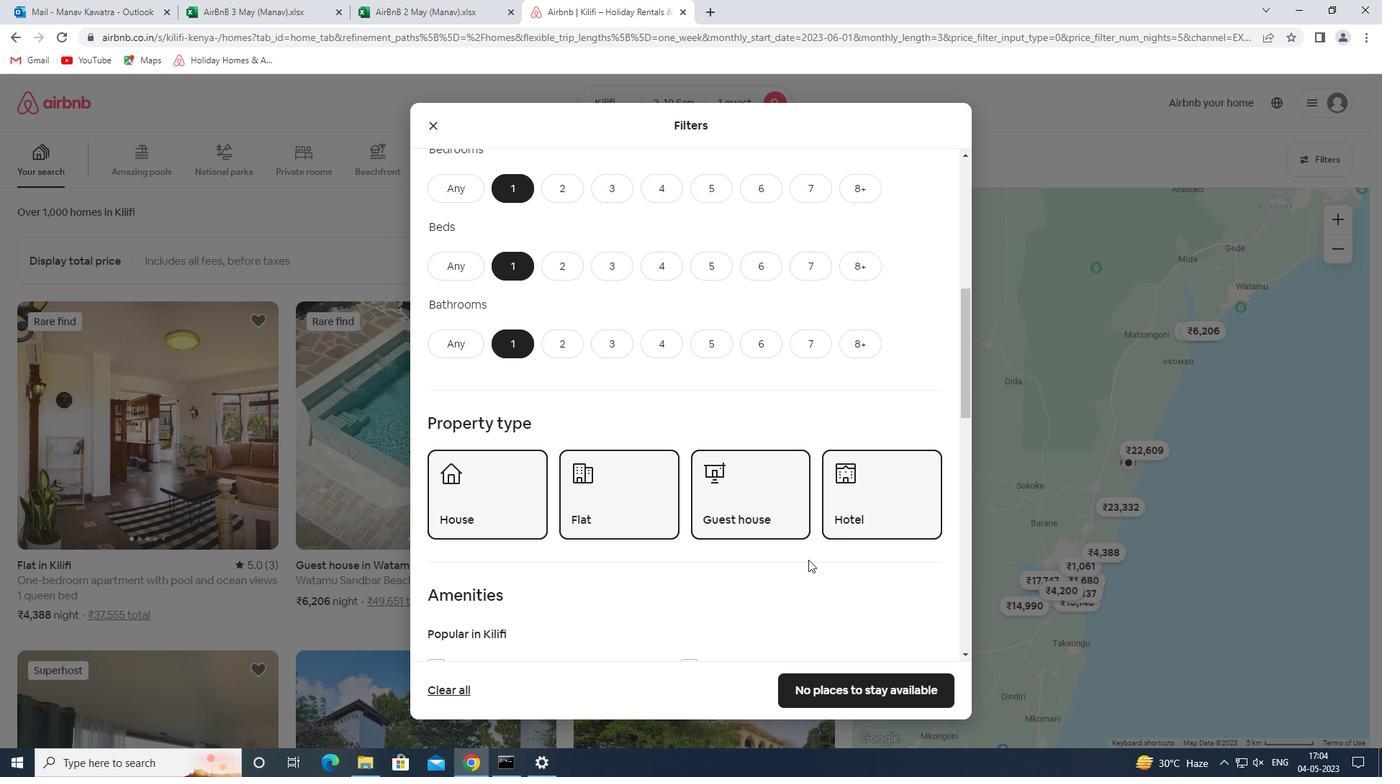 
Action: Mouse moved to (450, 406)
Screenshot: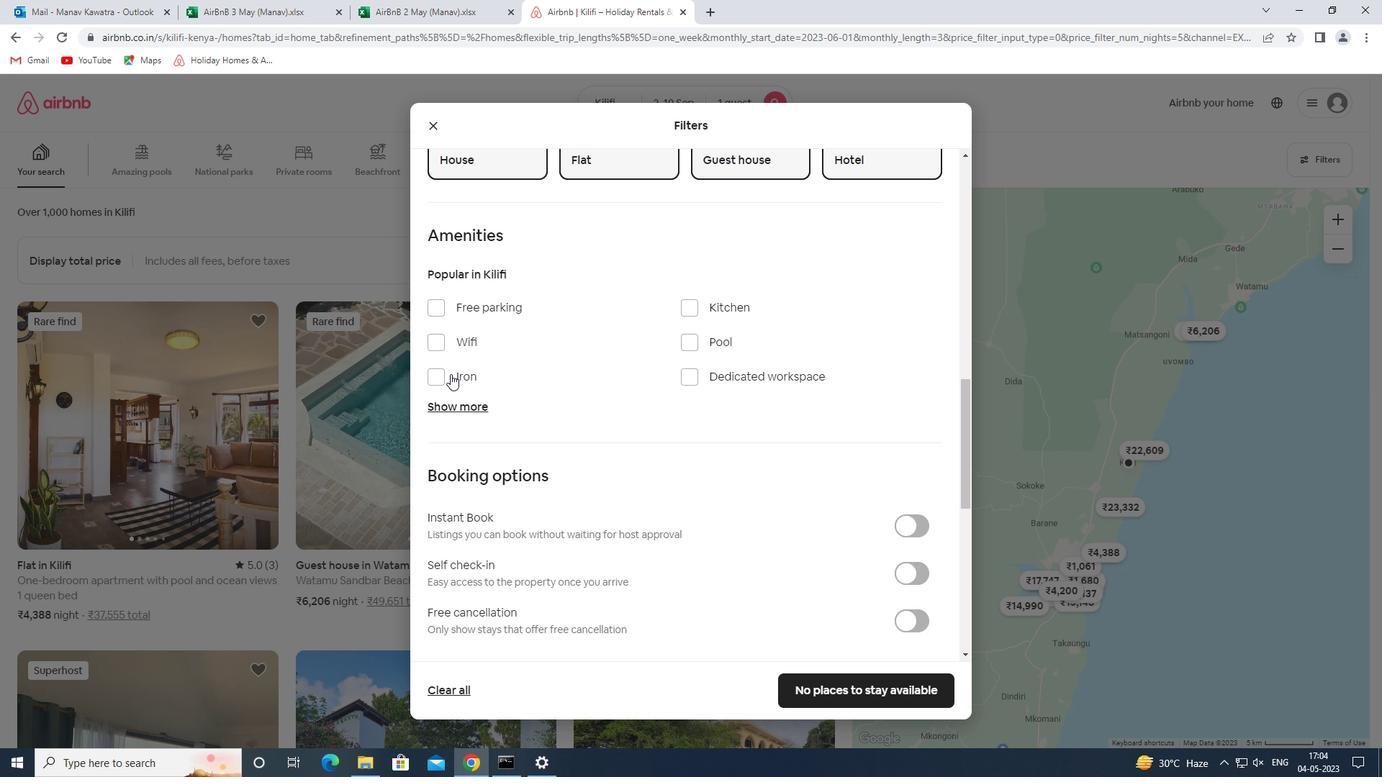 
Action: Mouse pressed left at (450, 406)
Screenshot: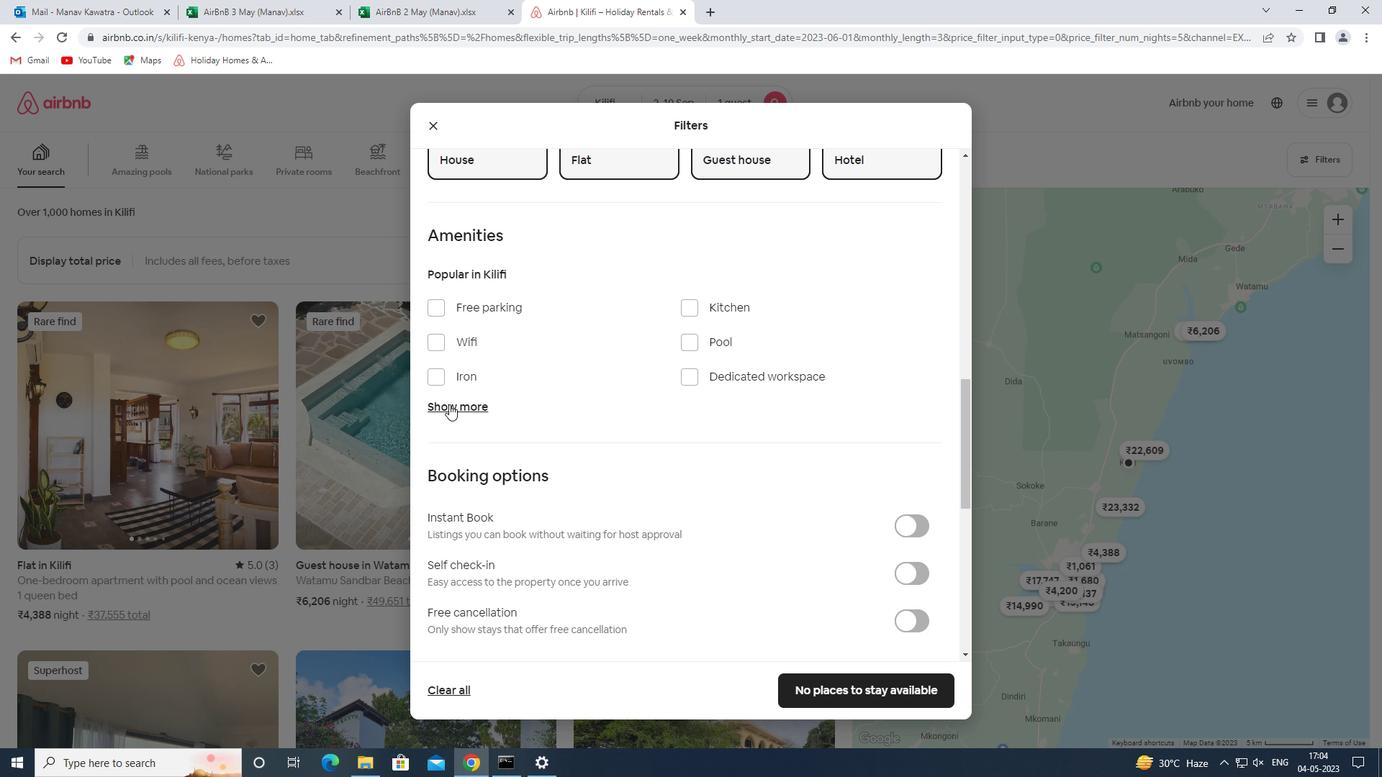 
Action: Mouse moved to (510, 460)
Screenshot: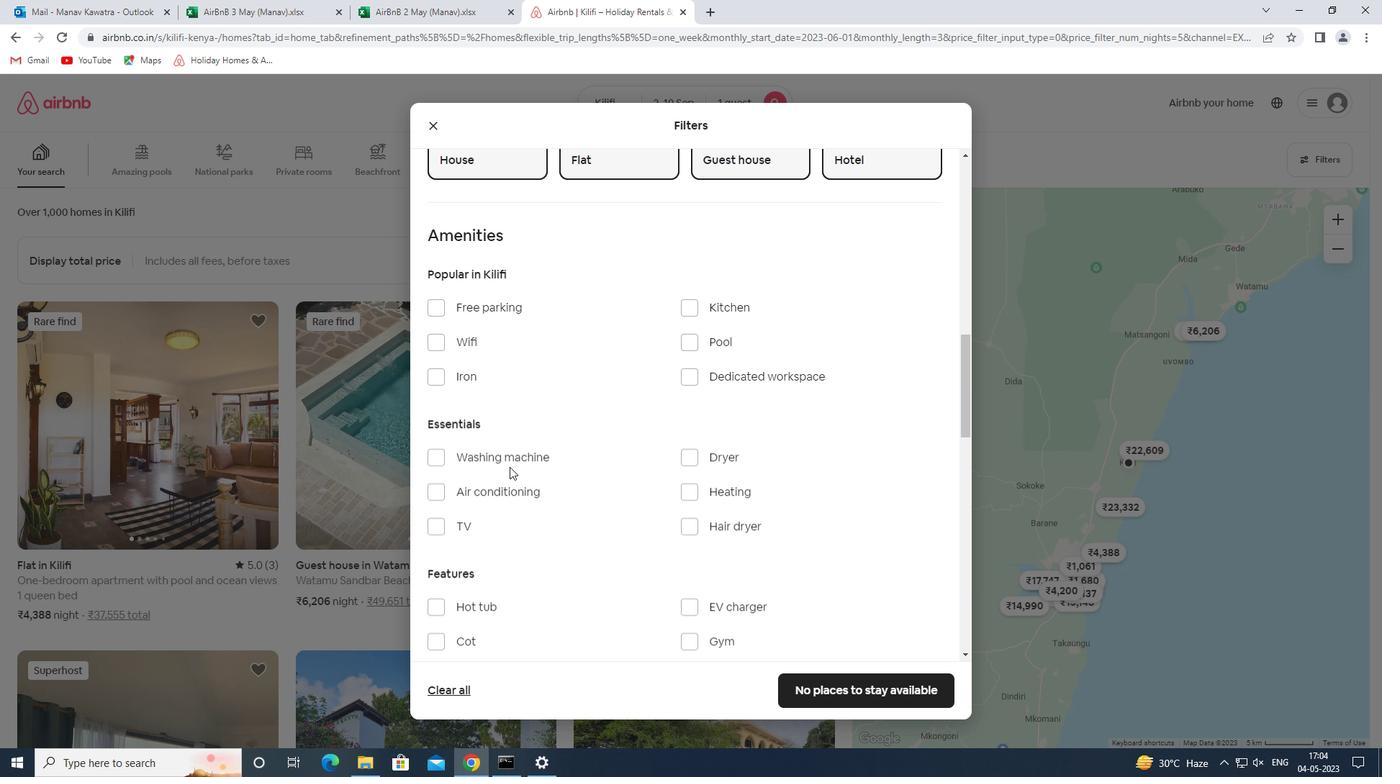 
Action: Mouse pressed left at (510, 460)
Screenshot: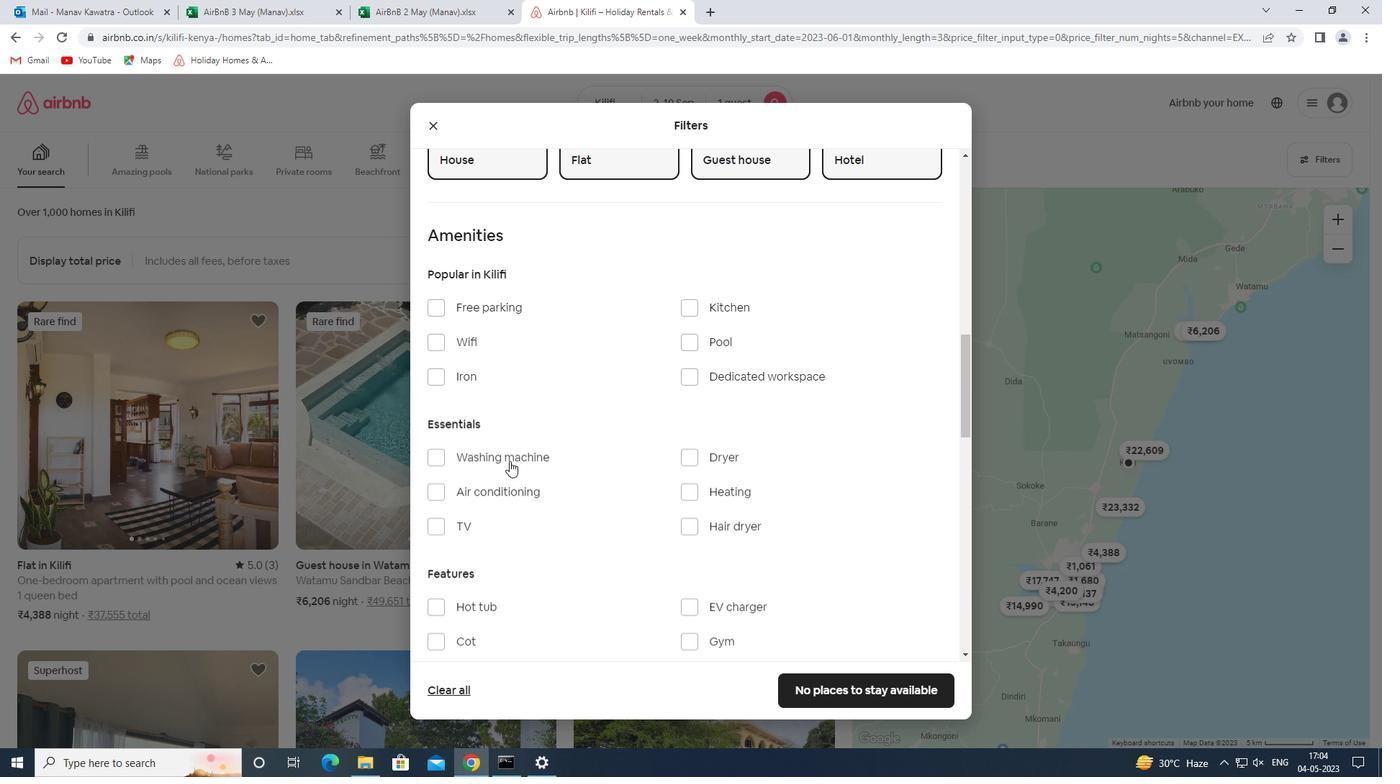 
Action: Mouse moved to (671, 406)
Screenshot: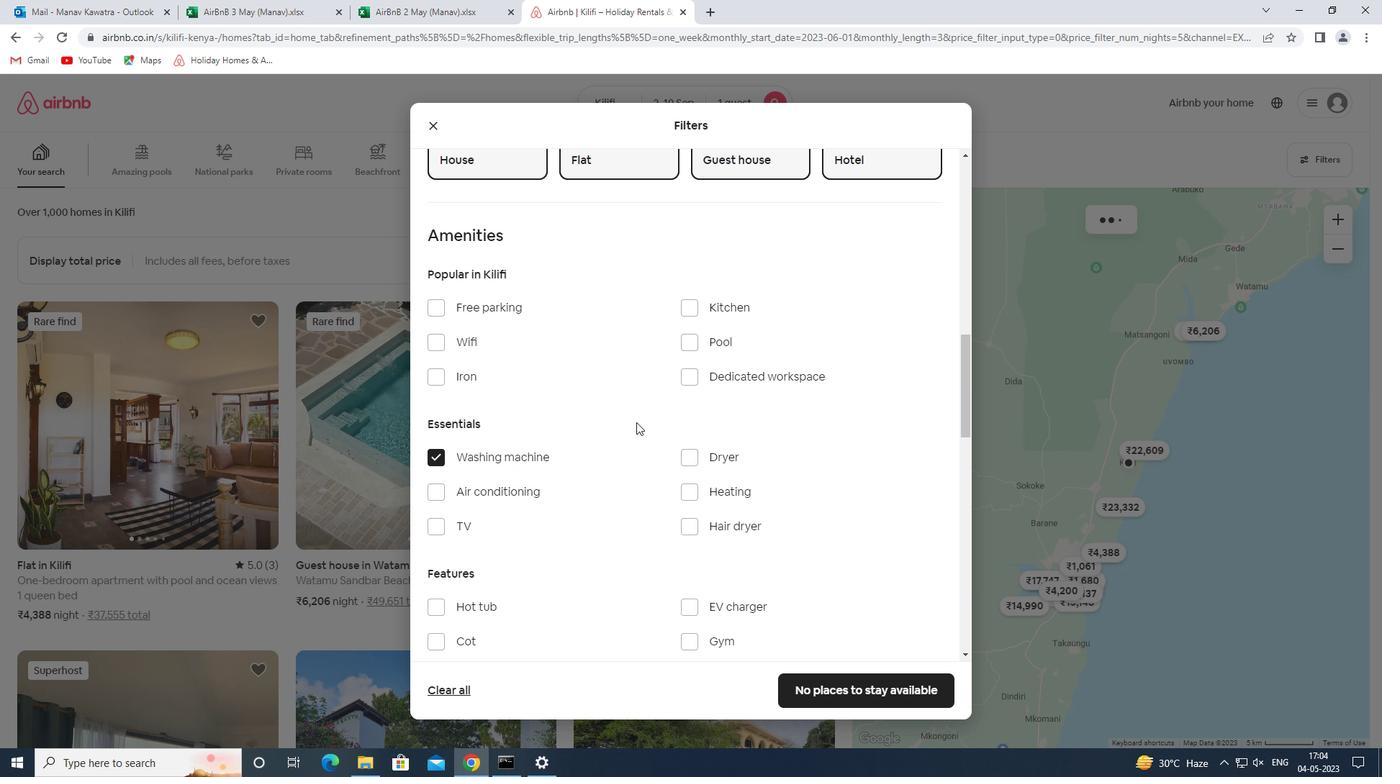 
Action: Mouse scrolled (671, 405) with delta (0, 0)
Screenshot: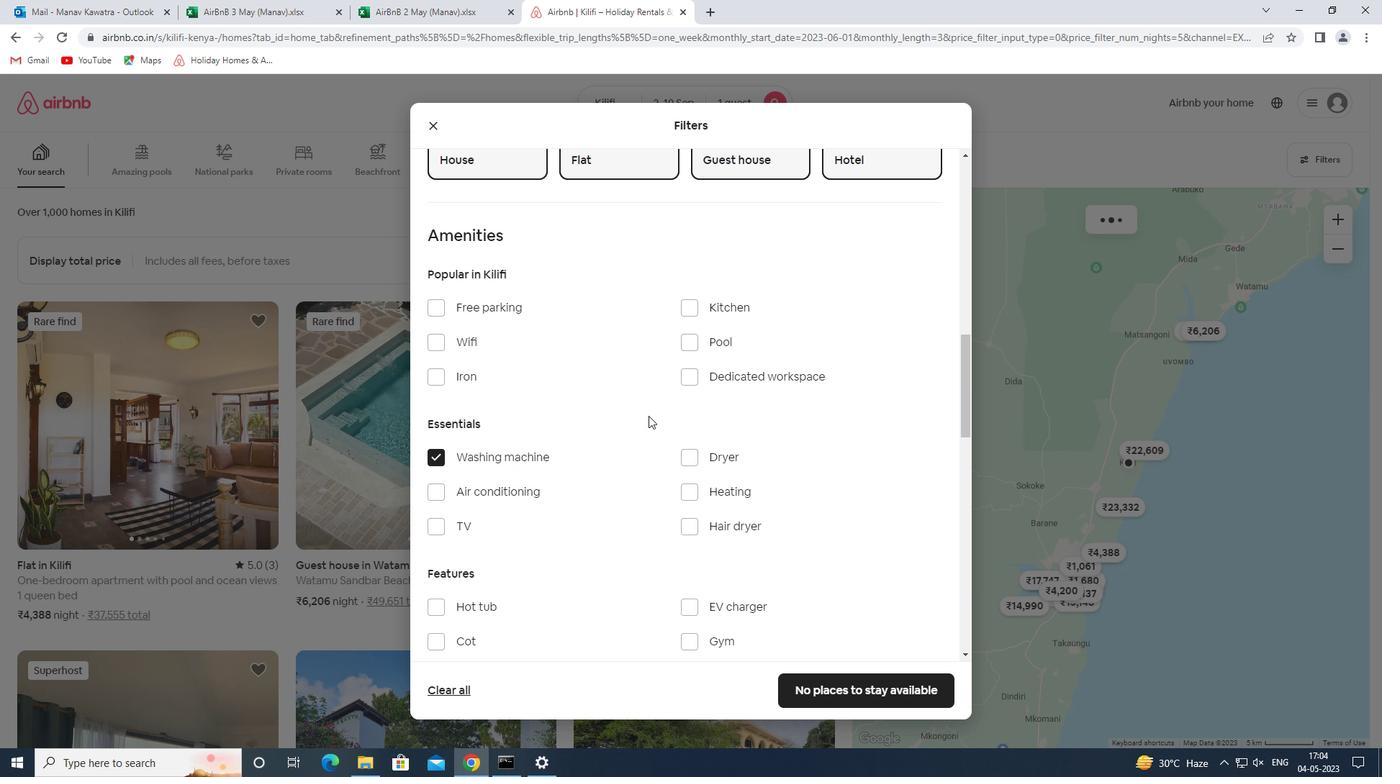 
Action: Mouse scrolled (671, 405) with delta (0, 0)
Screenshot: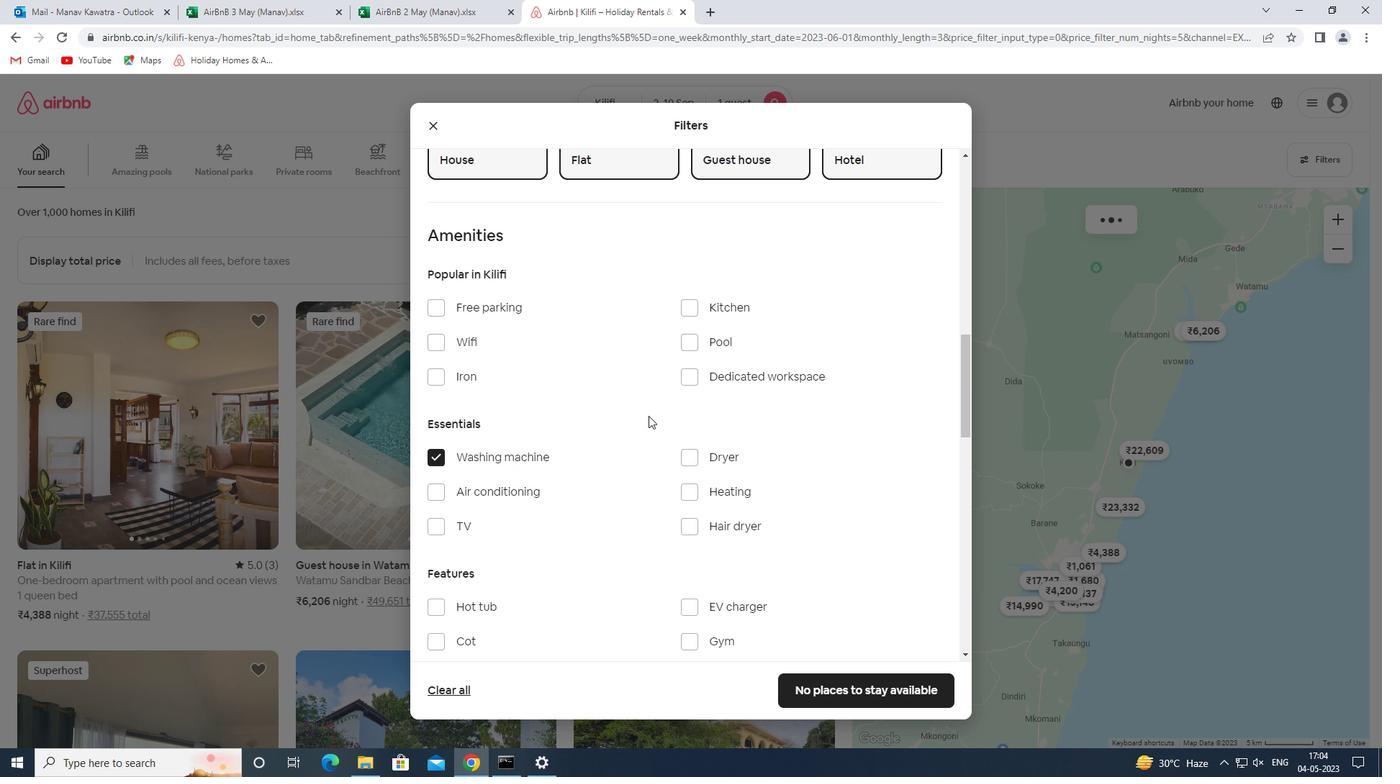
Action: Mouse scrolled (671, 405) with delta (0, 0)
Screenshot: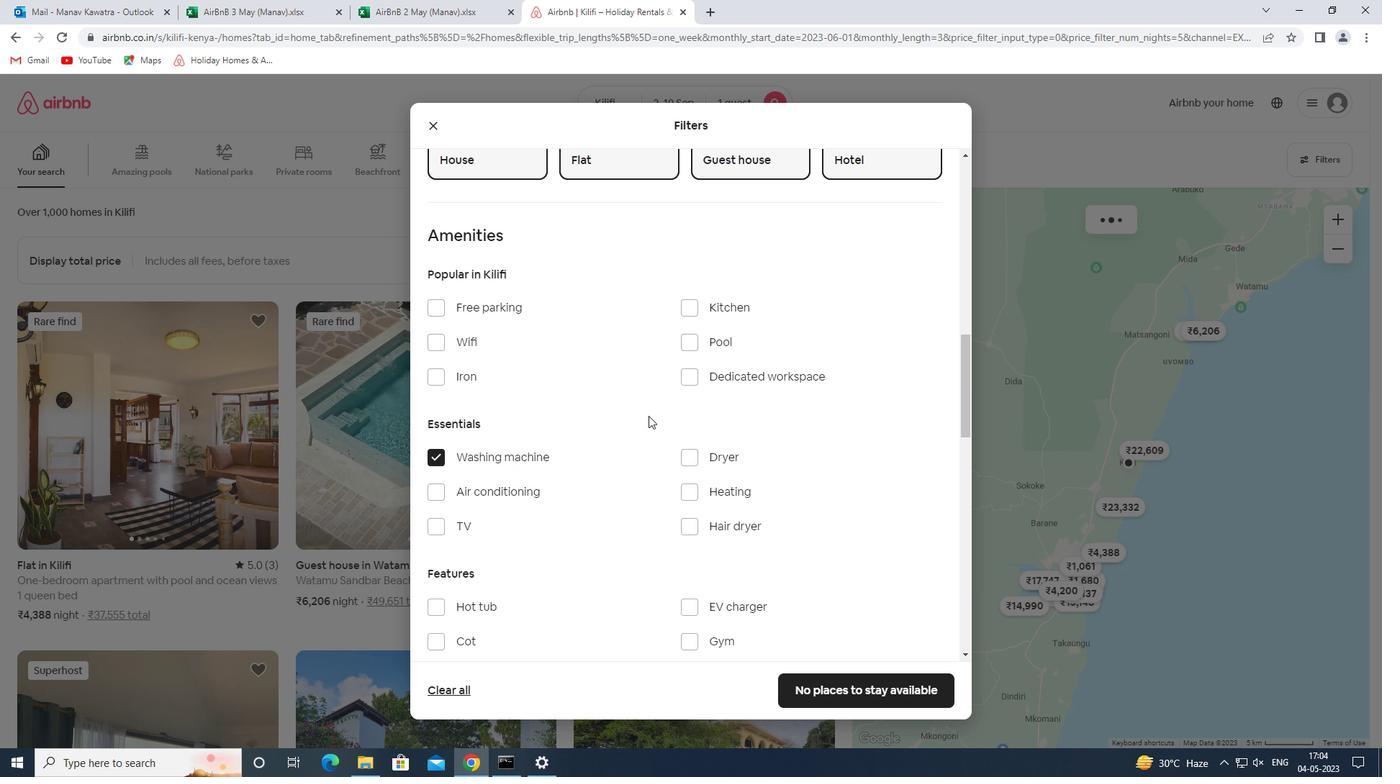 
Action: Mouse scrolled (671, 405) with delta (0, 0)
Screenshot: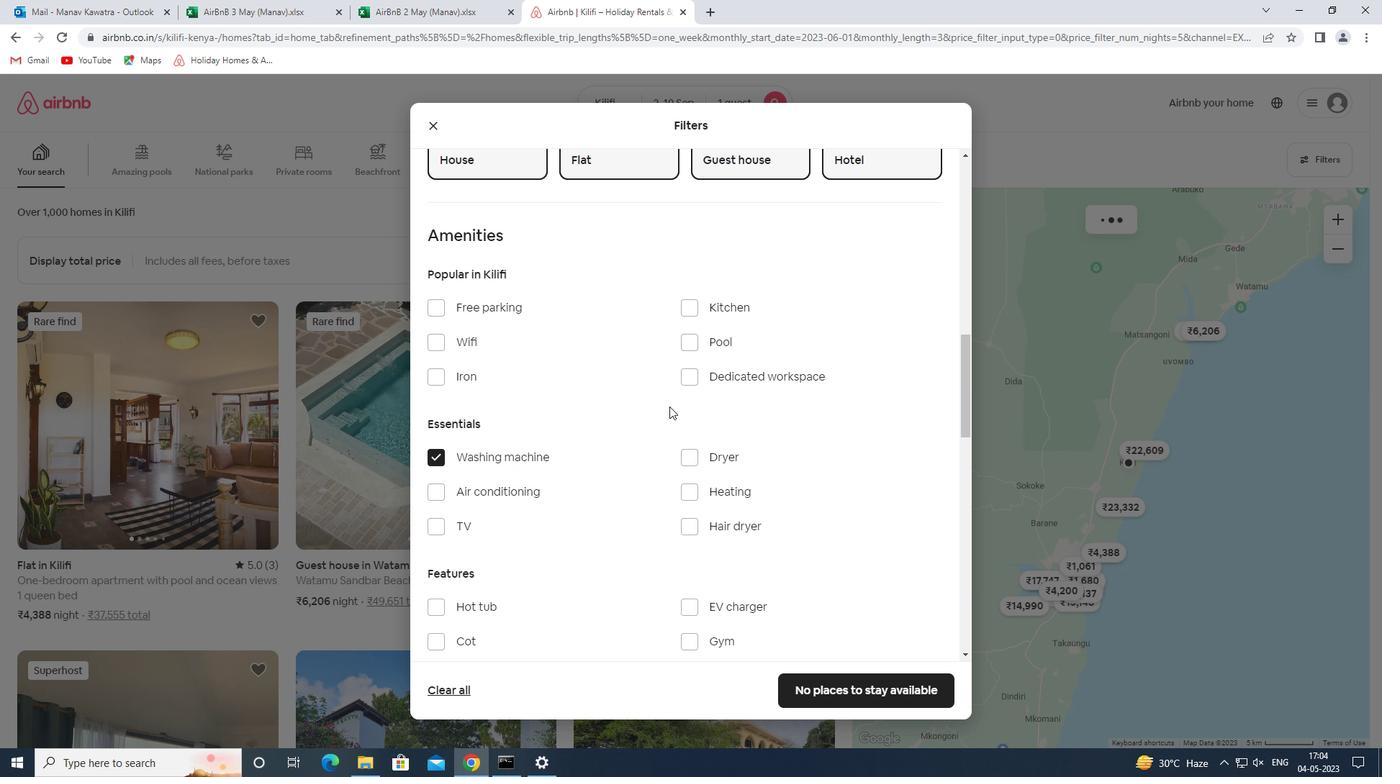 
Action: Mouse scrolled (671, 405) with delta (0, 0)
Screenshot: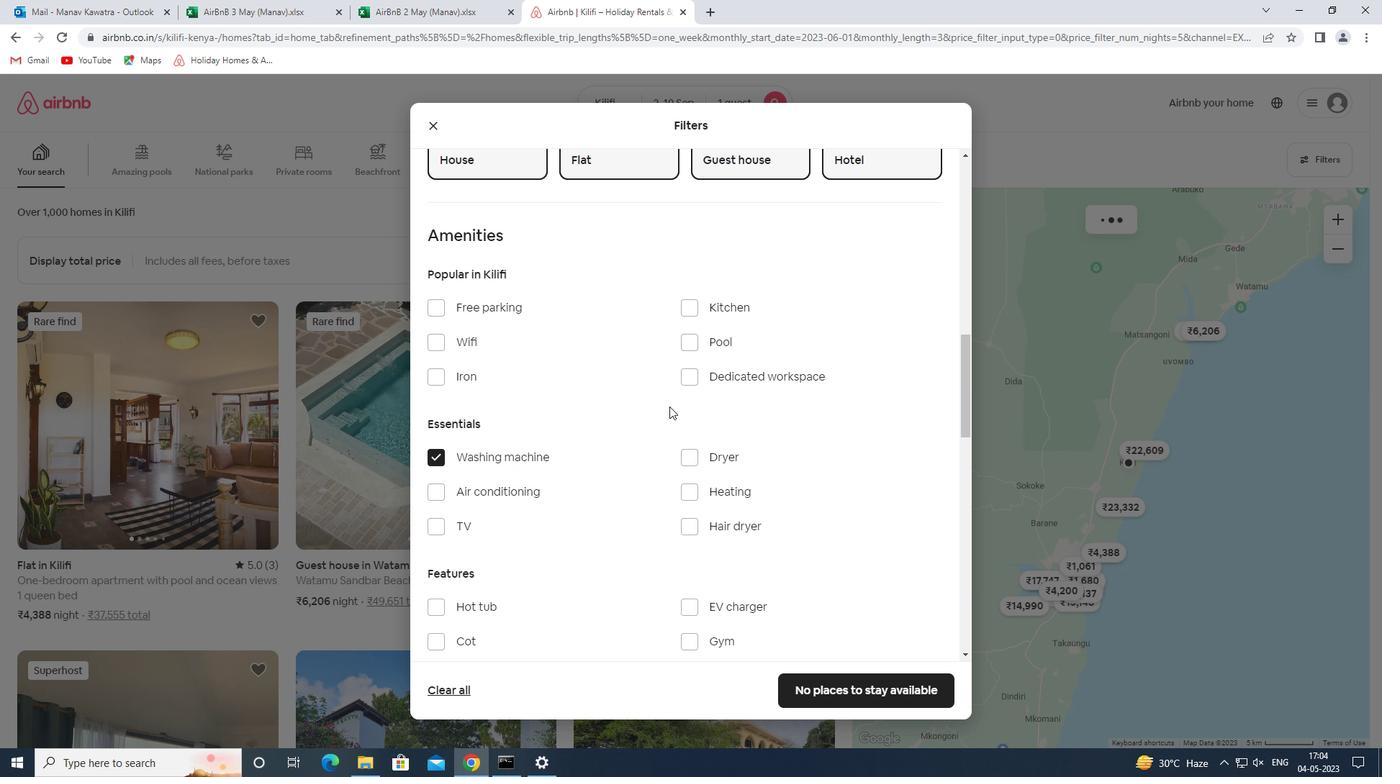 
Action: Mouse moved to (671, 406)
Screenshot: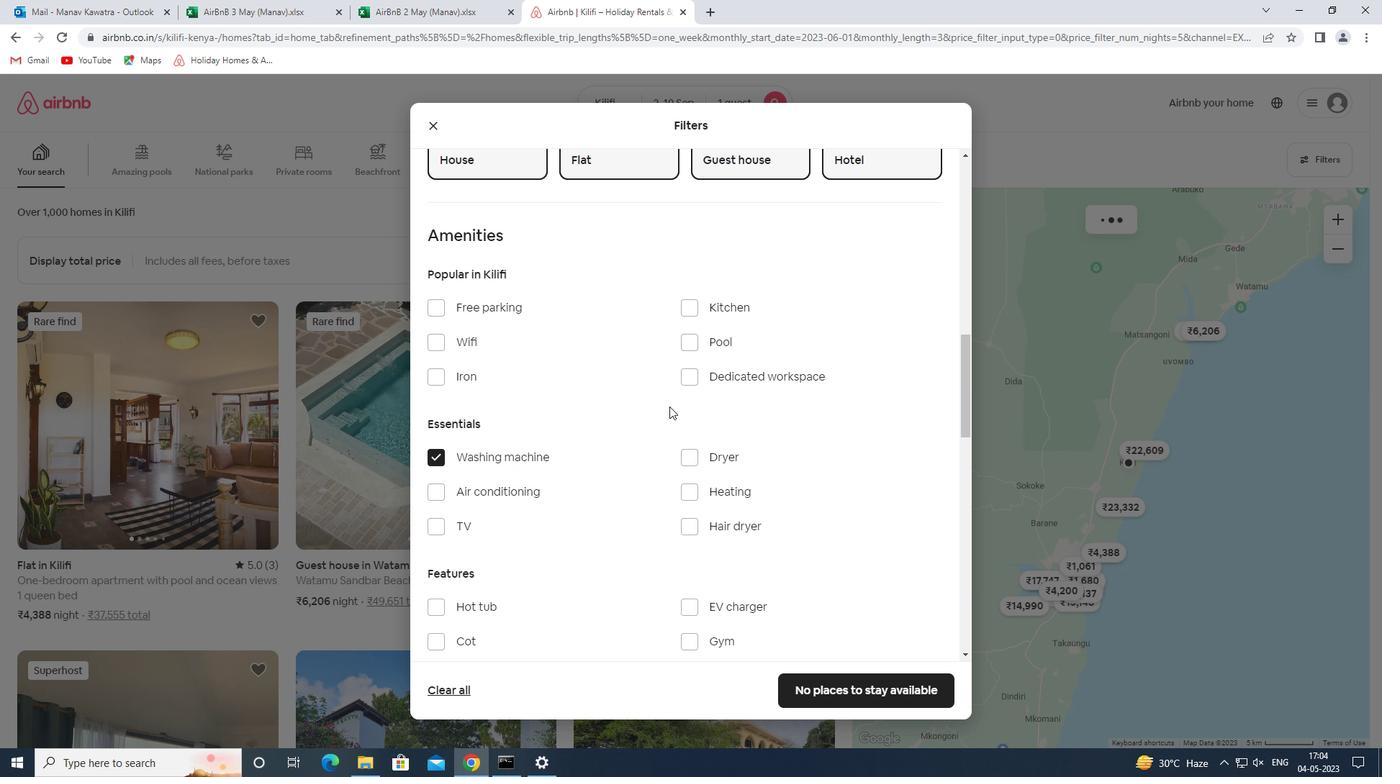 
Action: Mouse scrolled (671, 405) with delta (0, 0)
Screenshot: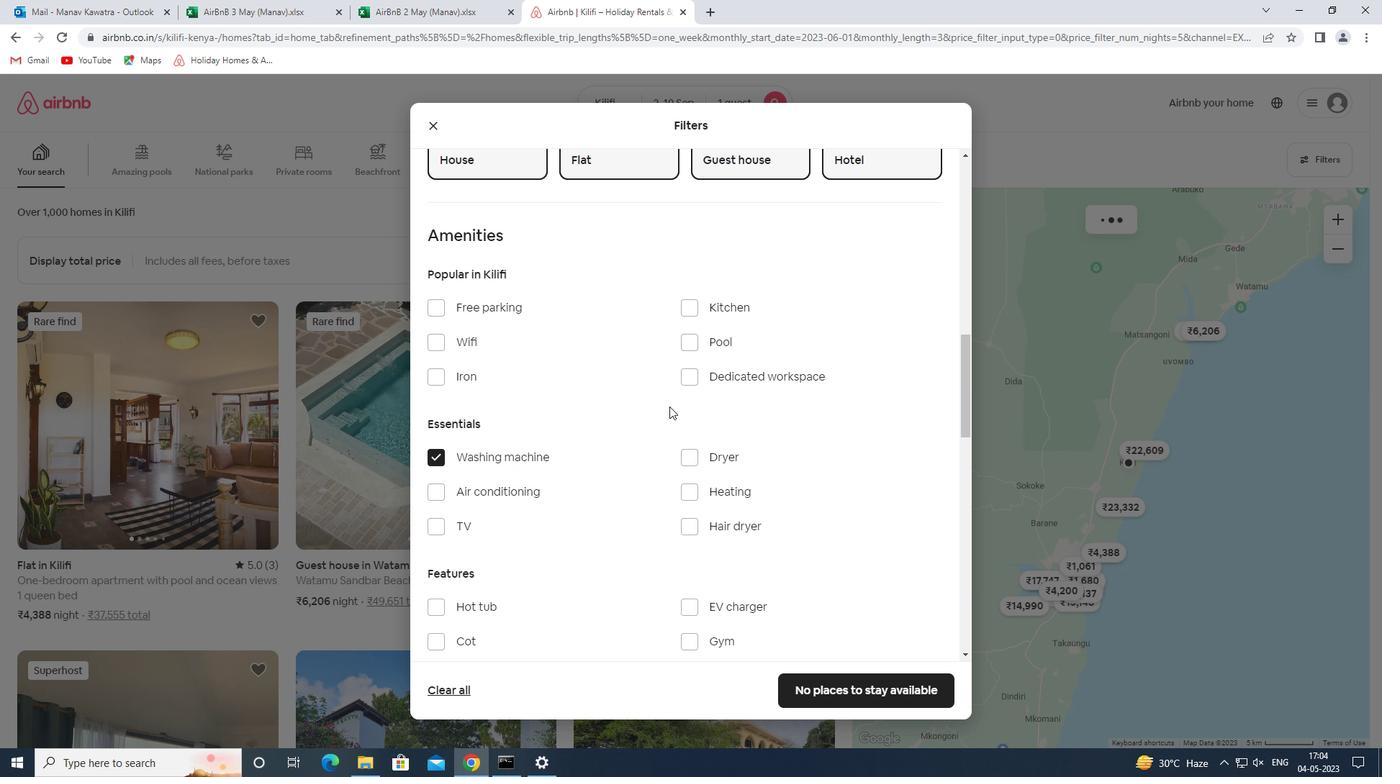 
Action: Mouse scrolled (671, 405) with delta (0, 0)
Screenshot: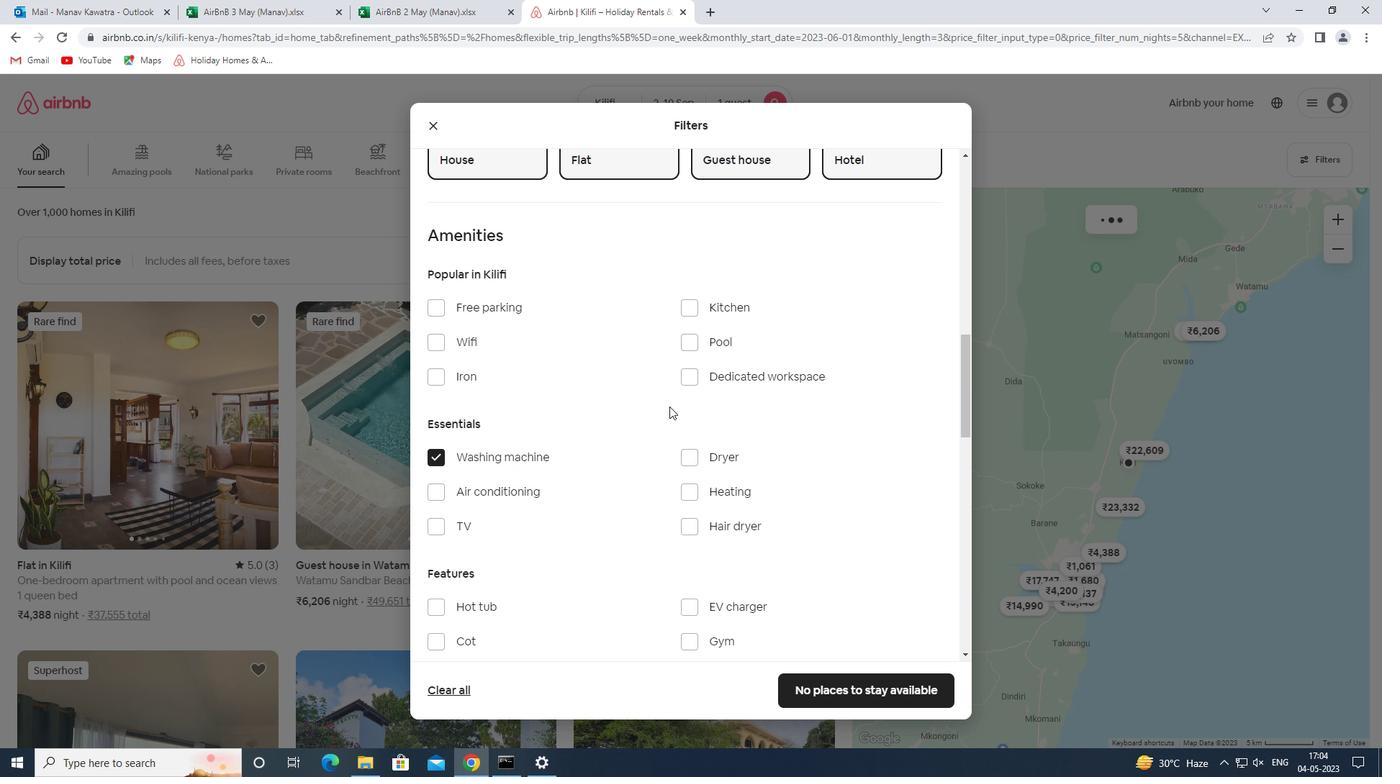 
Action: Mouse moved to (690, 410)
Screenshot: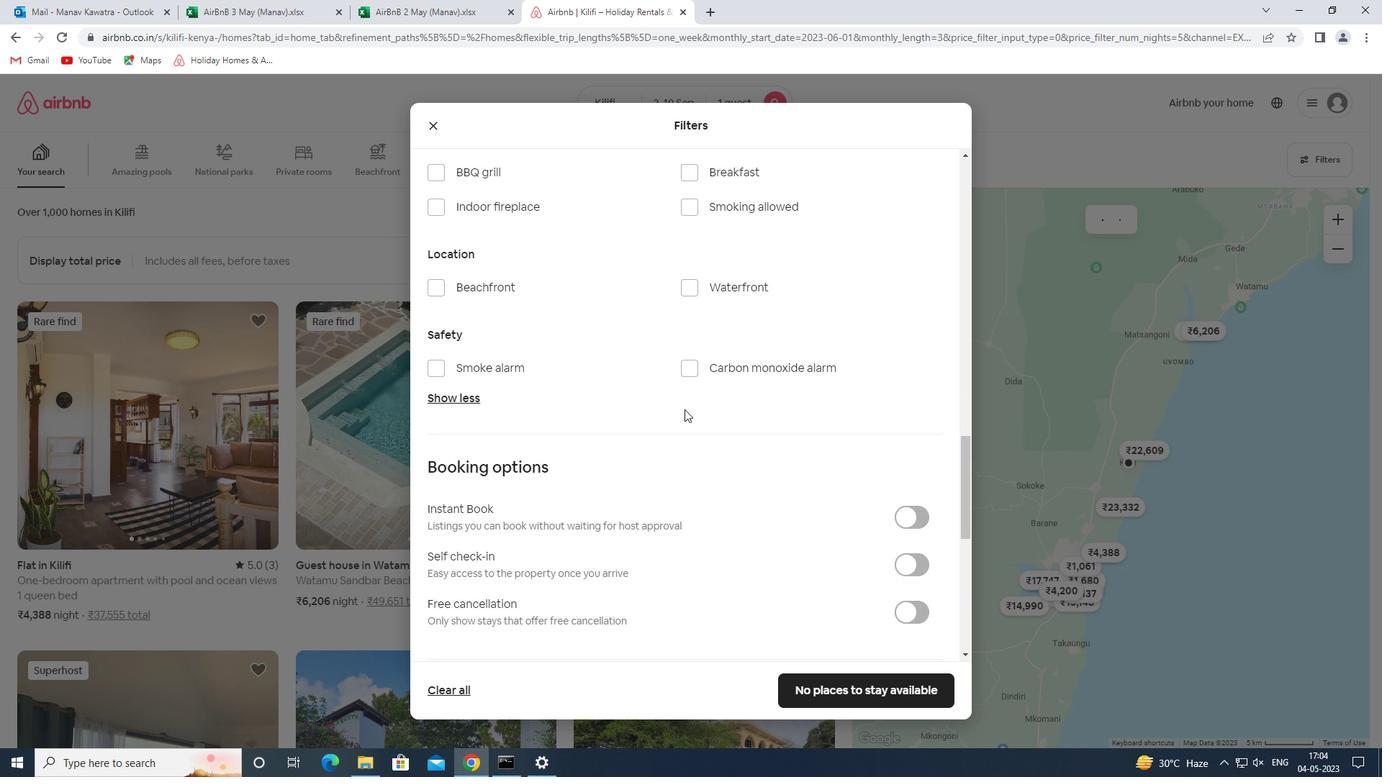 
Action: Mouse scrolled (690, 409) with delta (0, 0)
Screenshot: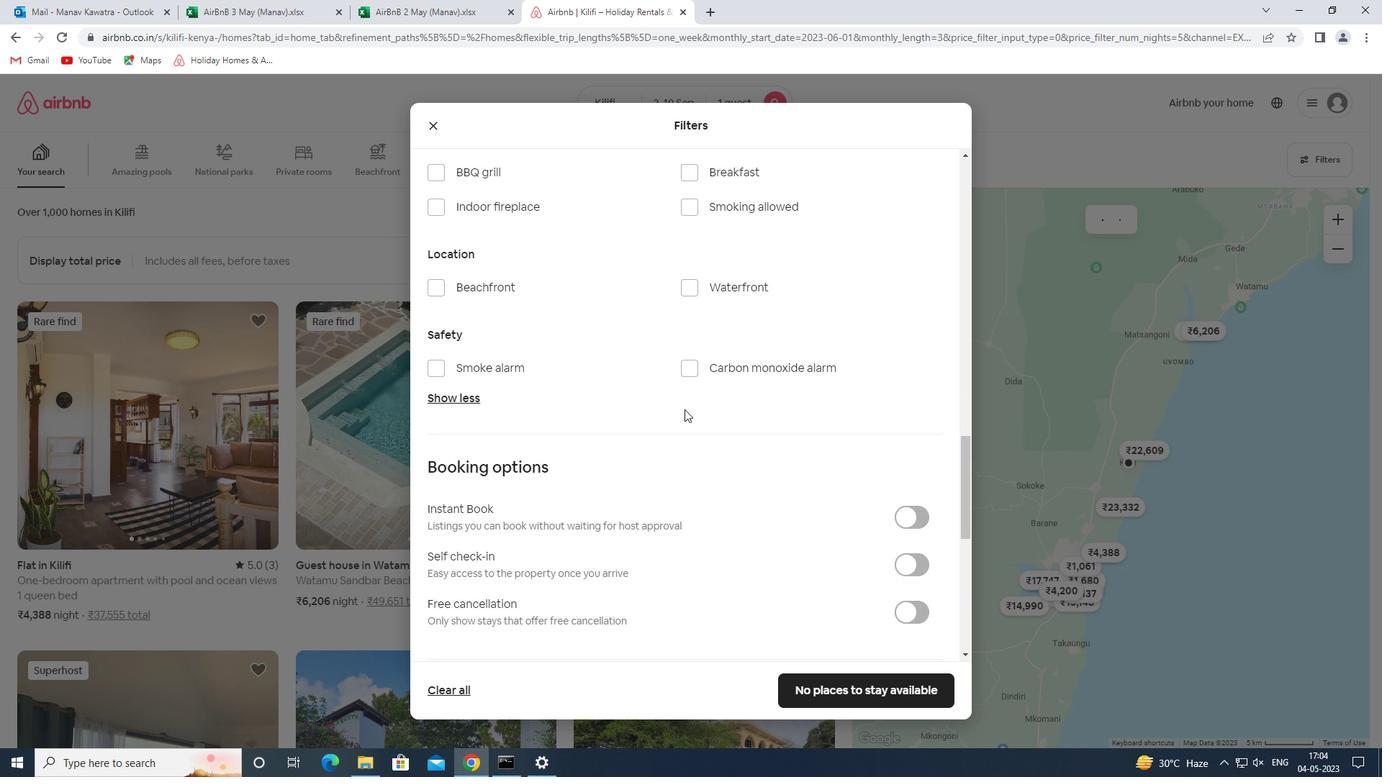 
Action: Mouse scrolled (690, 409) with delta (0, 0)
Screenshot: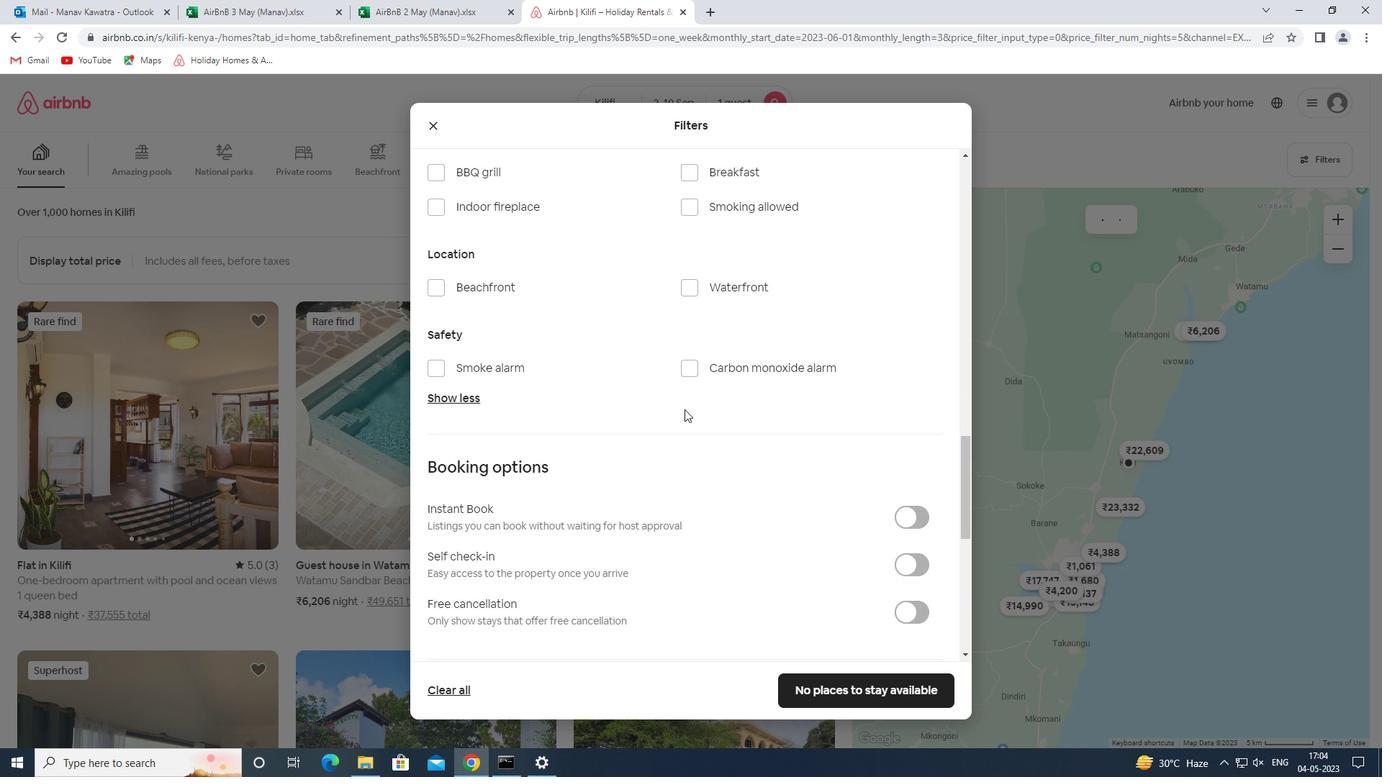 
Action: Mouse moved to (690, 410)
Screenshot: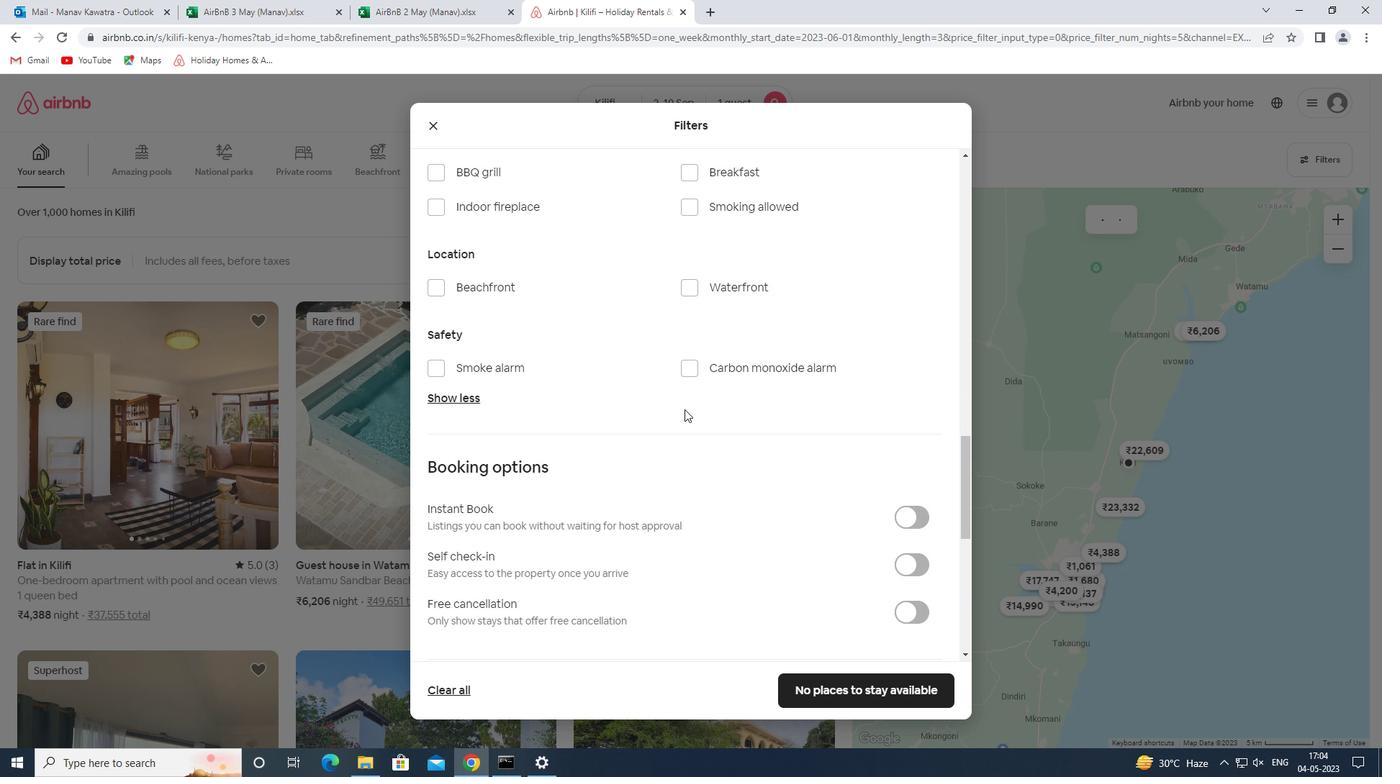 
Action: Mouse scrolled (690, 409) with delta (0, 0)
Screenshot: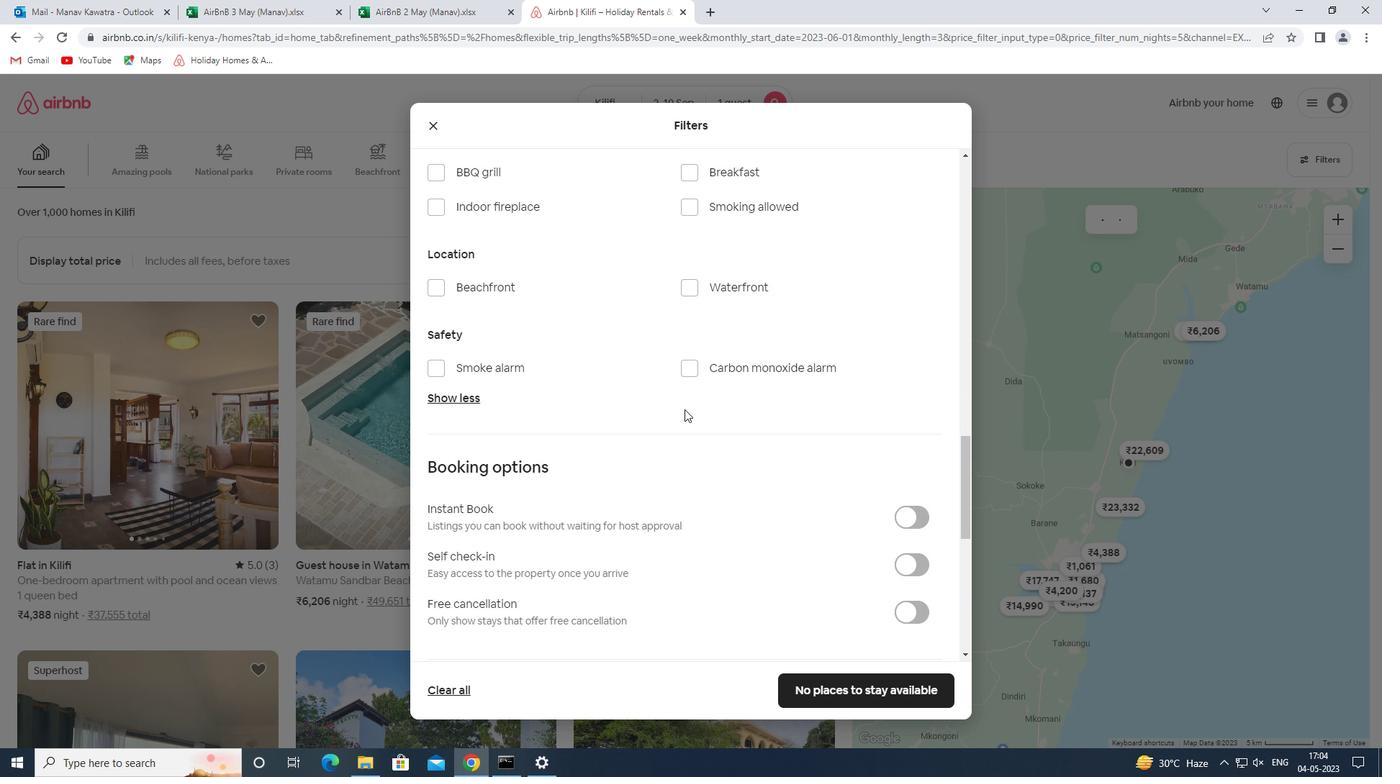 
Action: Mouse moved to (693, 411)
Screenshot: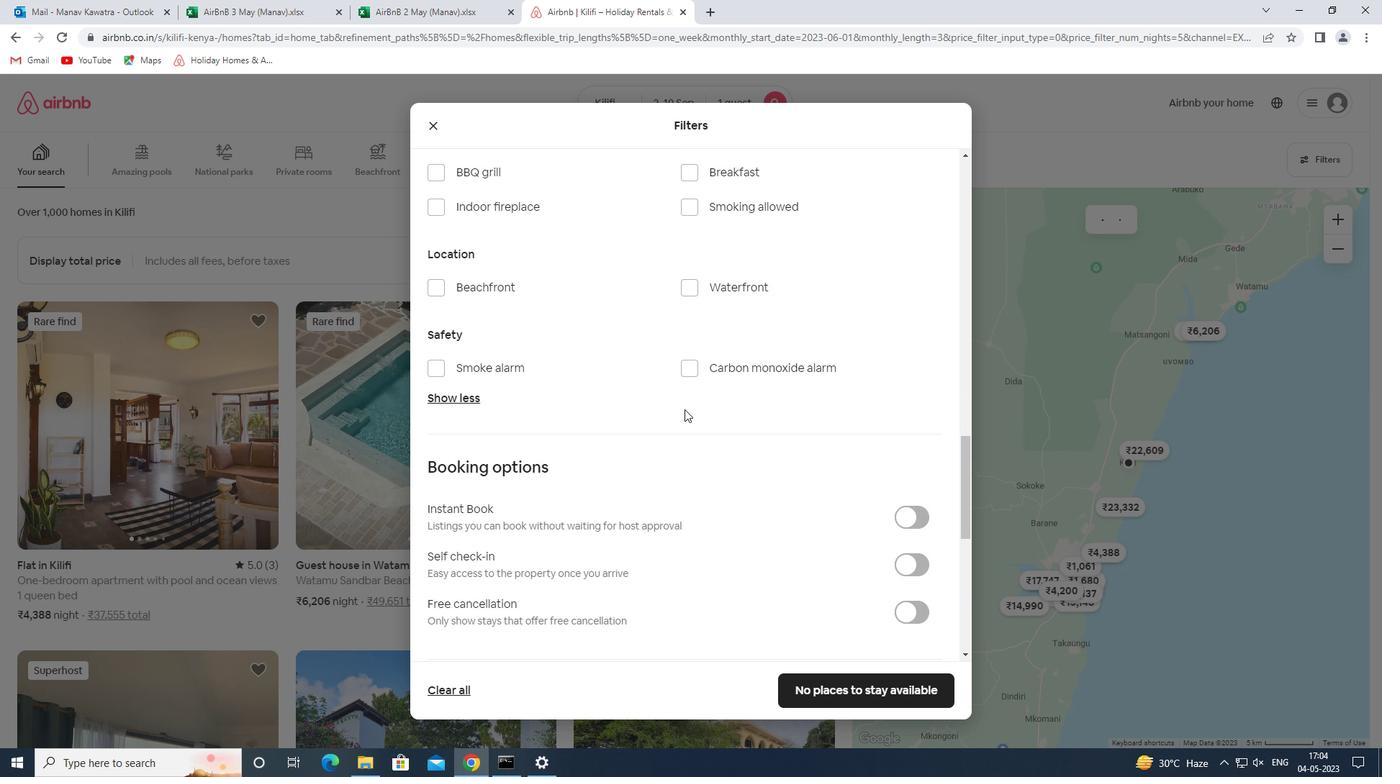 
Action: Mouse scrolled (693, 410) with delta (0, 0)
Screenshot: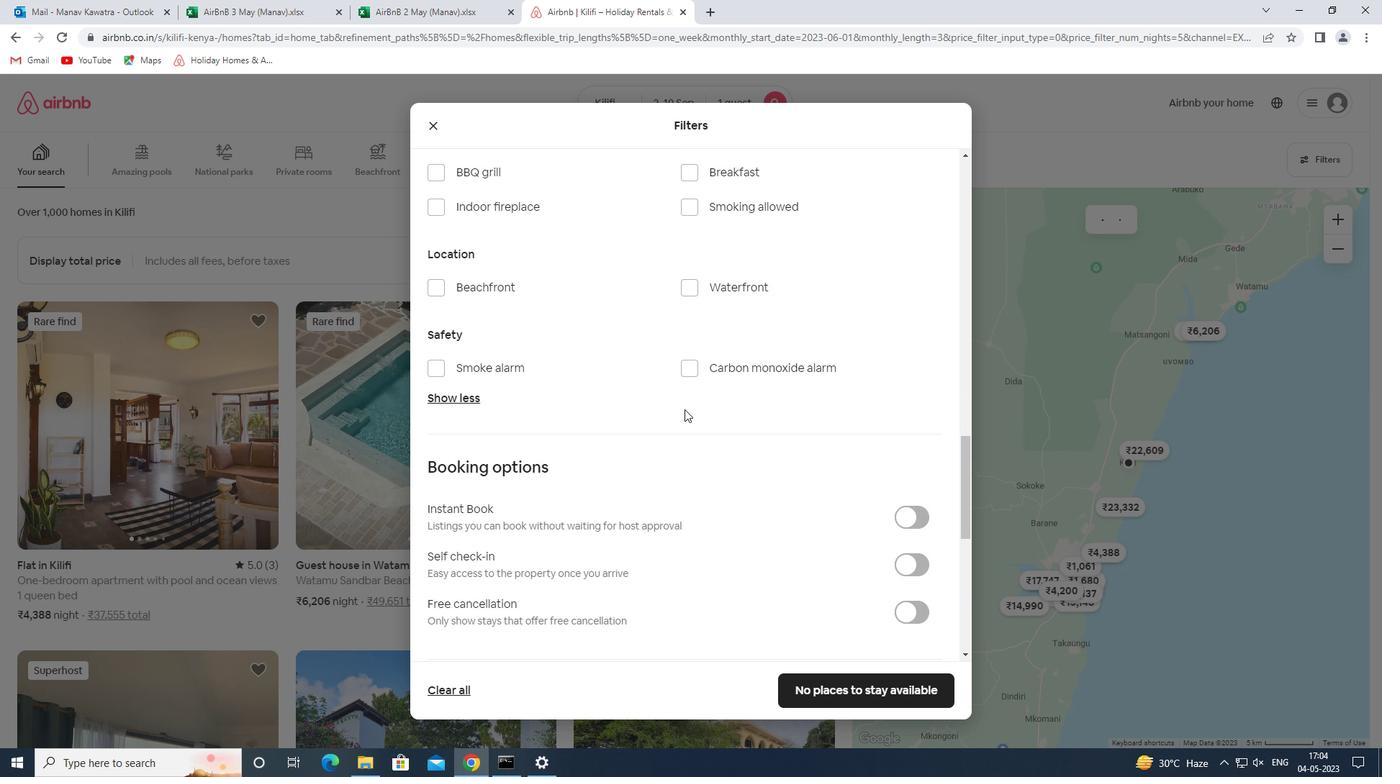 
Action: Mouse moved to (701, 412)
Screenshot: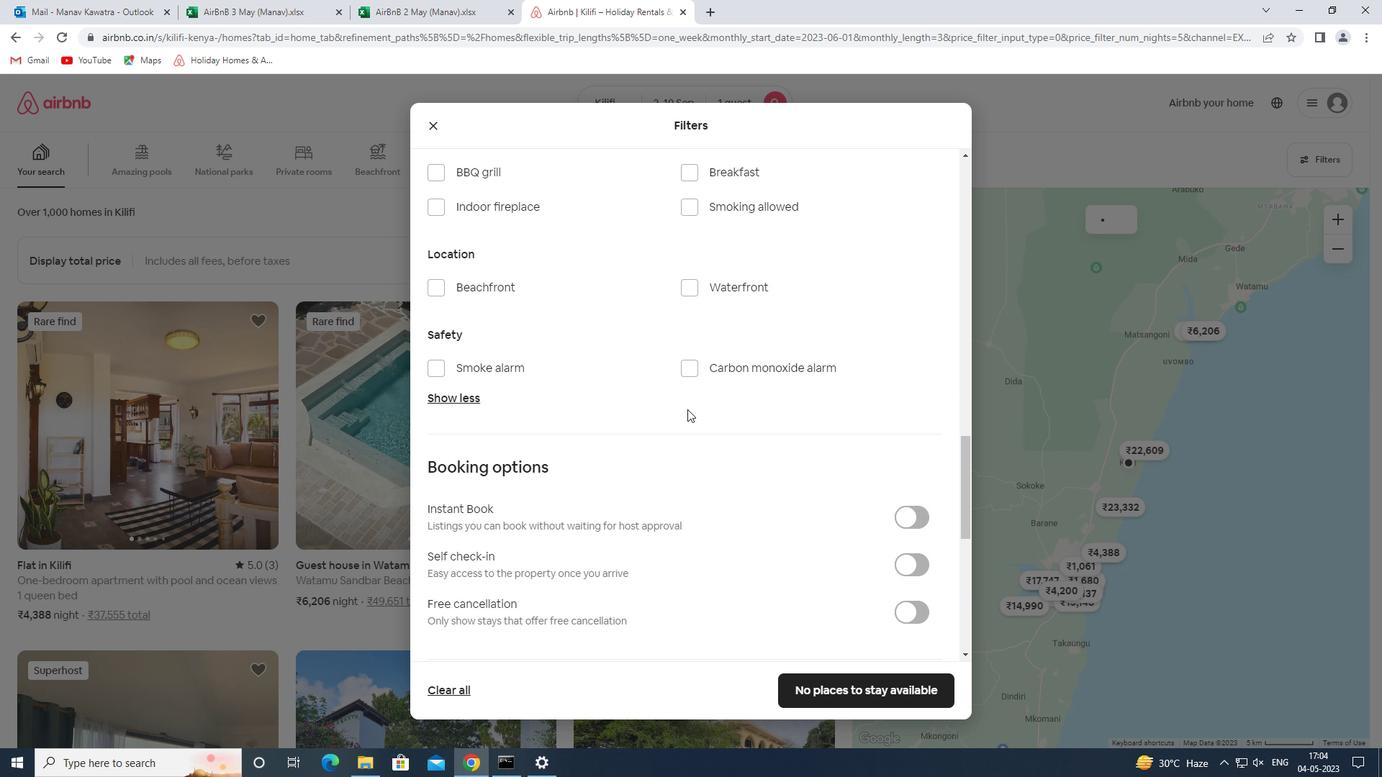 
Action: Mouse scrolled (701, 411) with delta (0, 0)
Screenshot: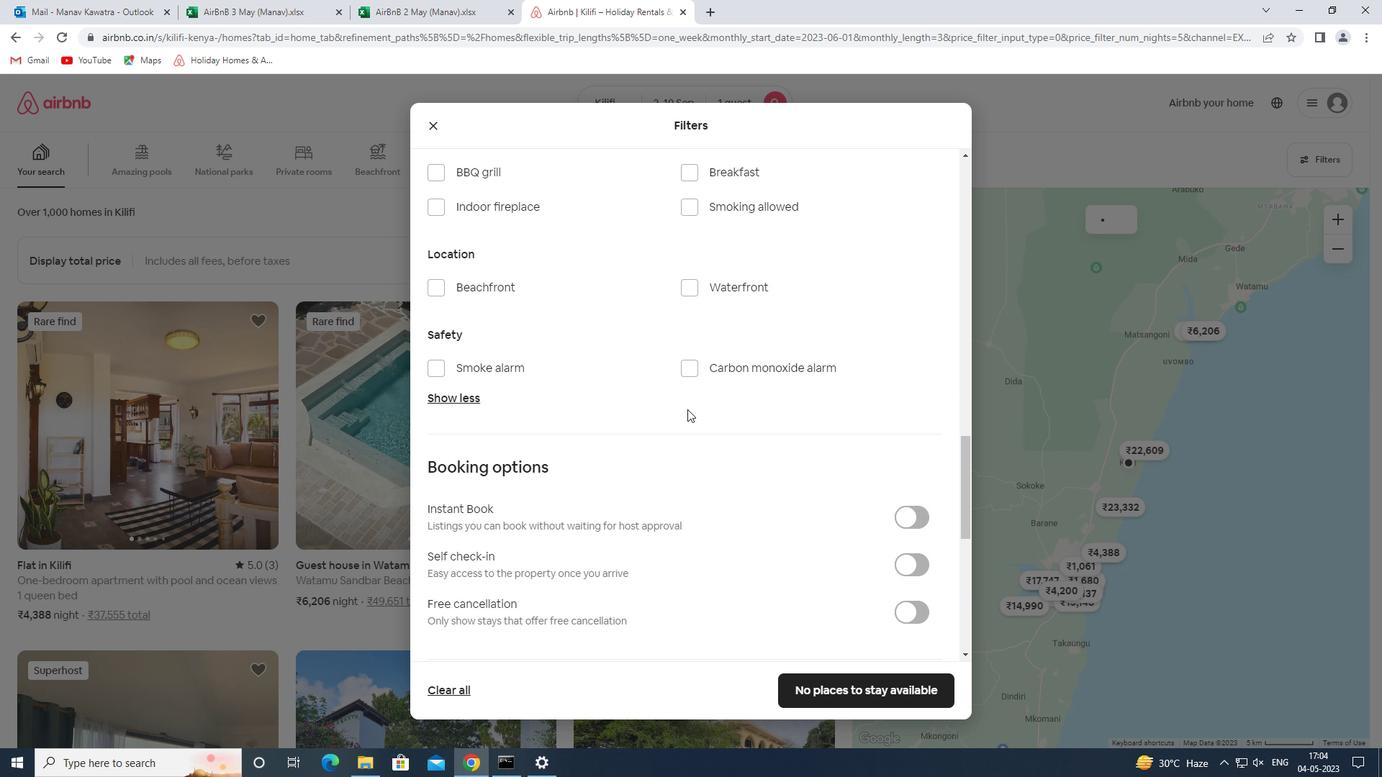 
Action: Mouse moved to (911, 213)
Screenshot: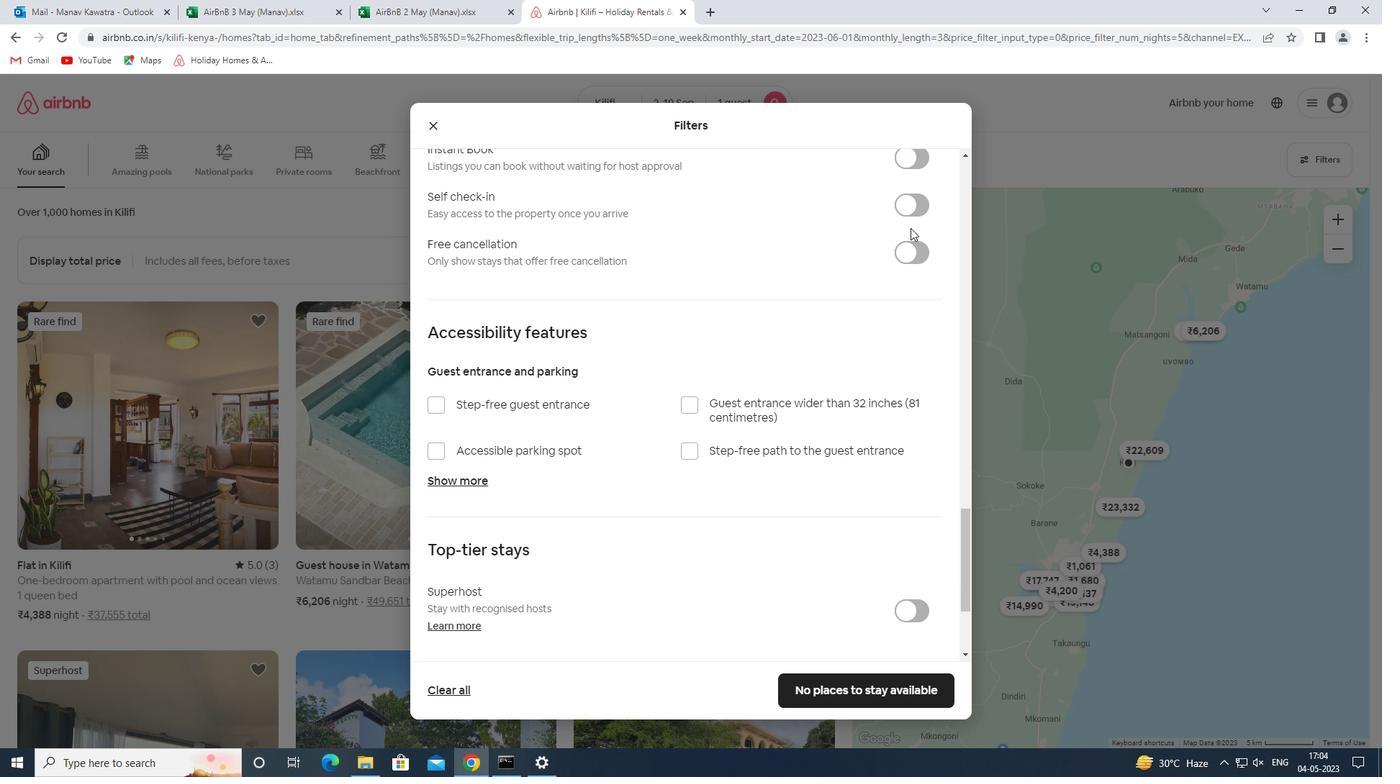
Action: Mouse pressed left at (911, 213)
Screenshot: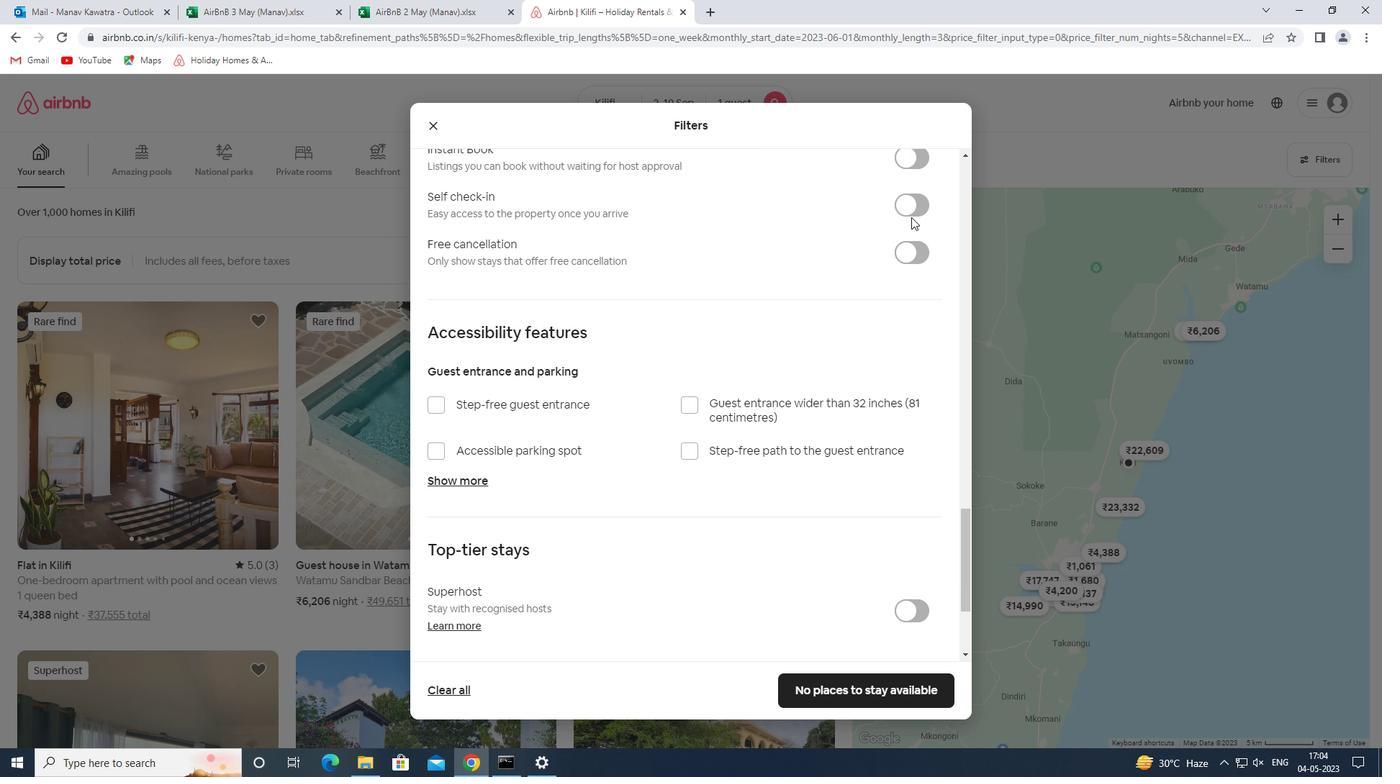 
Action: Mouse moved to (764, 422)
Screenshot: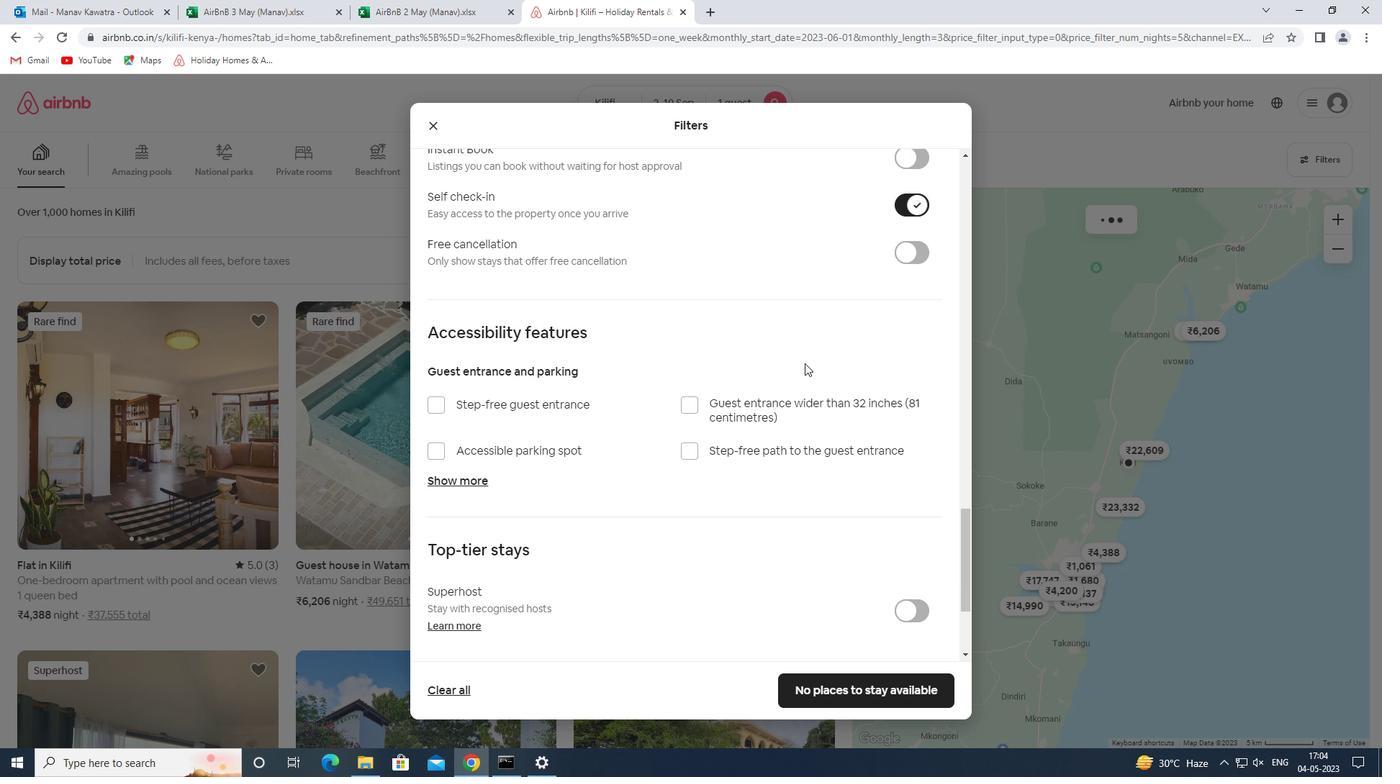 
Action: Mouse scrolled (764, 421) with delta (0, 0)
Screenshot: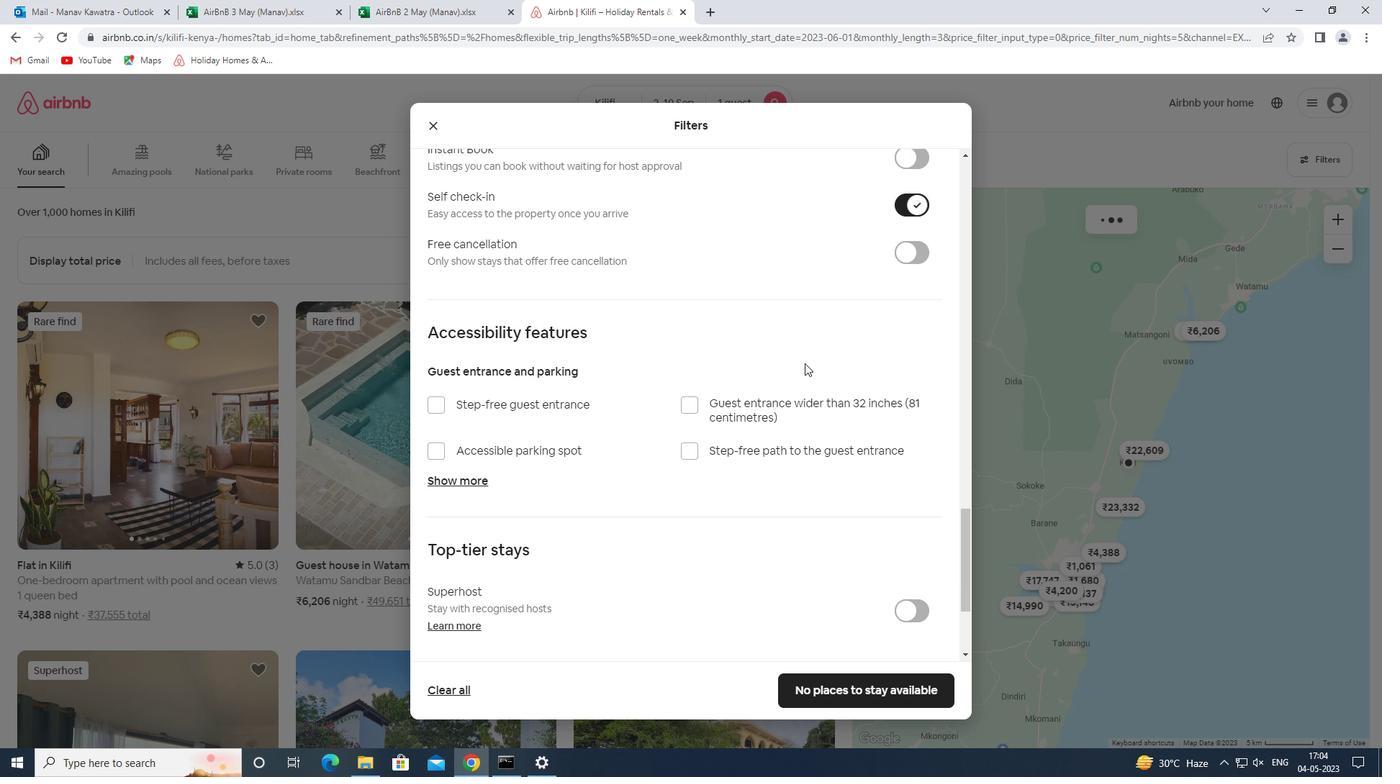 
Action: Mouse scrolled (764, 421) with delta (0, 0)
Screenshot: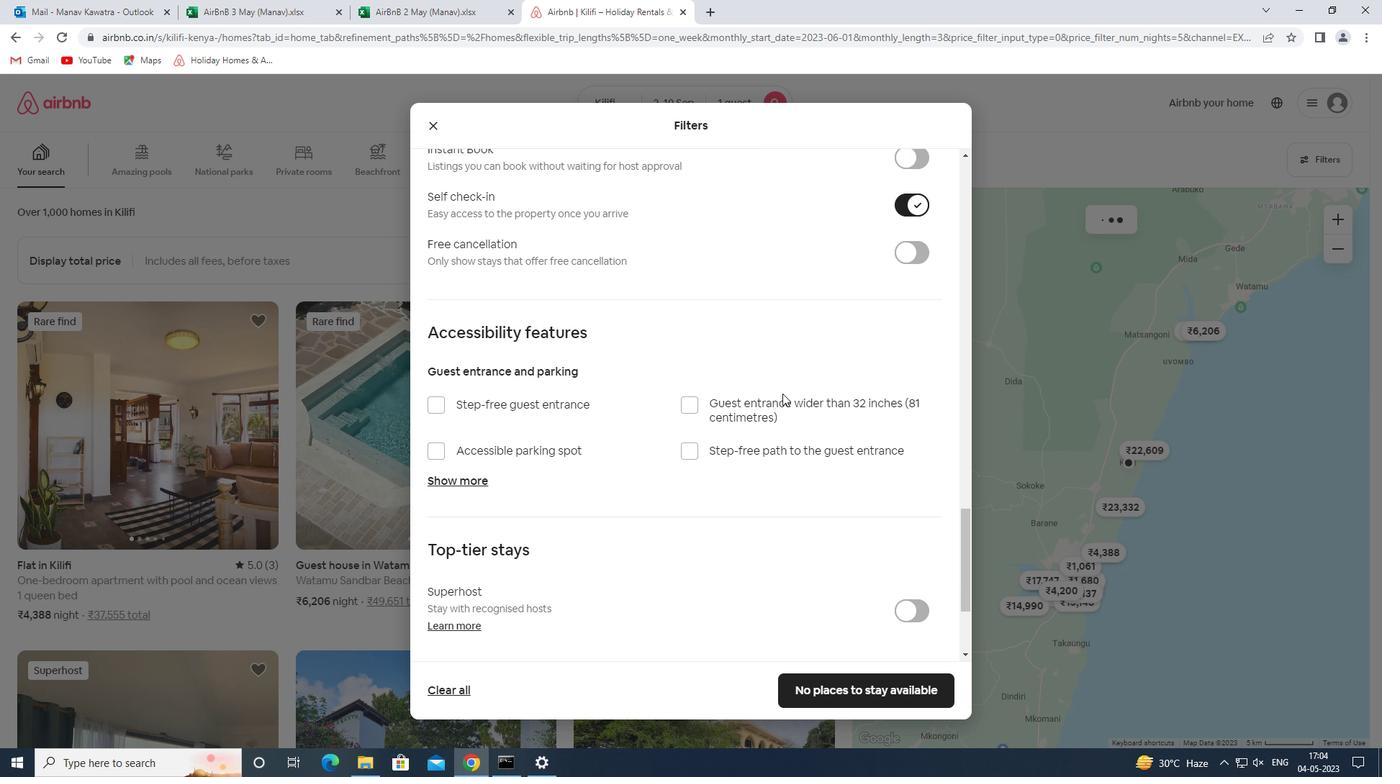 
Action: Mouse scrolled (764, 421) with delta (0, 0)
Screenshot: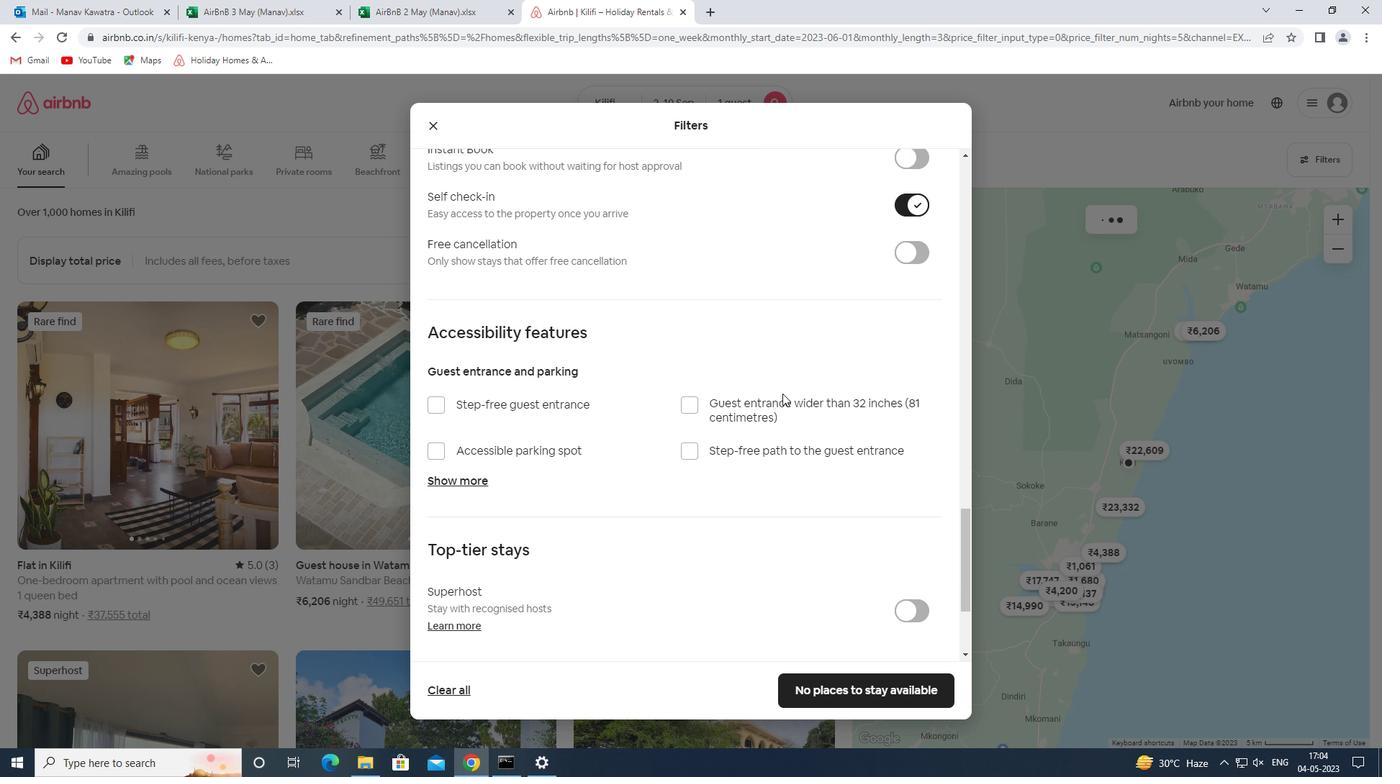 
Action: Mouse scrolled (764, 421) with delta (0, 0)
Screenshot: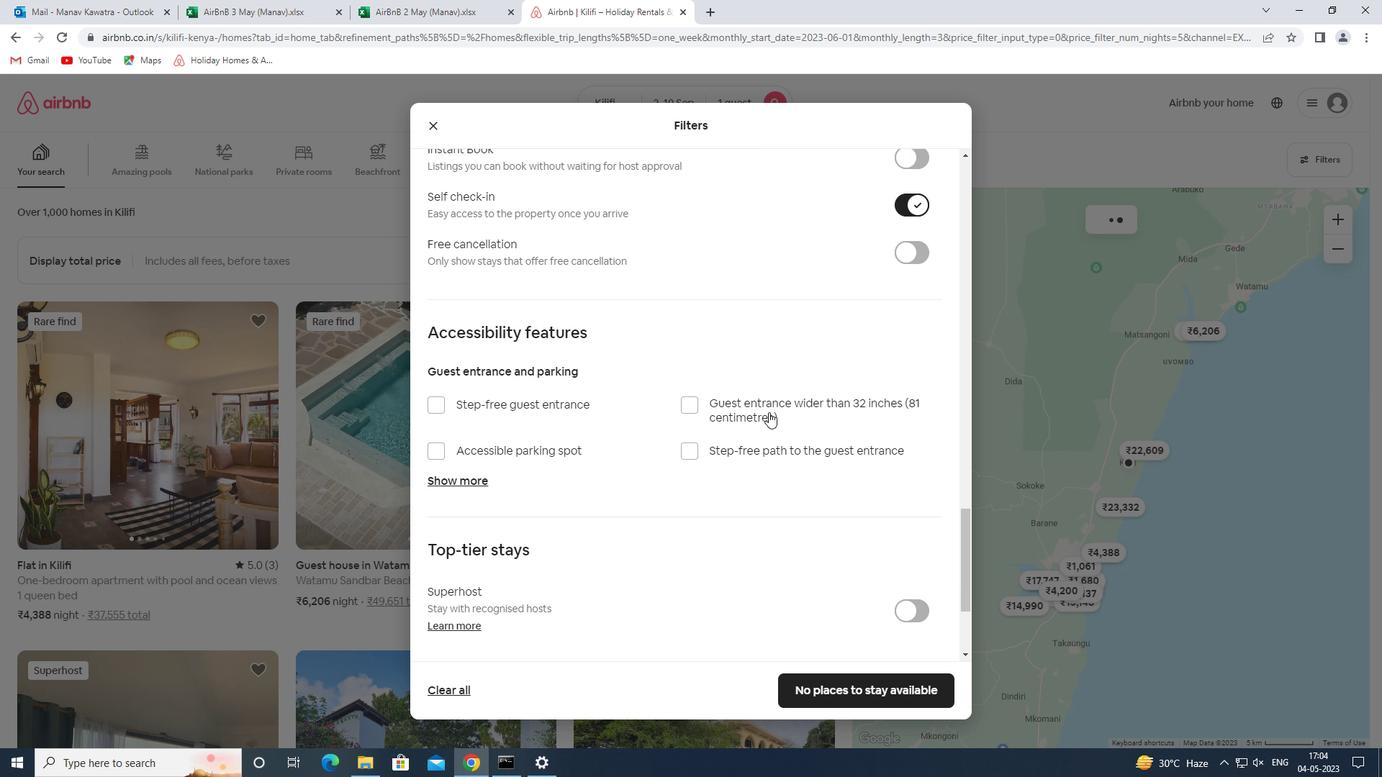 
Action: Mouse scrolled (764, 421) with delta (0, 0)
Screenshot: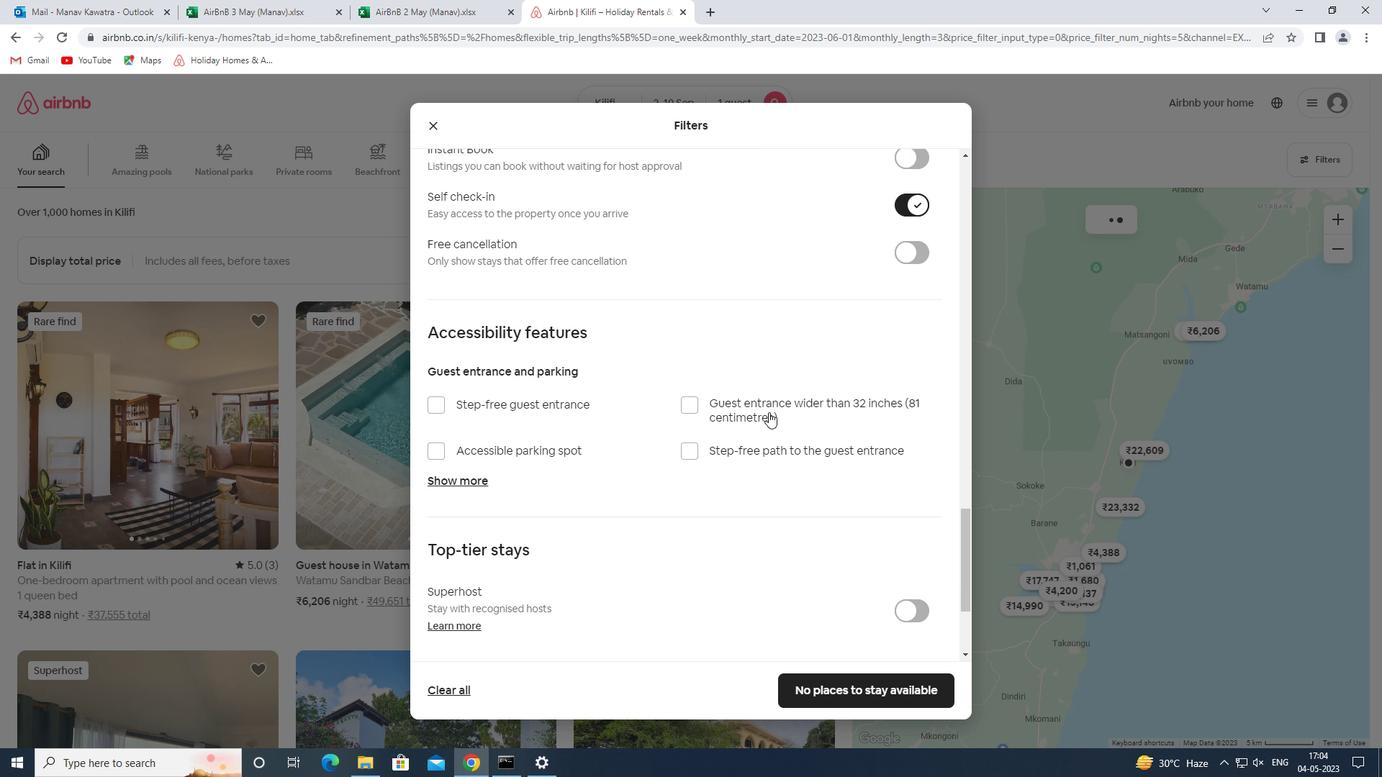 
Action: Mouse moved to (764, 422)
Screenshot: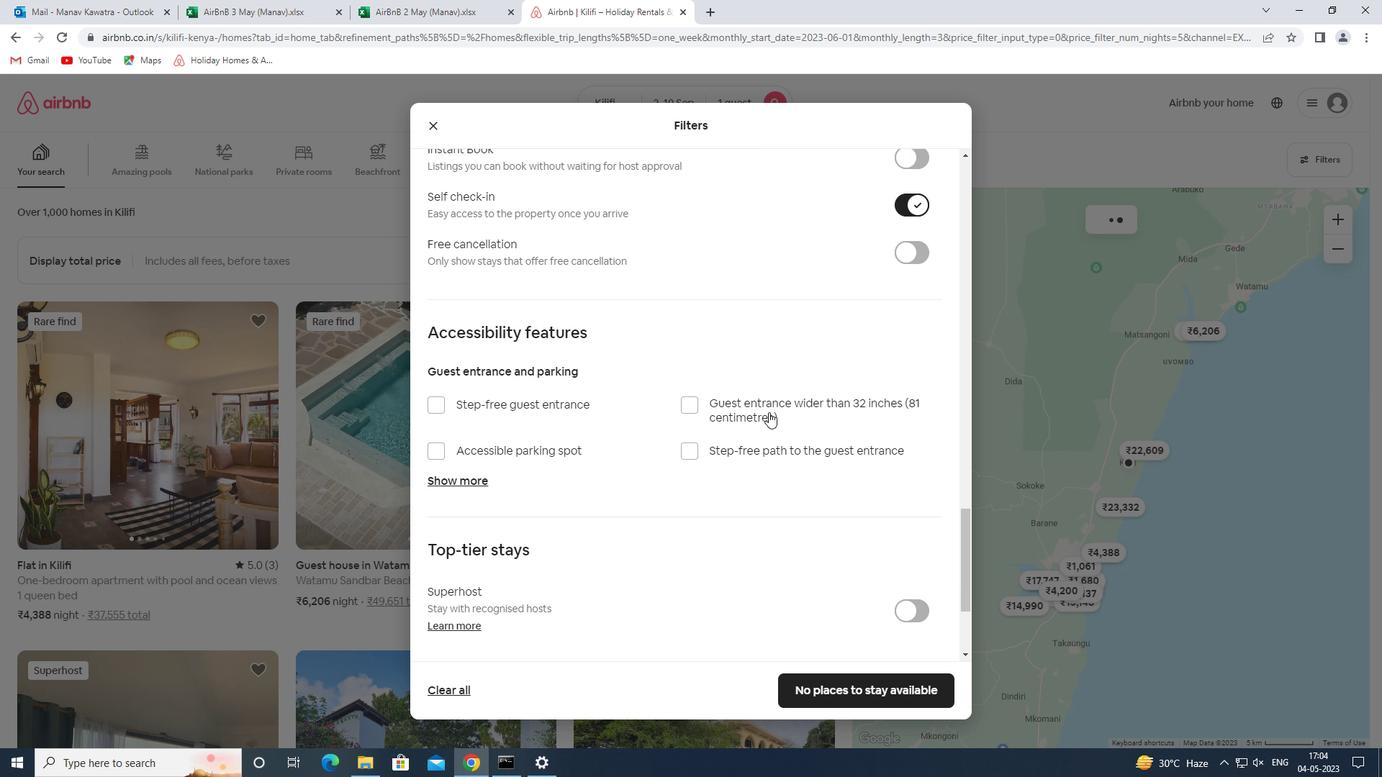 
Action: Mouse scrolled (764, 422) with delta (0, 0)
Screenshot: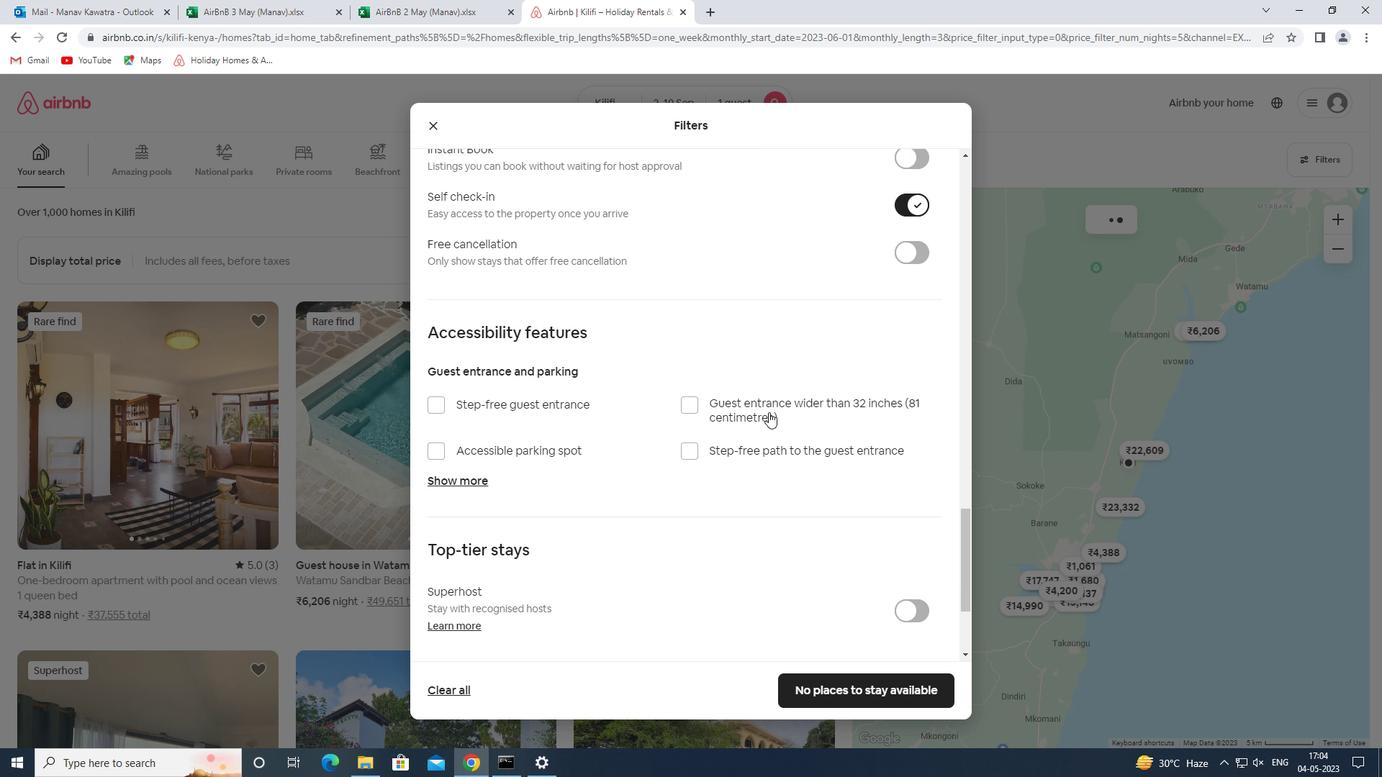 
Action: Mouse scrolled (764, 422) with delta (0, 0)
Screenshot: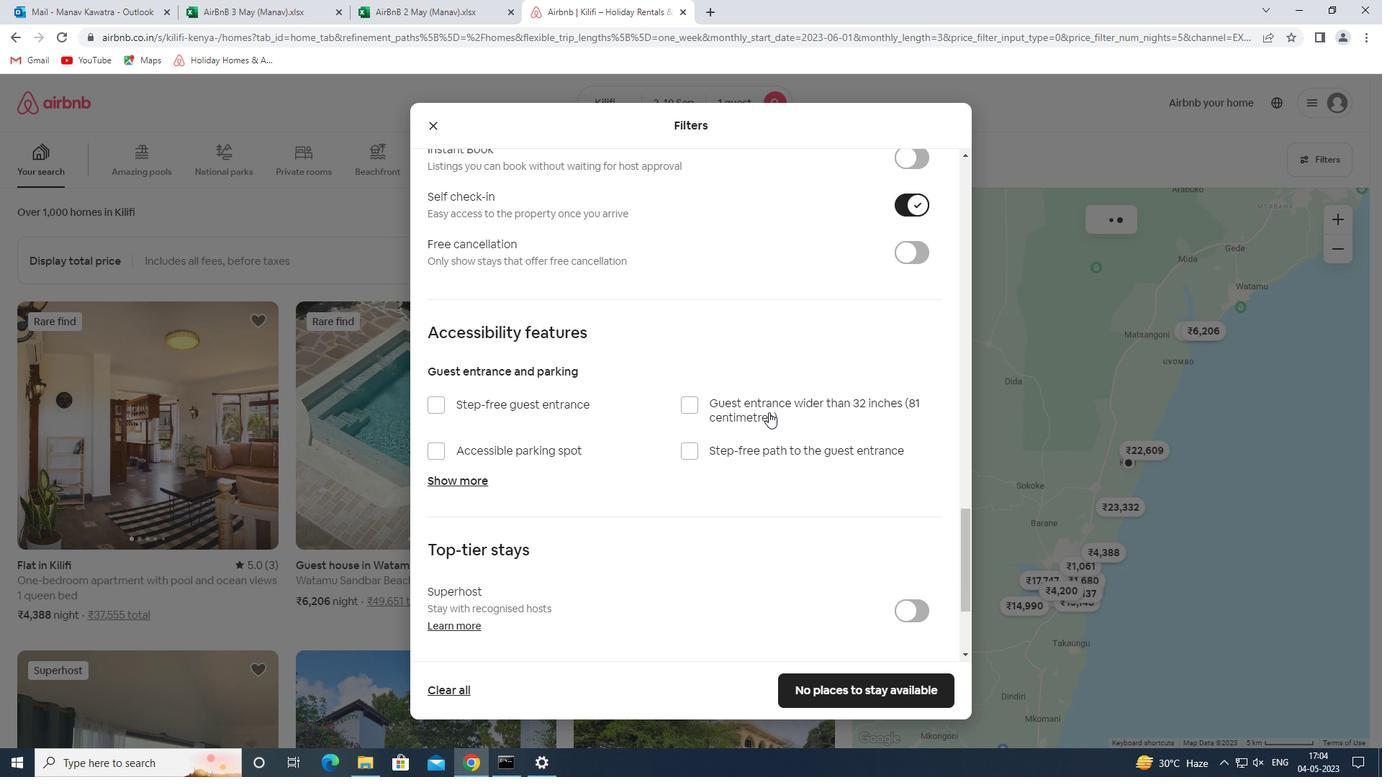 
Action: Mouse moved to (489, 554)
Screenshot: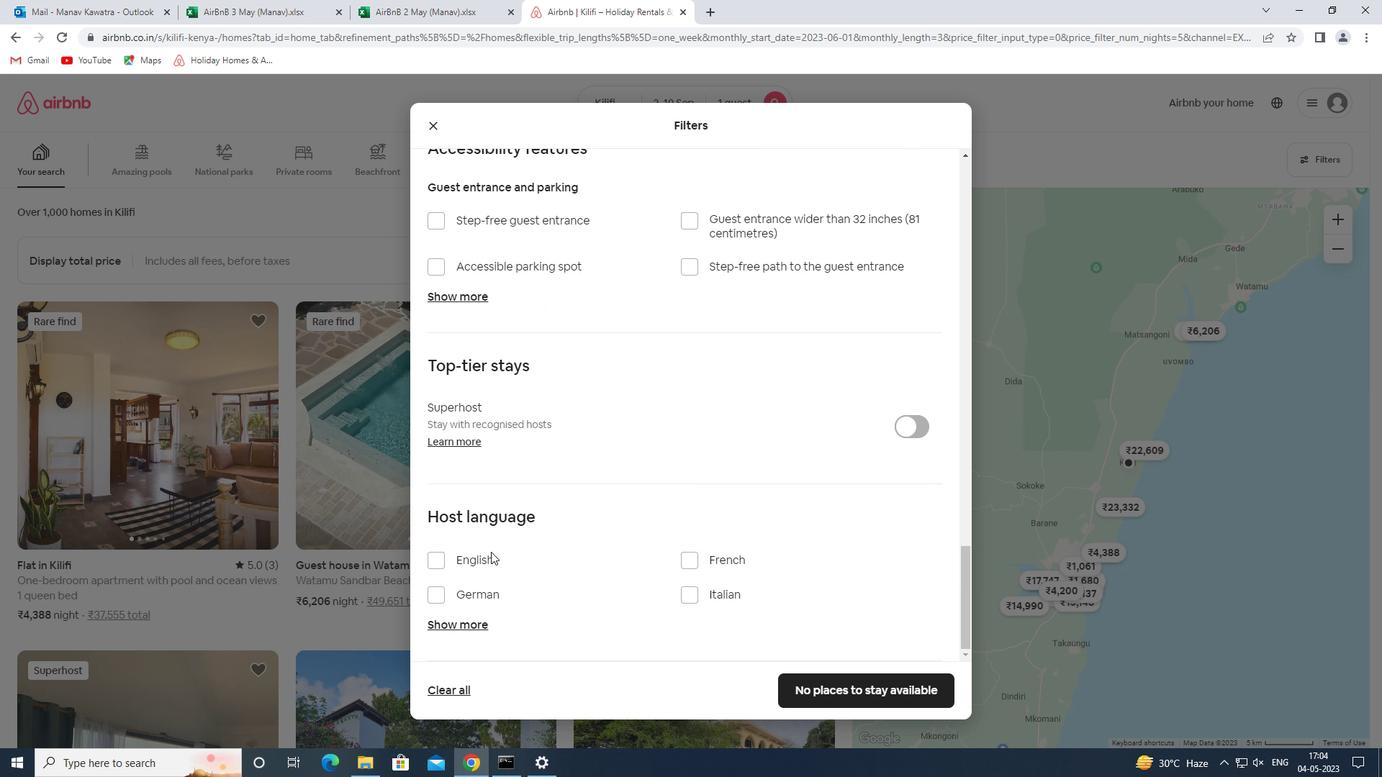 
Action: Mouse pressed left at (489, 554)
Screenshot: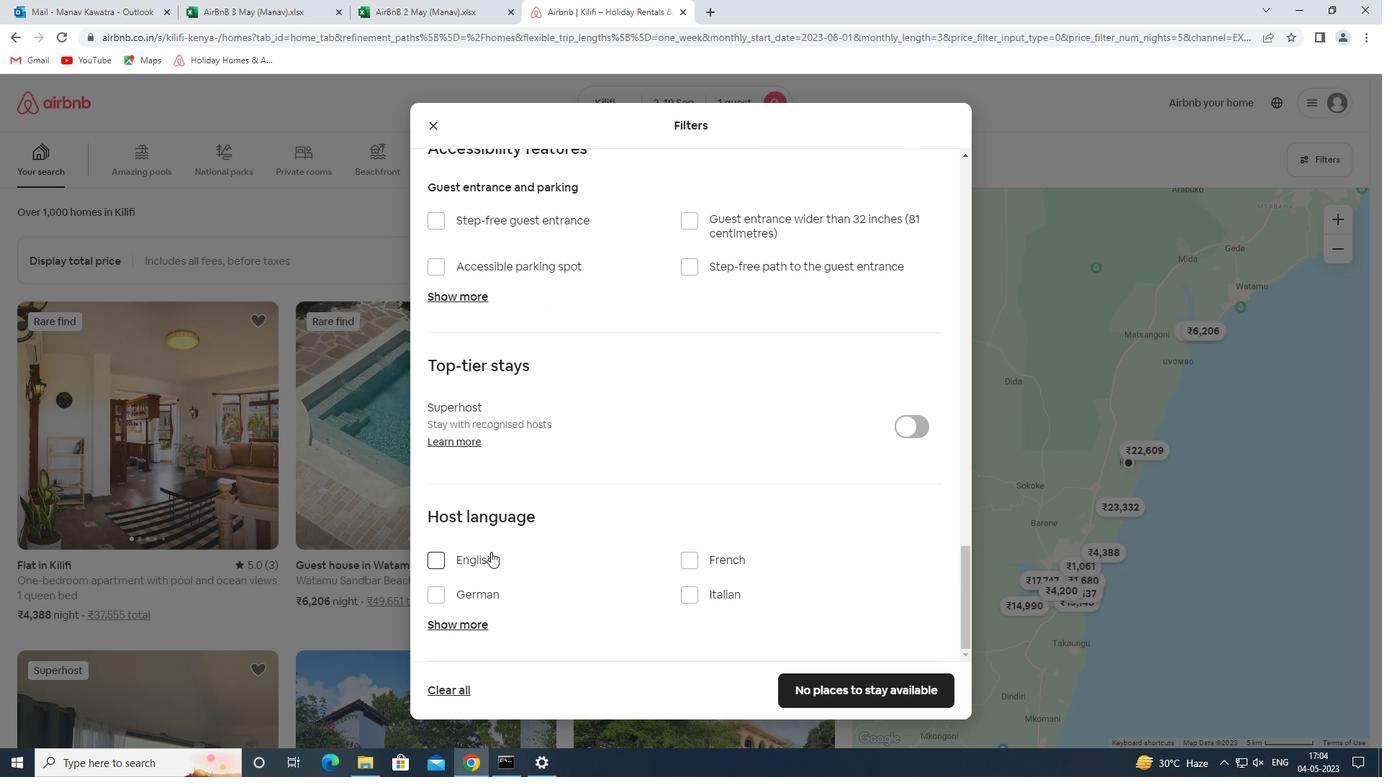 
Action: Mouse moved to (855, 682)
Screenshot: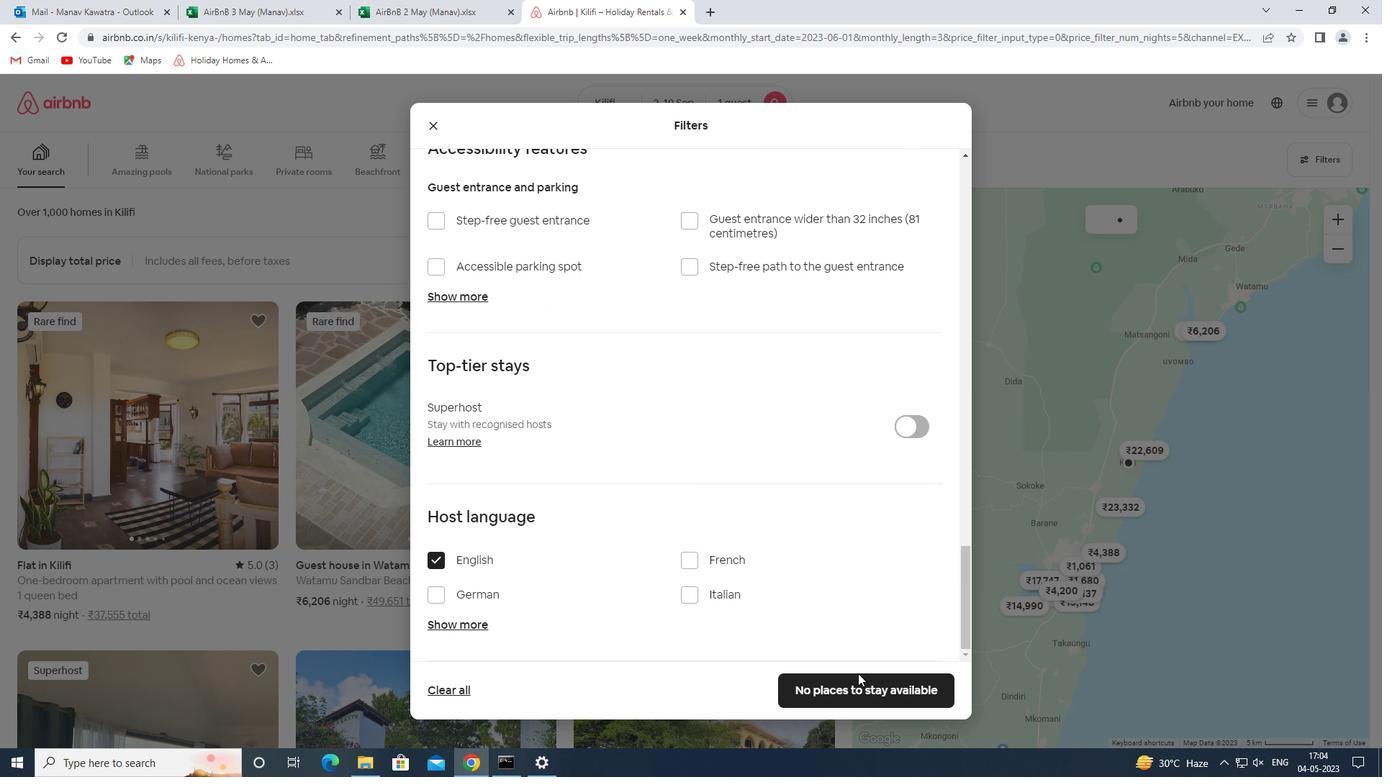 
Action: Mouse pressed left at (855, 682)
Screenshot: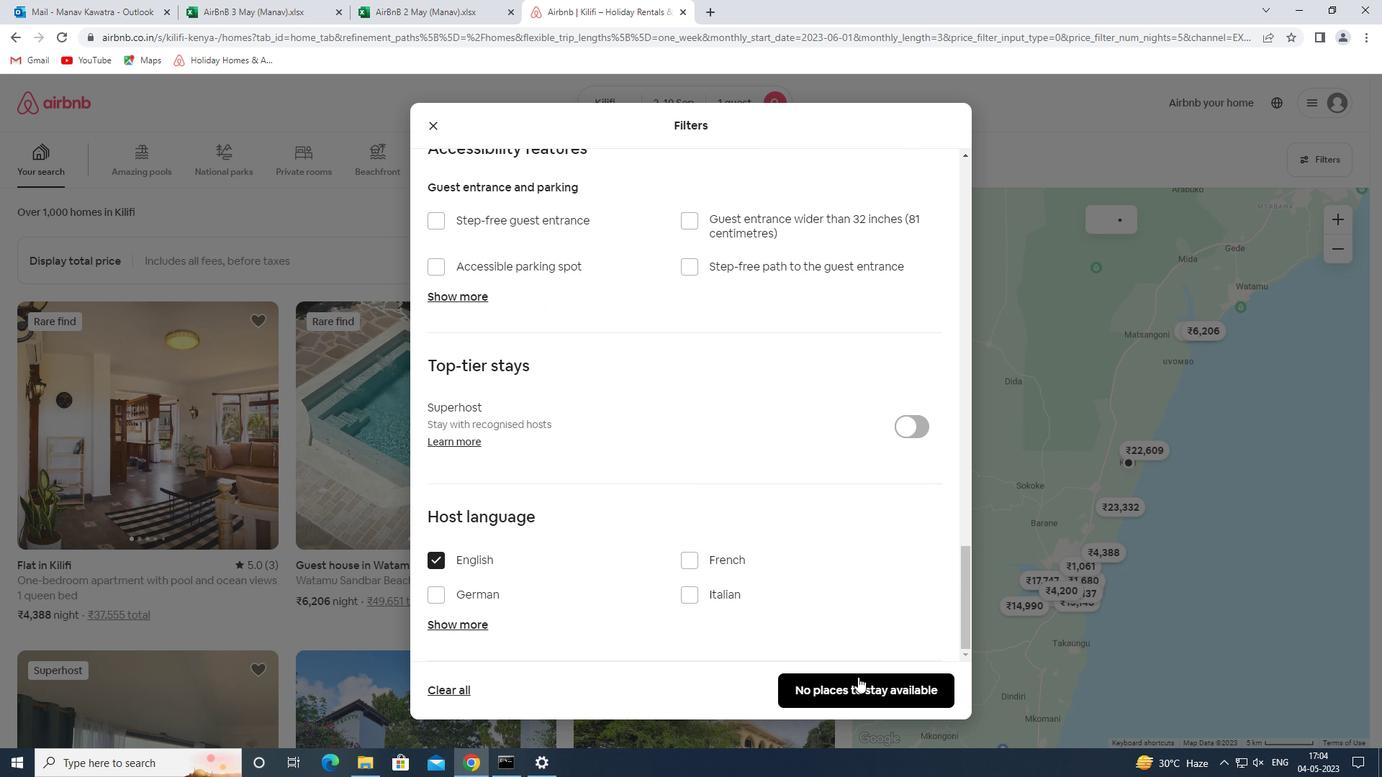 
Action: Mouse moved to (842, 670)
Screenshot: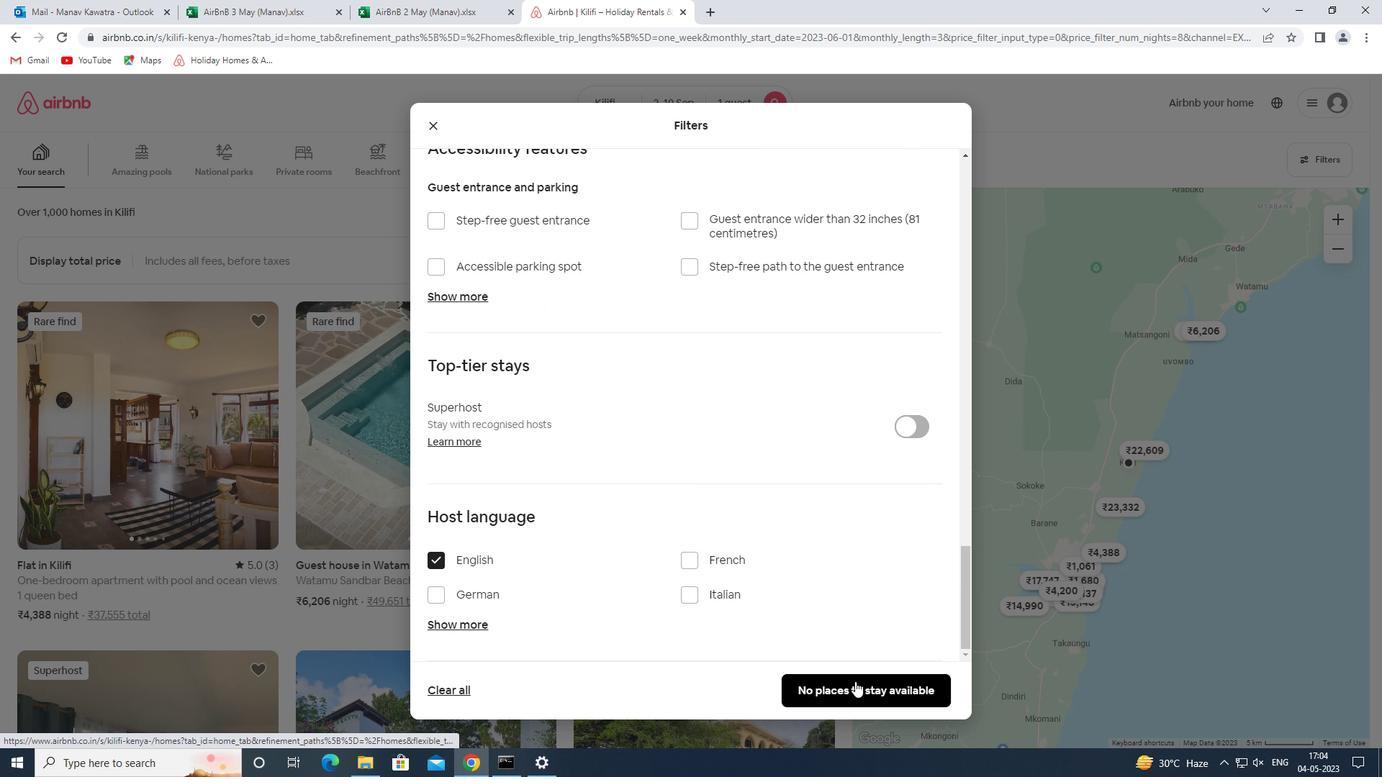 
